 Task: Research Airbnb properties in Smolyan, Bulgaria from 12th December, 2023 to 16th December, 2023 for 8 adults.8 bedrooms having 8 beds and 8 bathrooms. Property type can be house. Amenities needed are: wifi, TV, free parkinig on premises, gym, breakfast. Look for 5 properties as per requirement.
Action: Mouse moved to (349, 120)
Screenshot: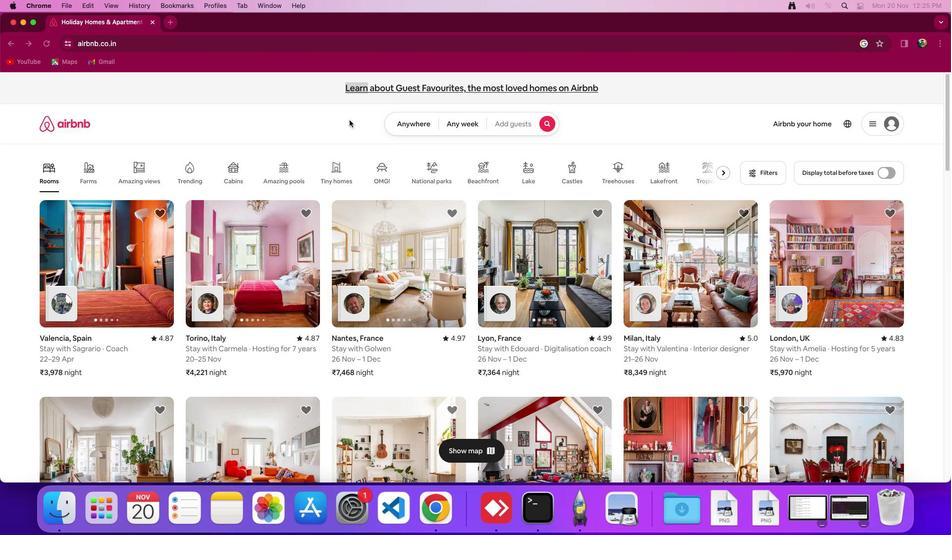 
Action: Mouse pressed left at (349, 120)
Screenshot: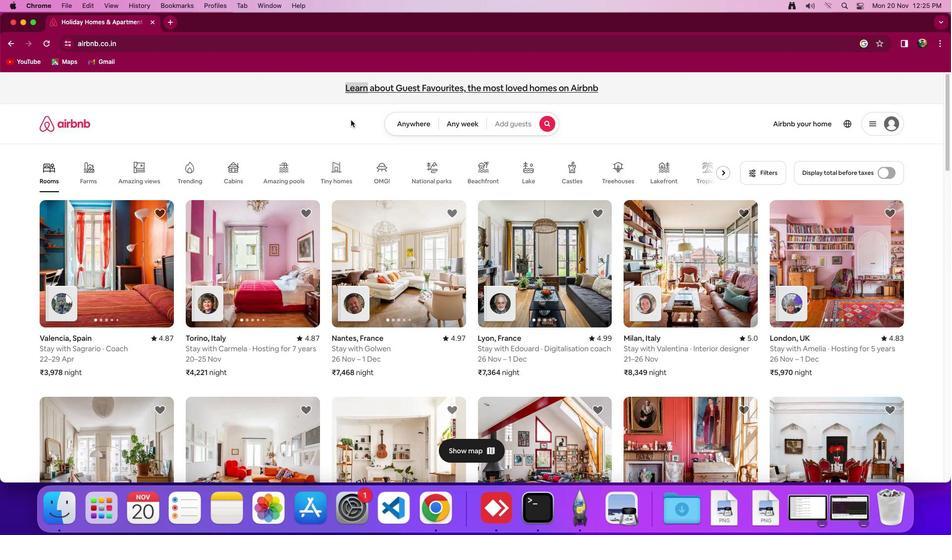 
Action: Mouse moved to (419, 125)
Screenshot: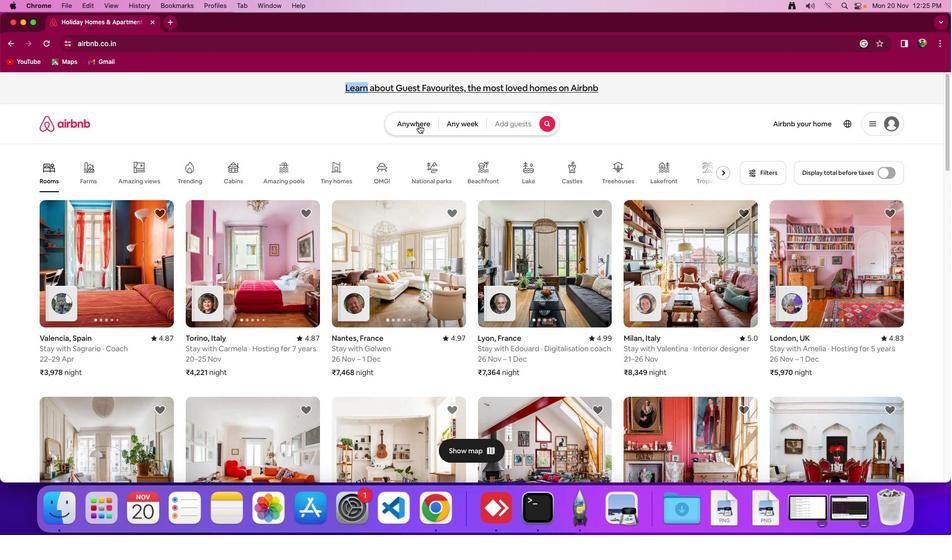 
Action: Mouse pressed left at (419, 125)
Screenshot: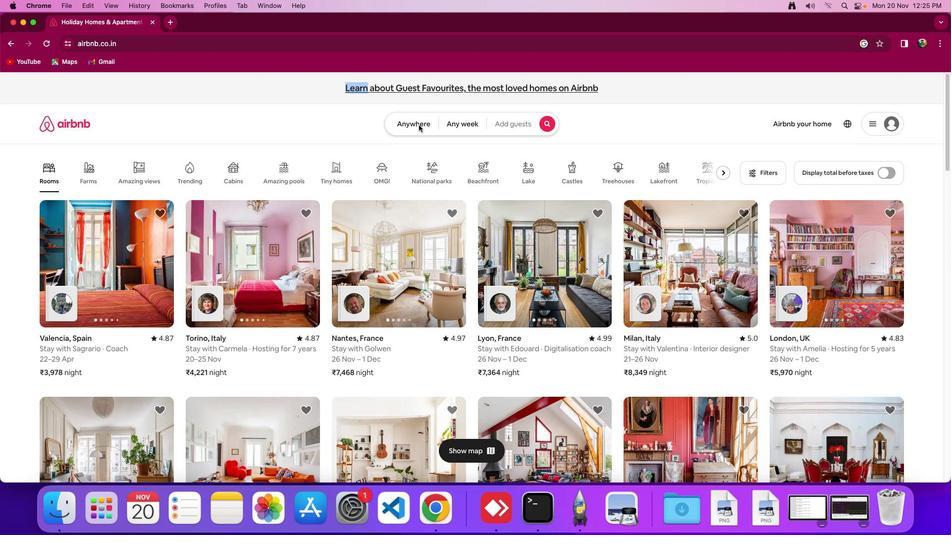 
Action: Mouse moved to (372, 158)
Screenshot: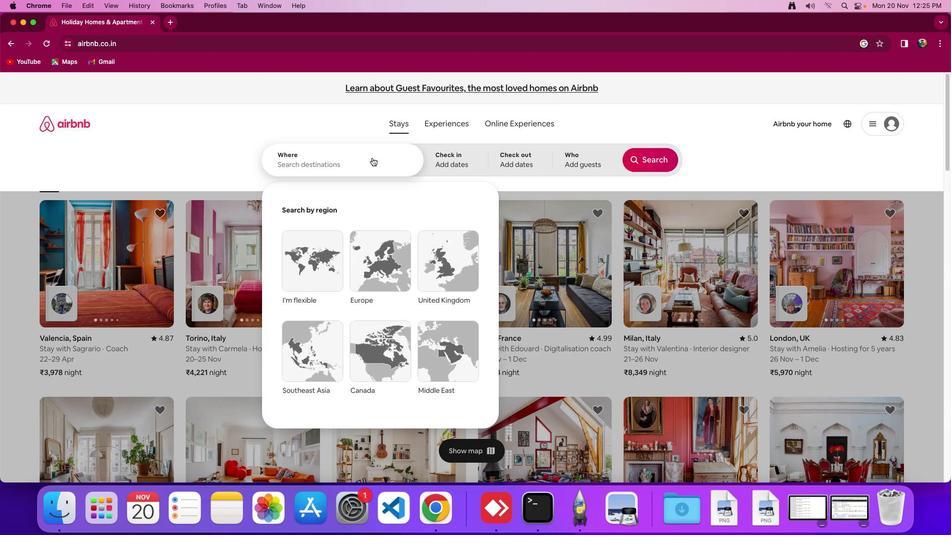 
Action: Mouse pressed left at (372, 158)
Screenshot: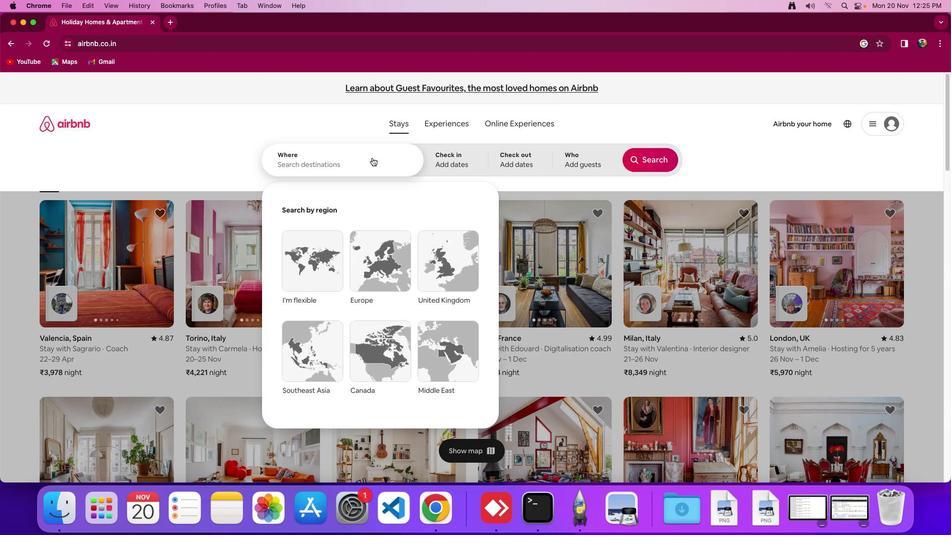 
Action: Mouse moved to (374, 160)
Screenshot: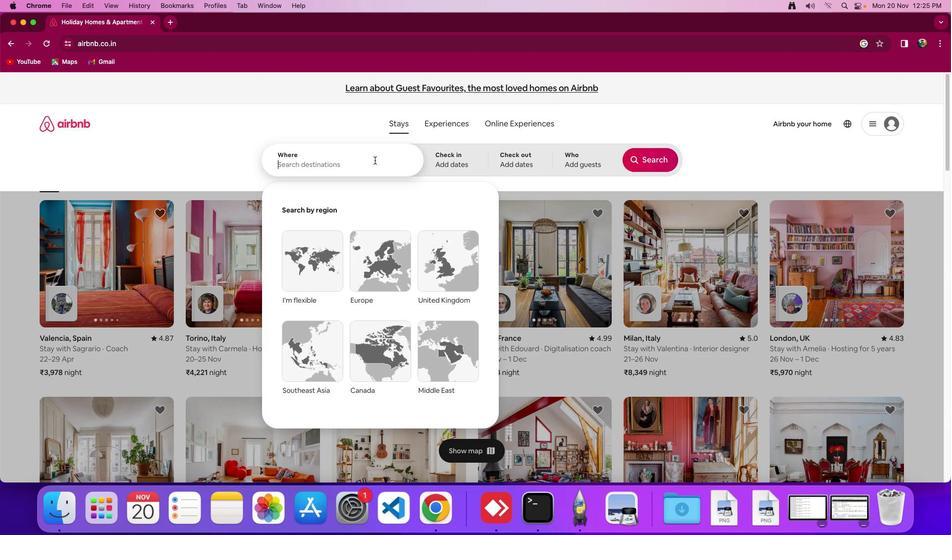 
Action: Key pressed Key.shift_r'S''m''o''l''y''a''n'','Key.spaceKey.shift_r'B''u''l''g''a''r''i''a'
Screenshot: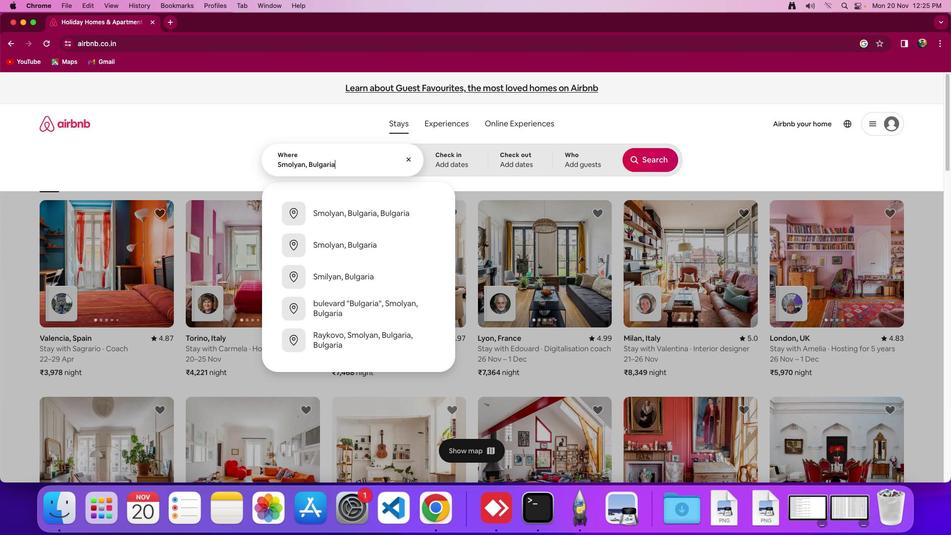 
Action: Mouse moved to (454, 166)
Screenshot: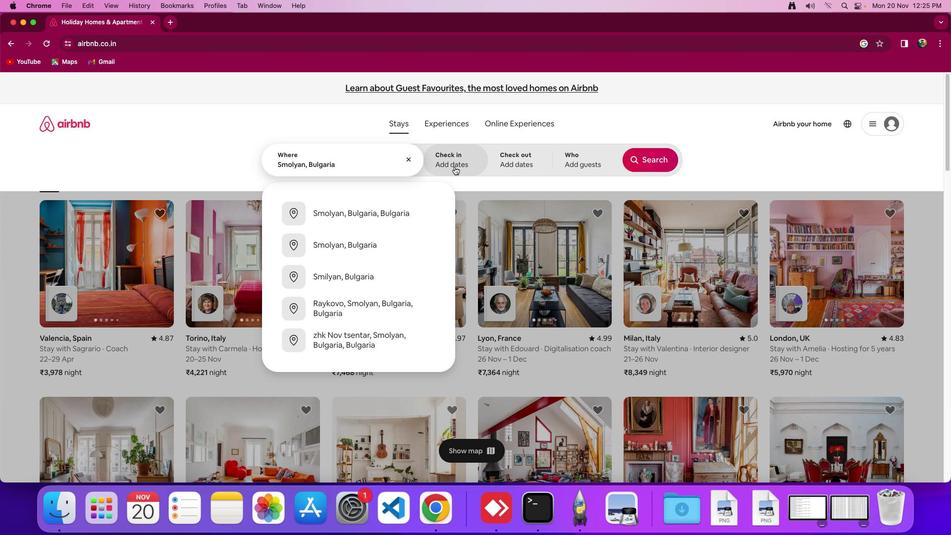 
Action: Mouse pressed left at (454, 166)
Screenshot: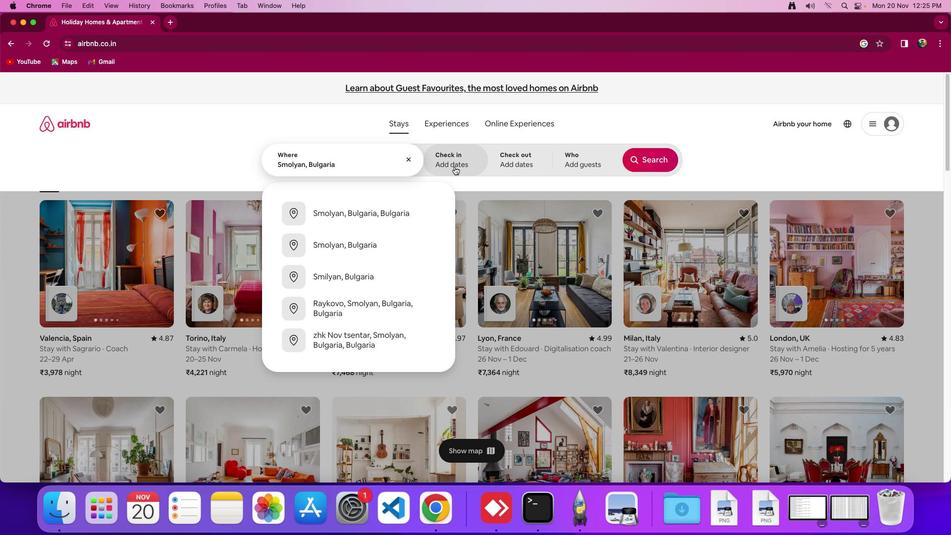 
Action: Mouse moved to (538, 329)
Screenshot: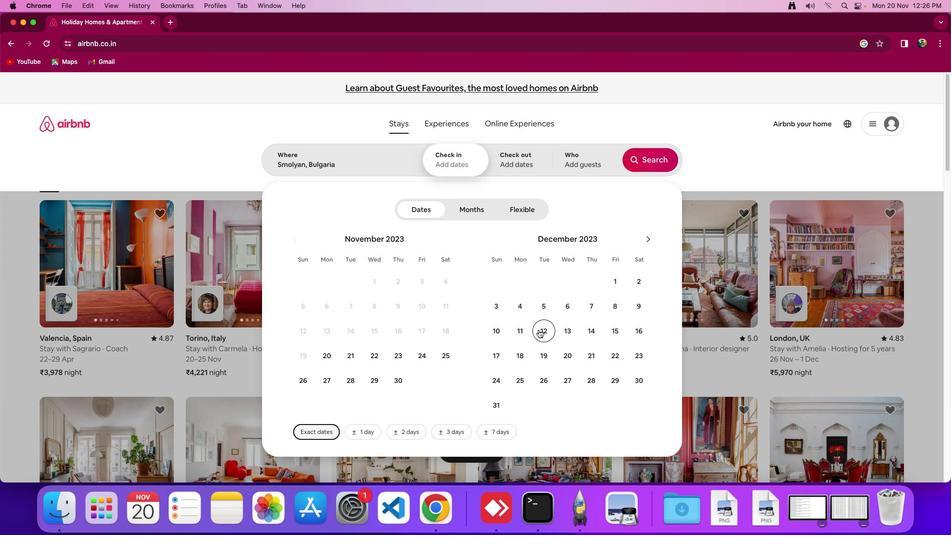 
Action: Mouse pressed left at (538, 329)
Screenshot: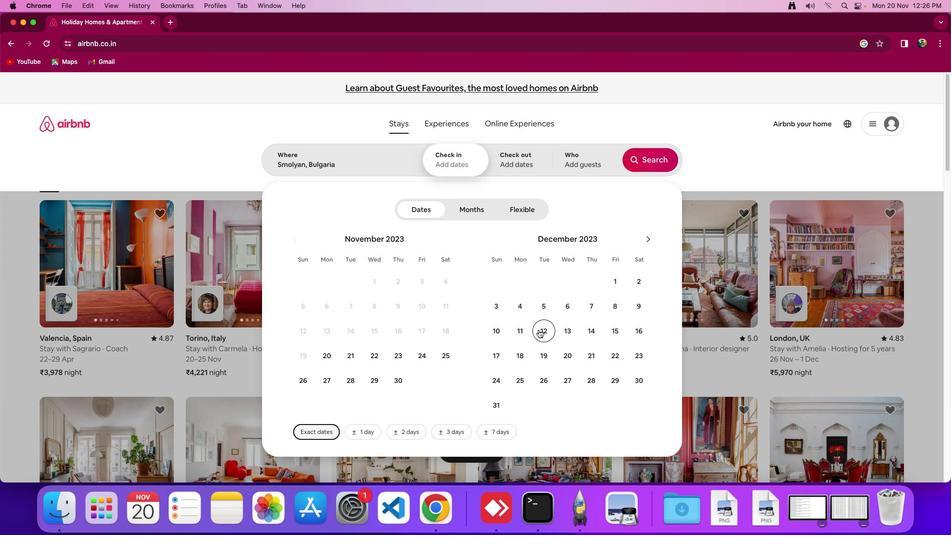
Action: Mouse moved to (635, 329)
Screenshot: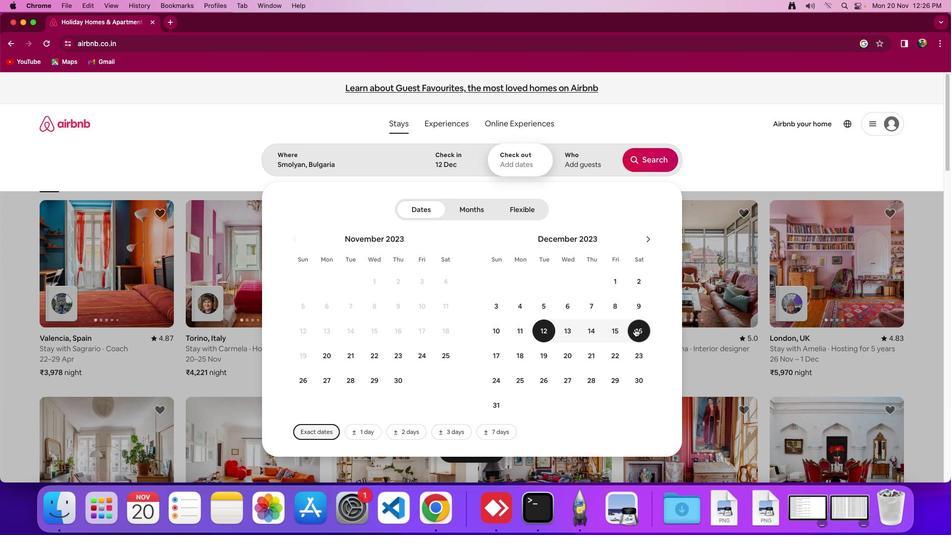 
Action: Mouse pressed left at (635, 329)
Screenshot: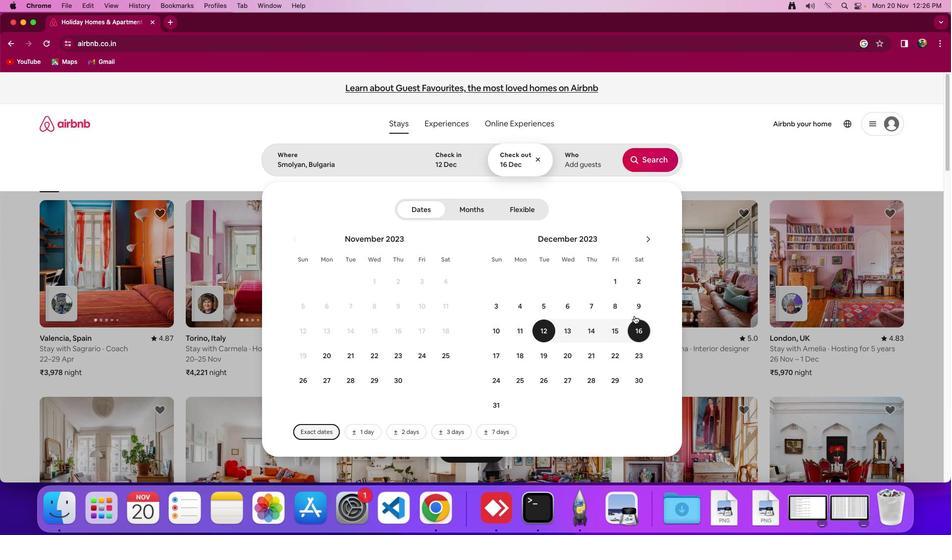 
Action: Mouse moved to (587, 154)
Screenshot: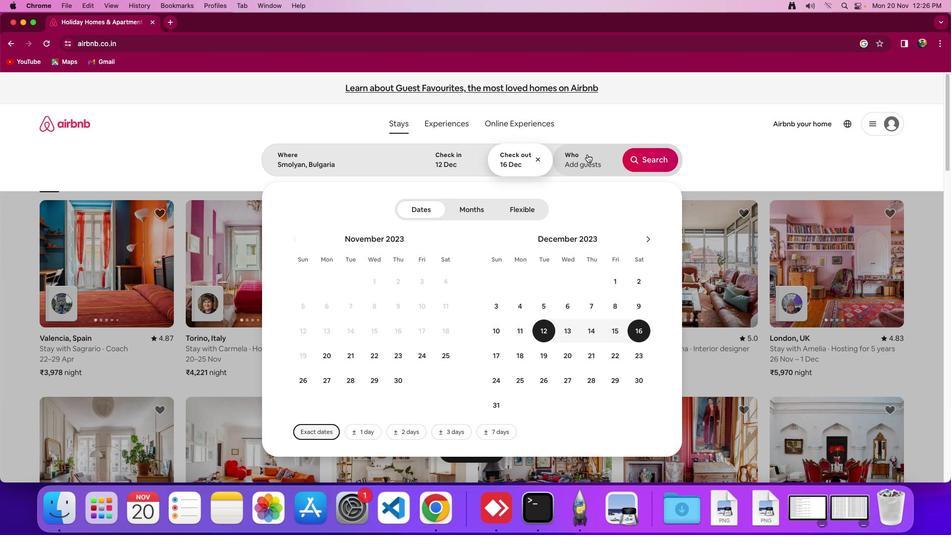 
Action: Mouse pressed left at (587, 154)
Screenshot: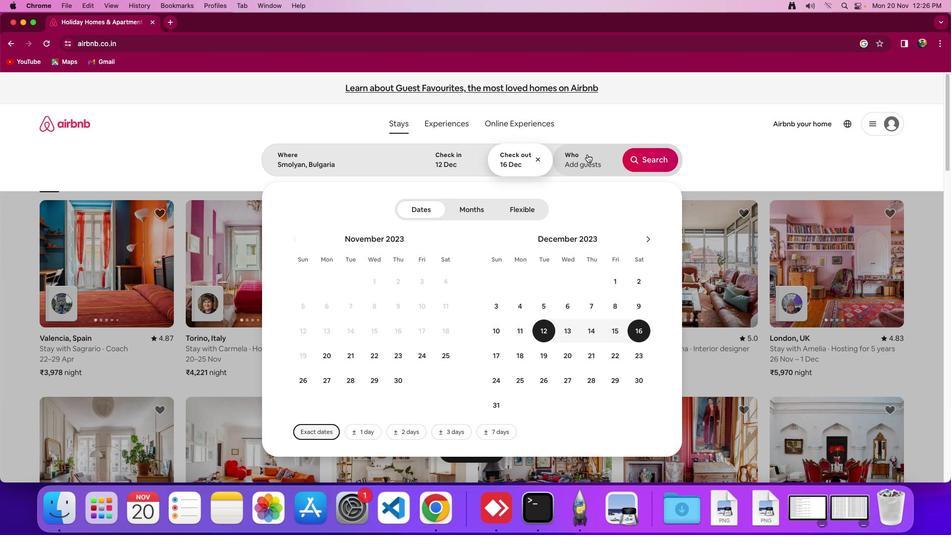 
Action: Mouse moved to (653, 211)
Screenshot: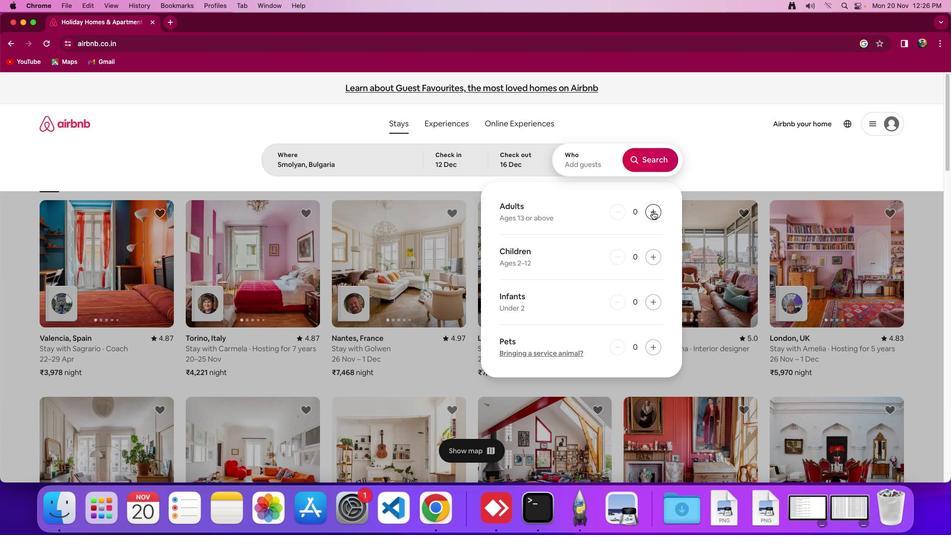 
Action: Mouse pressed left at (653, 211)
Screenshot: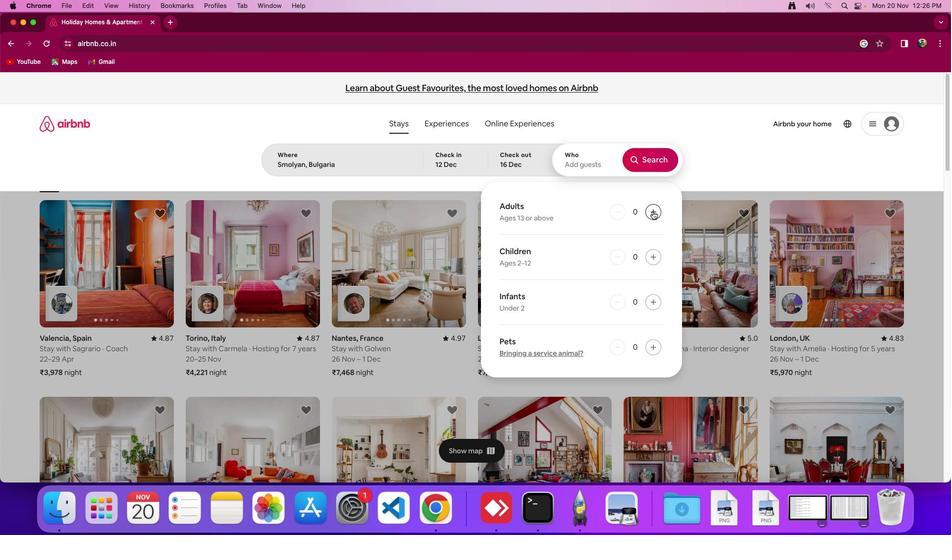 
Action: Mouse pressed left at (653, 211)
Screenshot: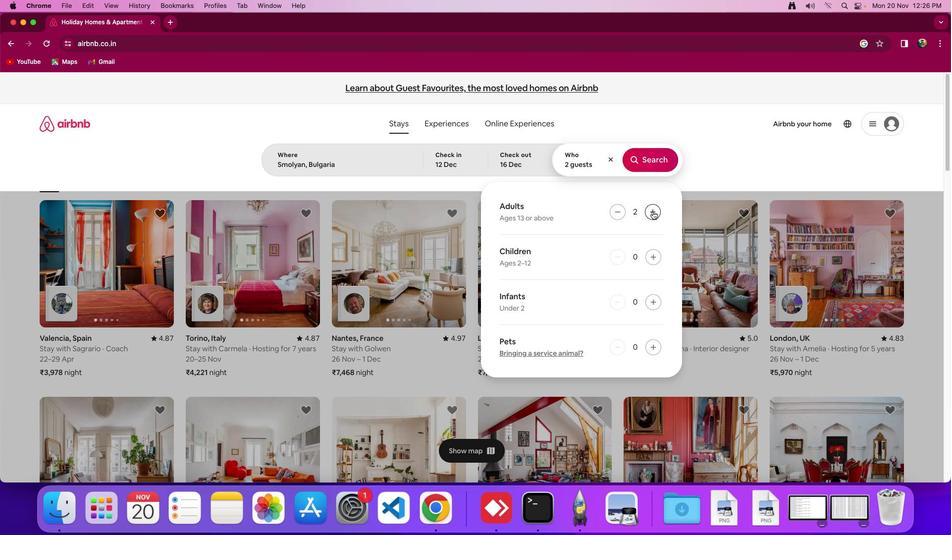 
Action: Mouse pressed left at (653, 211)
Screenshot: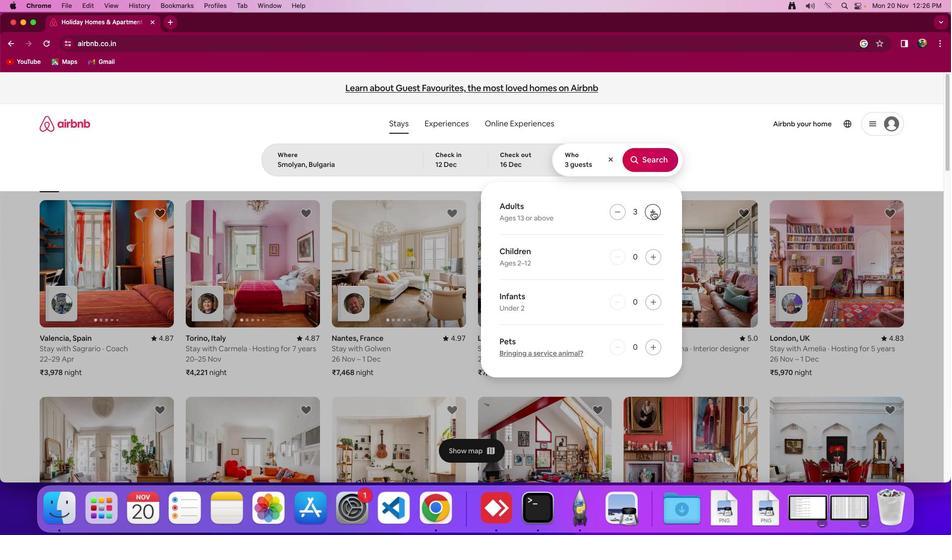 
Action: Mouse pressed left at (653, 211)
Screenshot: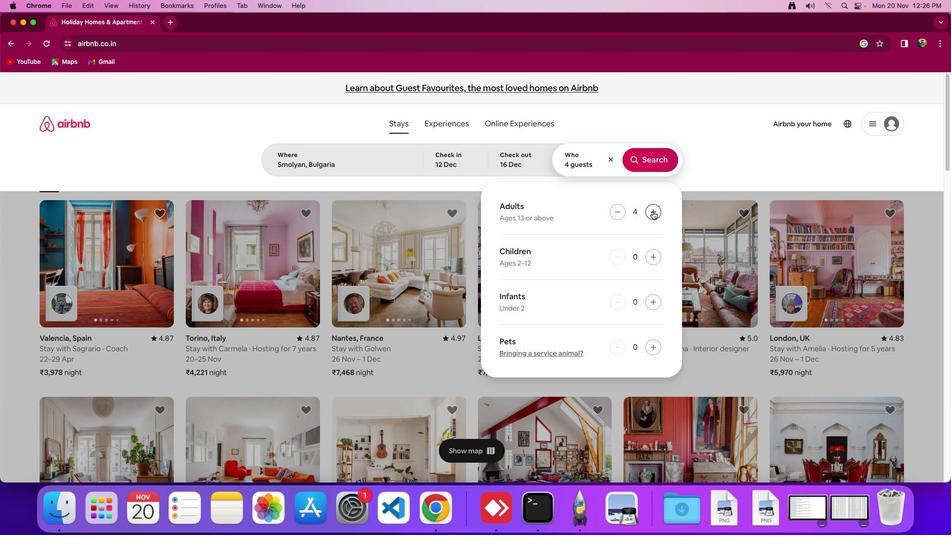 
Action: Mouse pressed left at (653, 211)
Screenshot: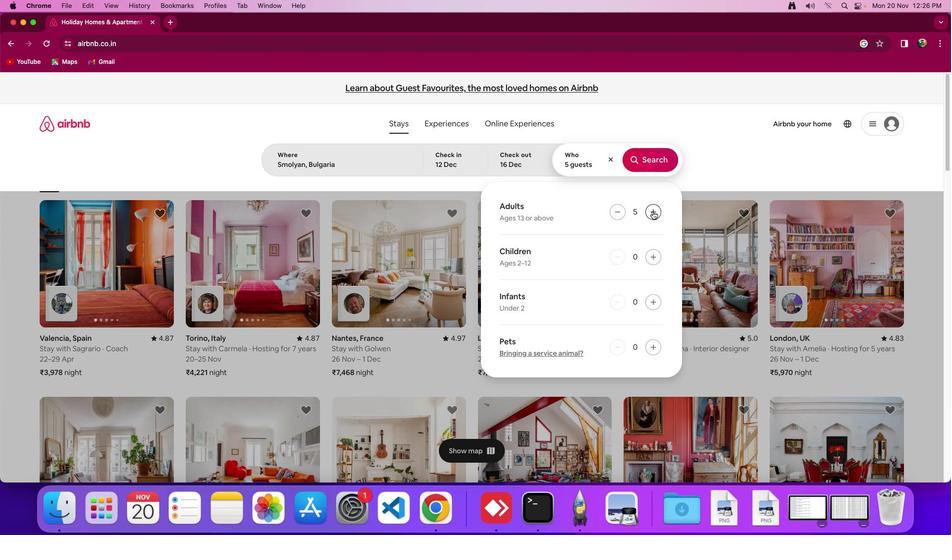
Action: Mouse pressed left at (653, 211)
Screenshot: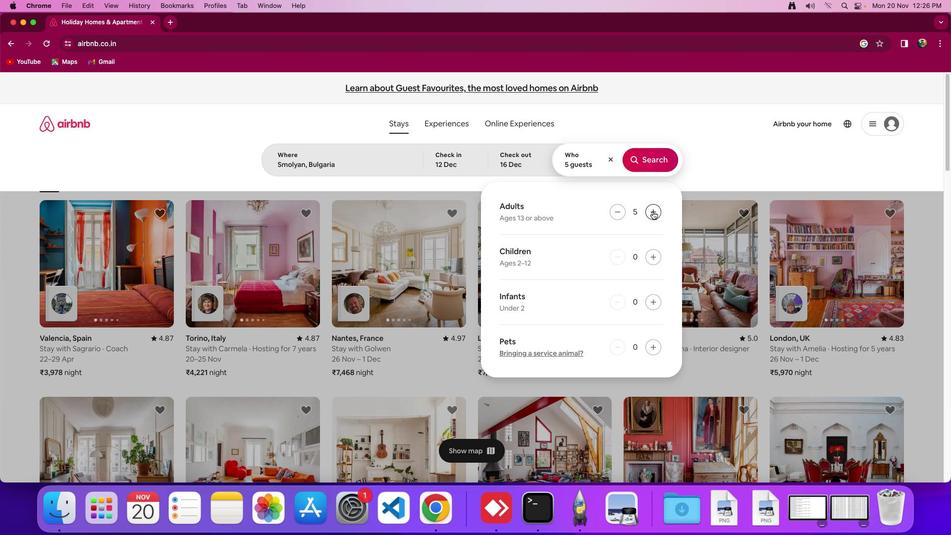 
Action: Mouse pressed left at (653, 211)
Screenshot: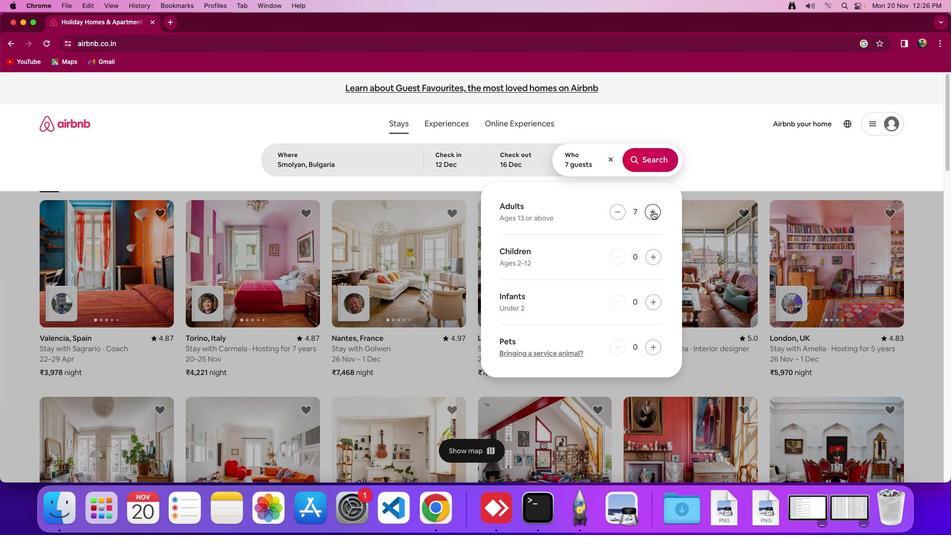 
Action: Mouse pressed left at (653, 211)
Screenshot: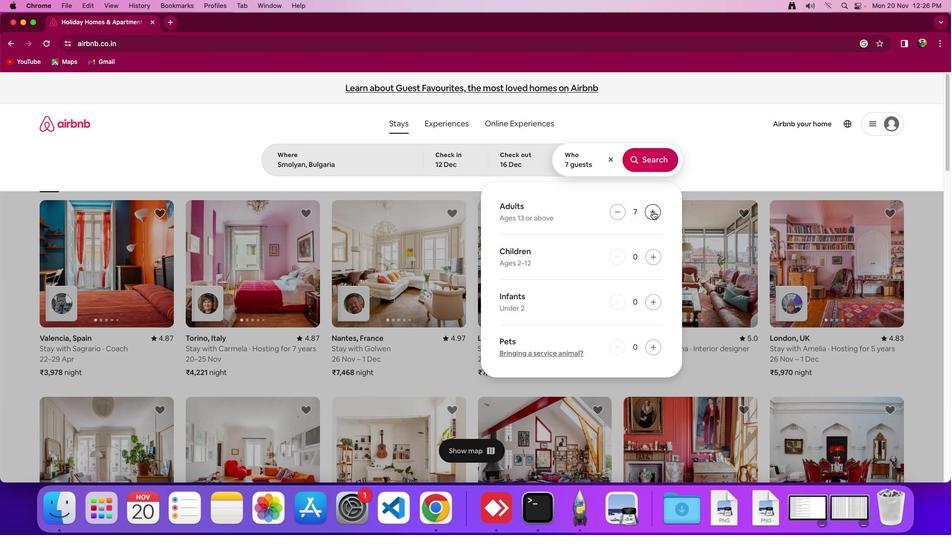 
Action: Mouse moved to (625, 154)
Screenshot: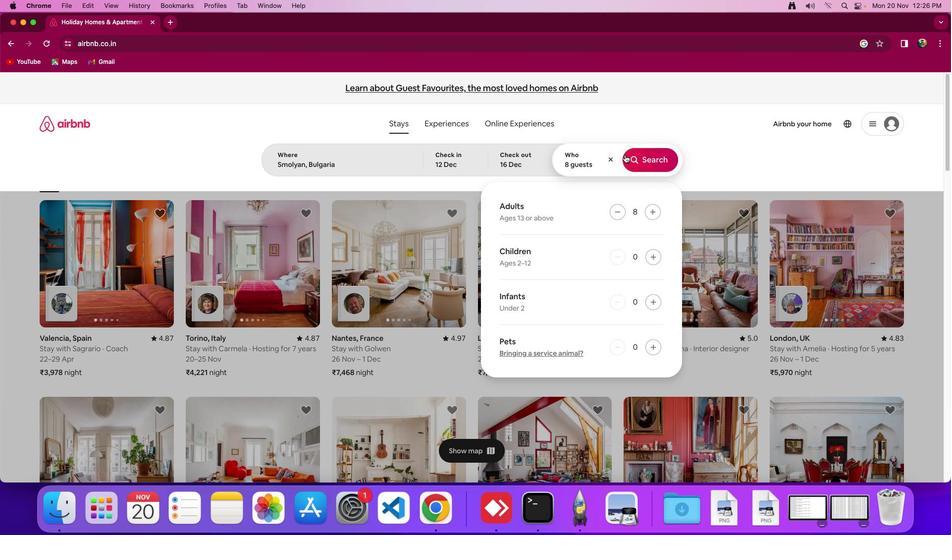 
Action: Mouse pressed left at (625, 154)
Screenshot: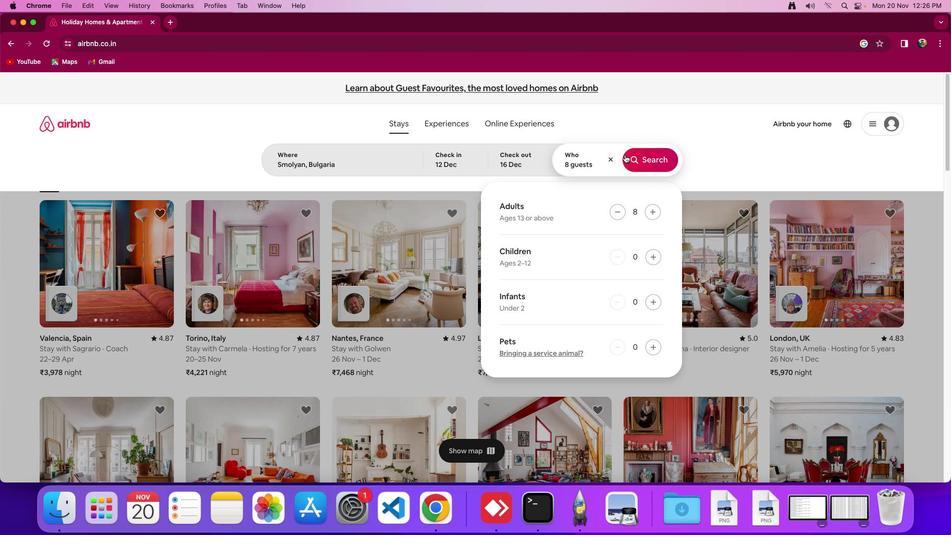 
Action: Mouse moved to (797, 132)
Screenshot: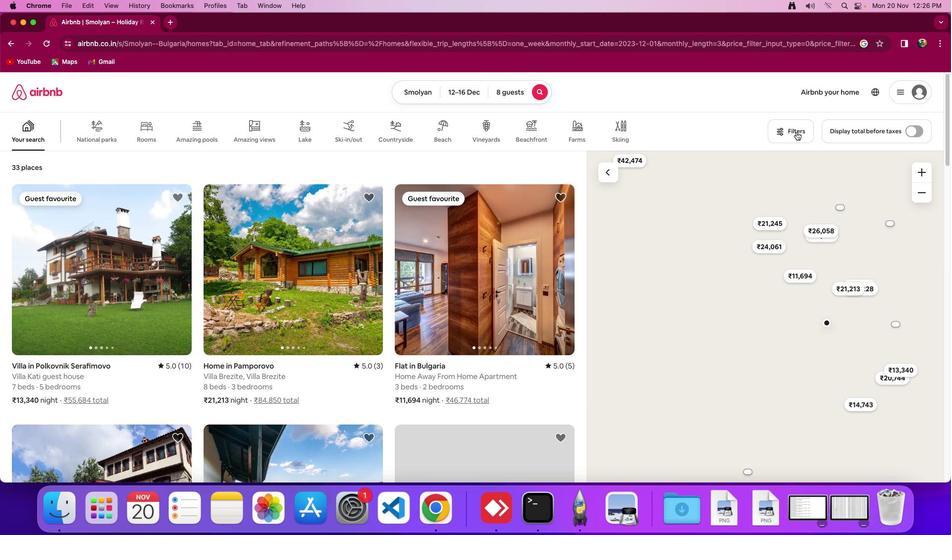 
Action: Mouse pressed left at (797, 132)
Screenshot: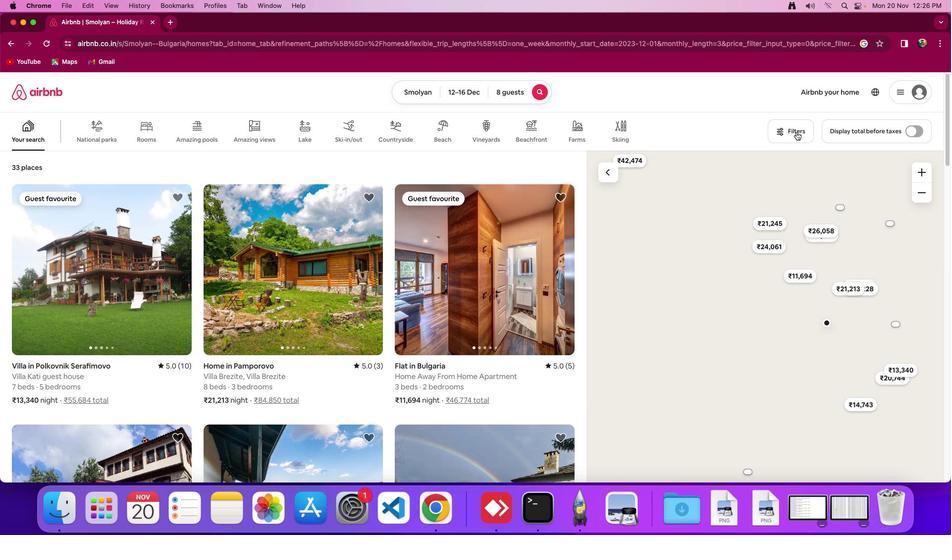 
Action: Mouse moved to (548, 258)
Screenshot: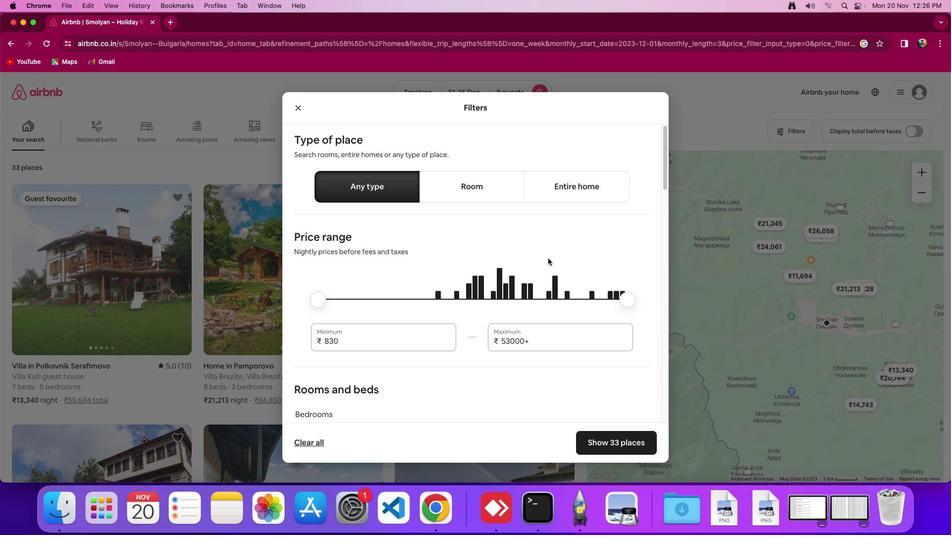 
Action: Mouse scrolled (548, 258) with delta (0, 0)
Screenshot: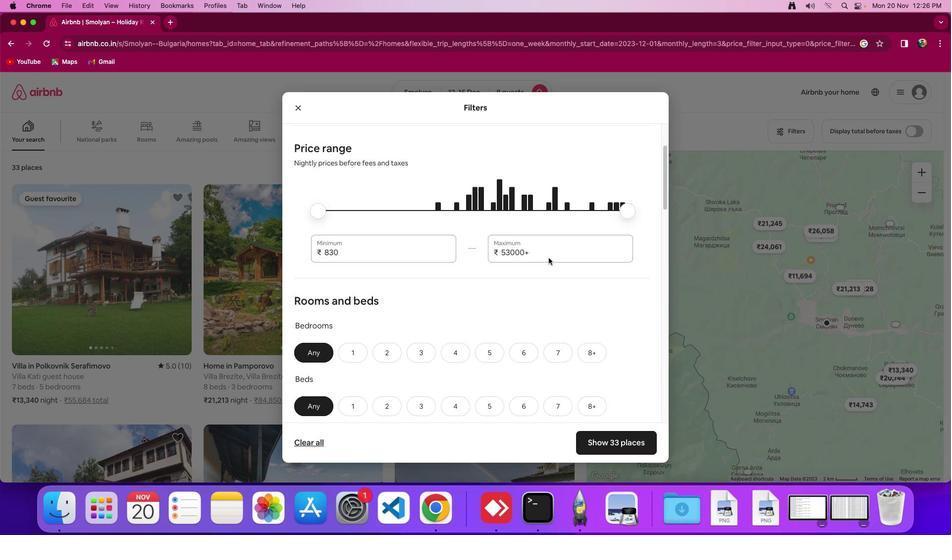 
Action: Mouse scrolled (548, 258) with delta (0, 0)
Screenshot: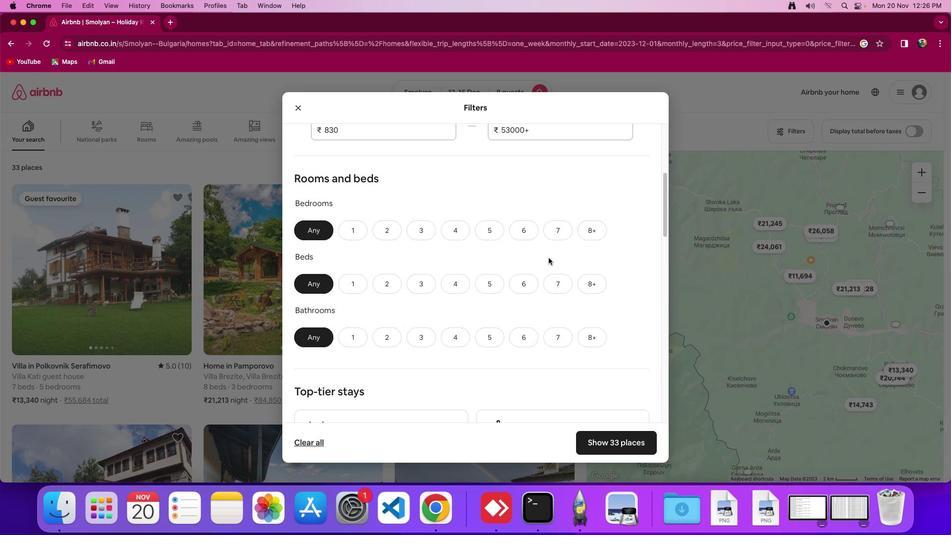 
Action: Mouse scrolled (548, 258) with delta (0, -1)
Screenshot: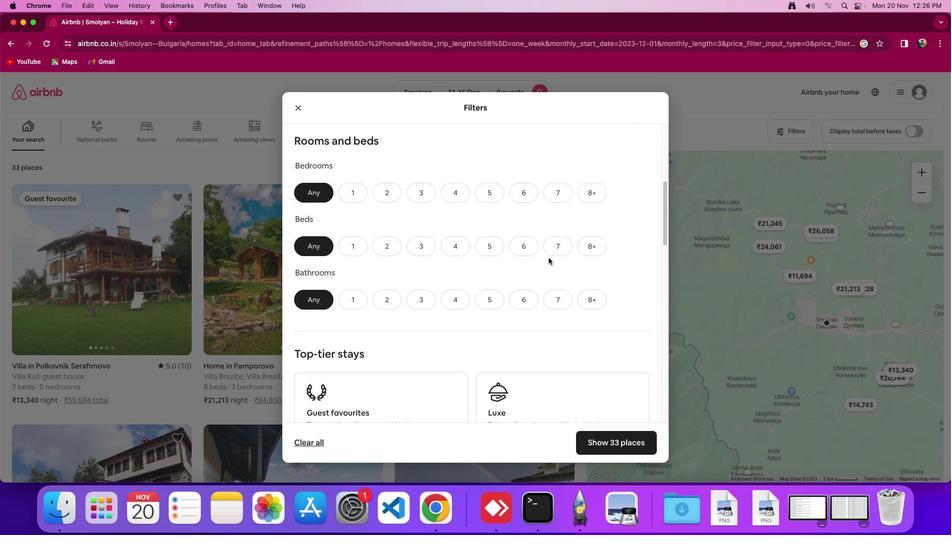 
Action: Mouse moved to (548, 258)
Screenshot: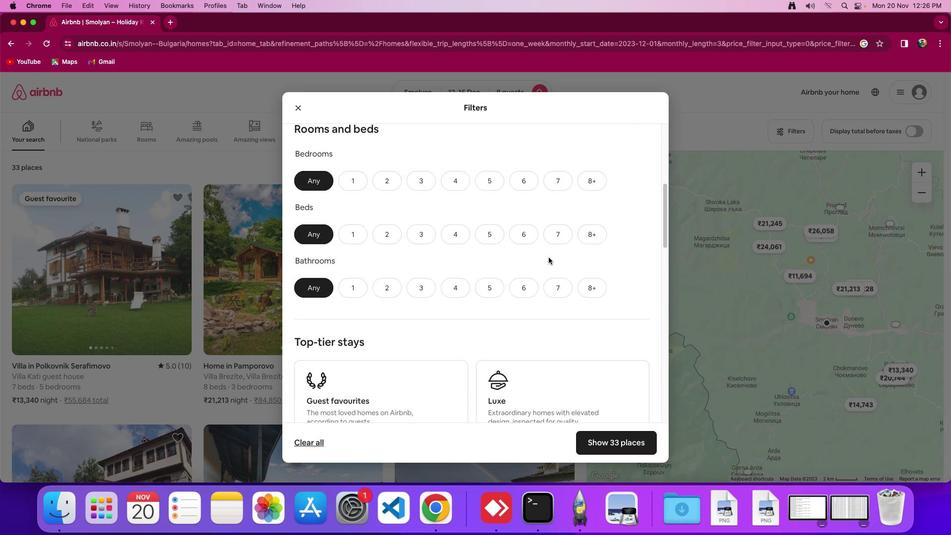 
Action: Mouse scrolled (548, 258) with delta (0, -2)
Screenshot: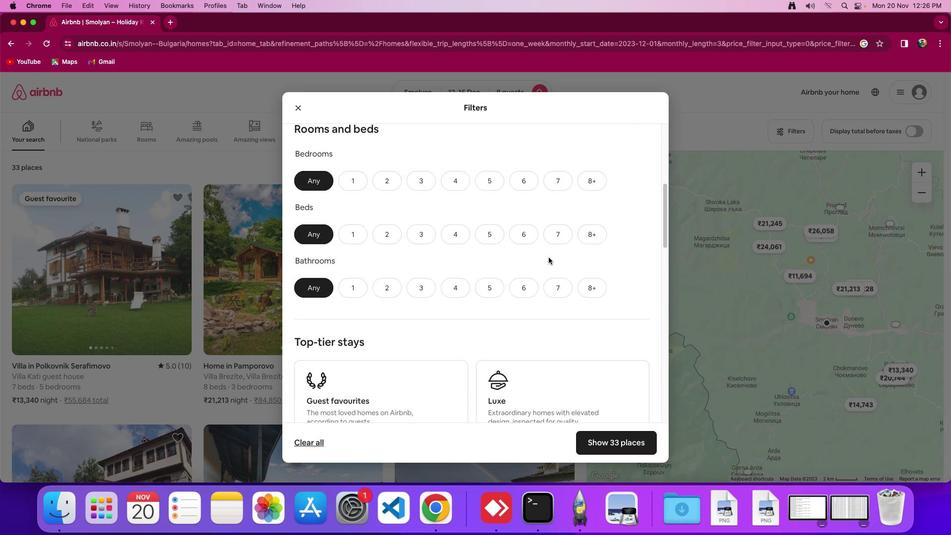 
Action: Mouse moved to (597, 180)
Screenshot: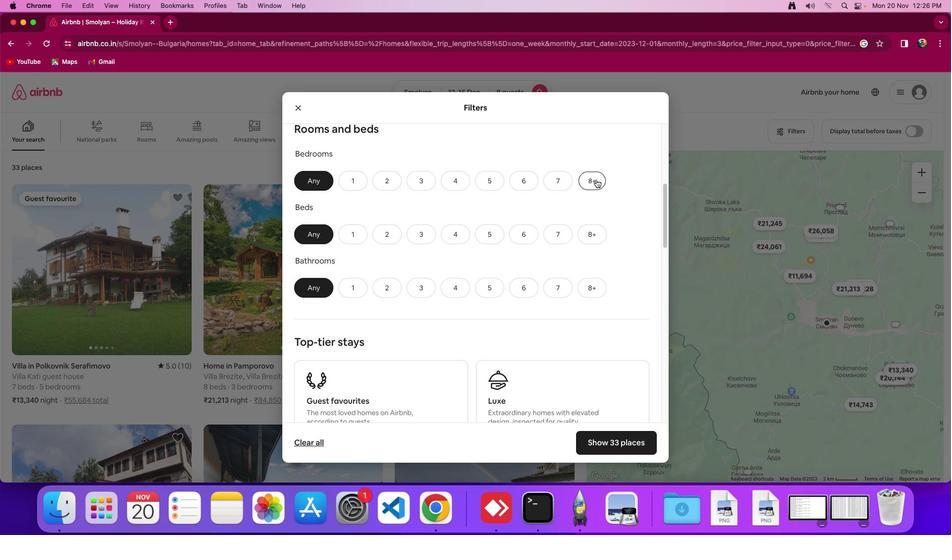 
Action: Mouse pressed left at (597, 180)
Screenshot: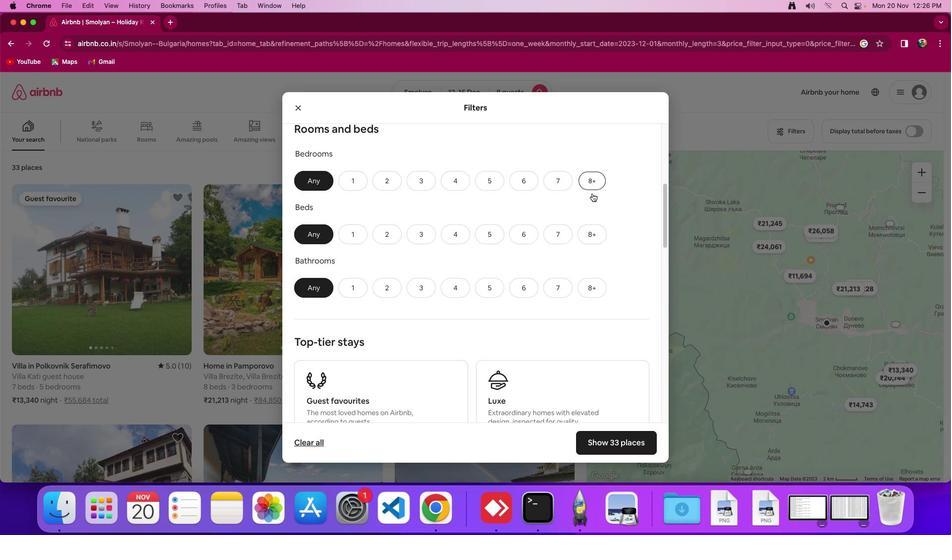 
Action: Mouse moved to (584, 234)
Screenshot: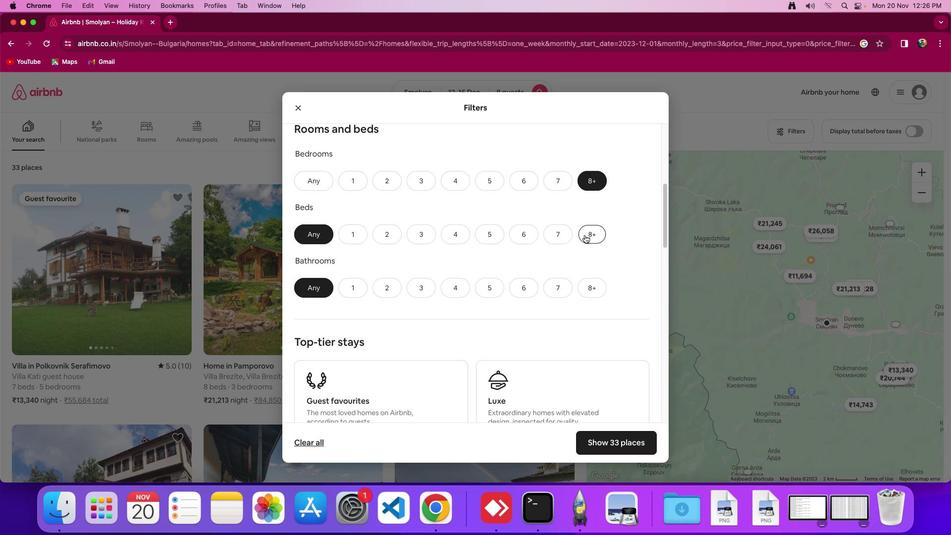 
Action: Mouse pressed left at (584, 234)
Screenshot: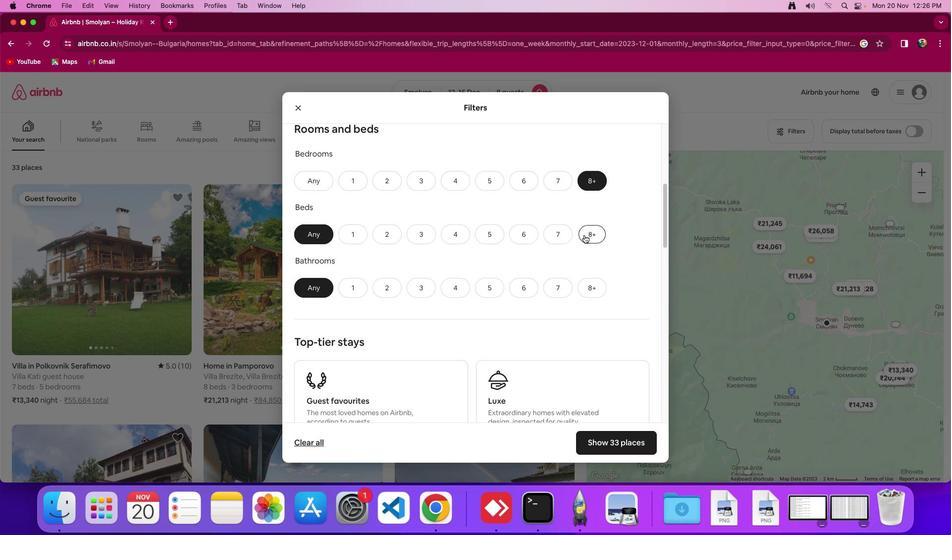
Action: Mouse moved to (582, 279)
Screenshot: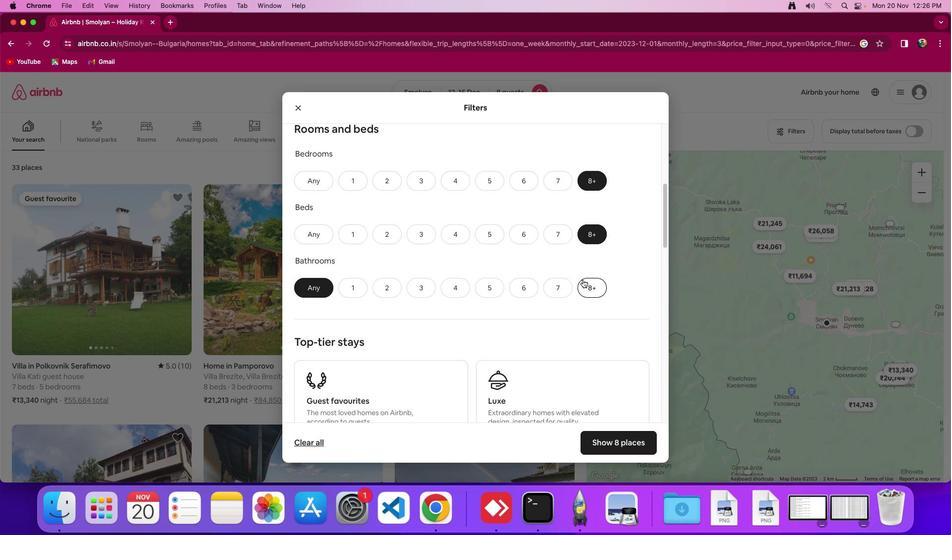 
Action: Mouse pressed left at (582, 279)
Screenshot: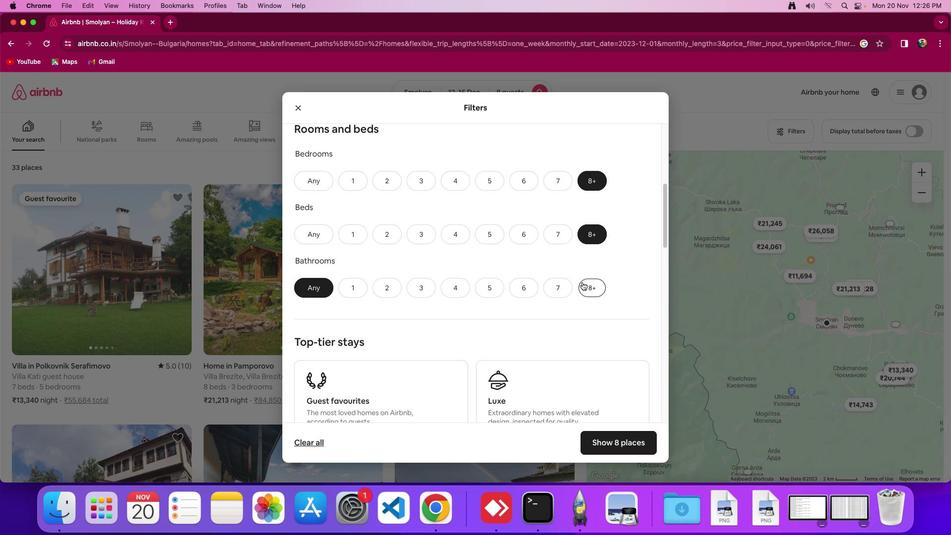 
Action: Mouse moved to (549, 284)
Screenshot: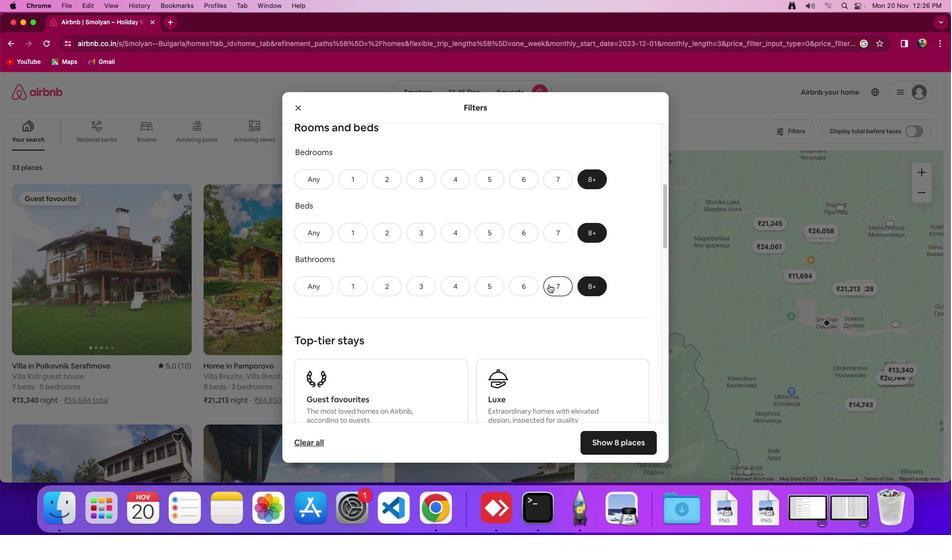 
Action: Mouse scrolled (549, 284) with delta (0, 0)
Screenshot: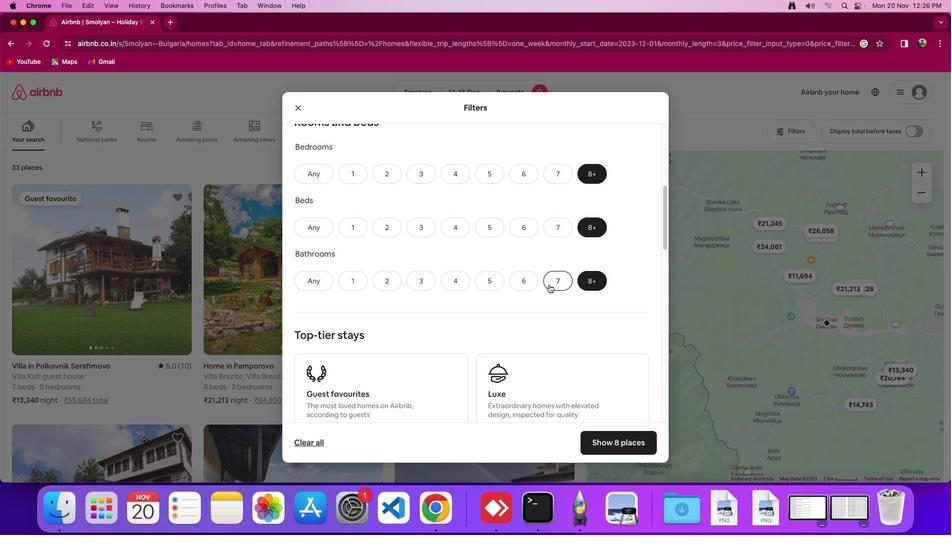 
Action: Mouse scrolled (549, 284) with delta (0, 0)
Screenshot: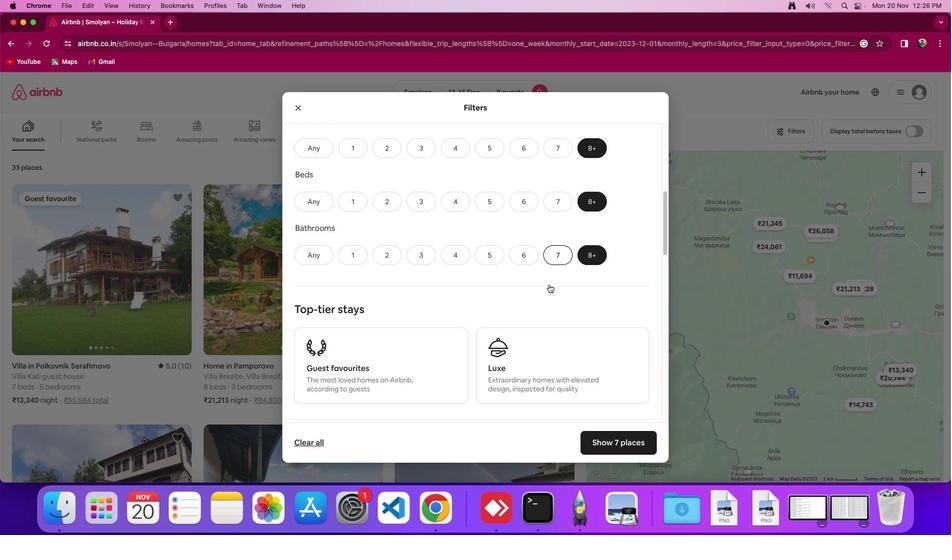 
Action: Mouse scrolled (549, 284) with delta (0, 0)
Screenshot: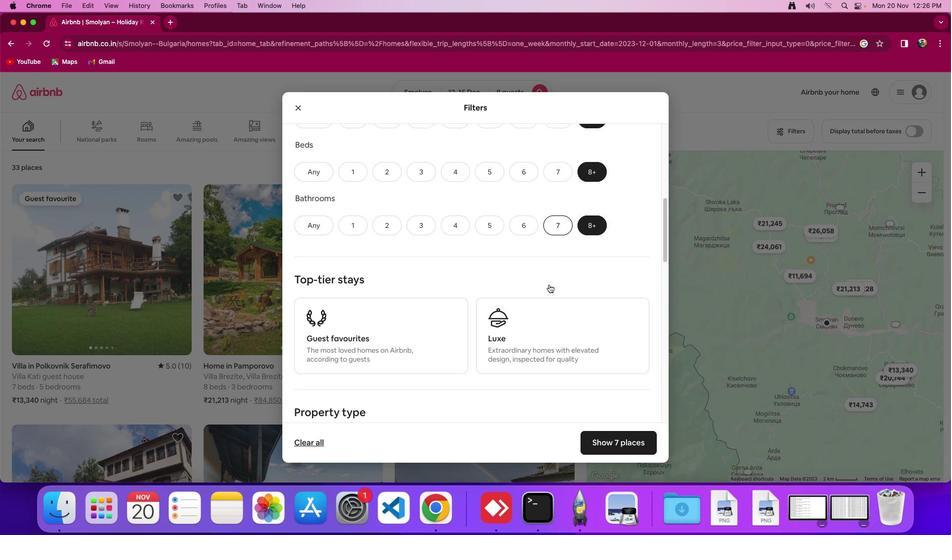 
Action: Mouse moved to (549, 284)
Screenshot: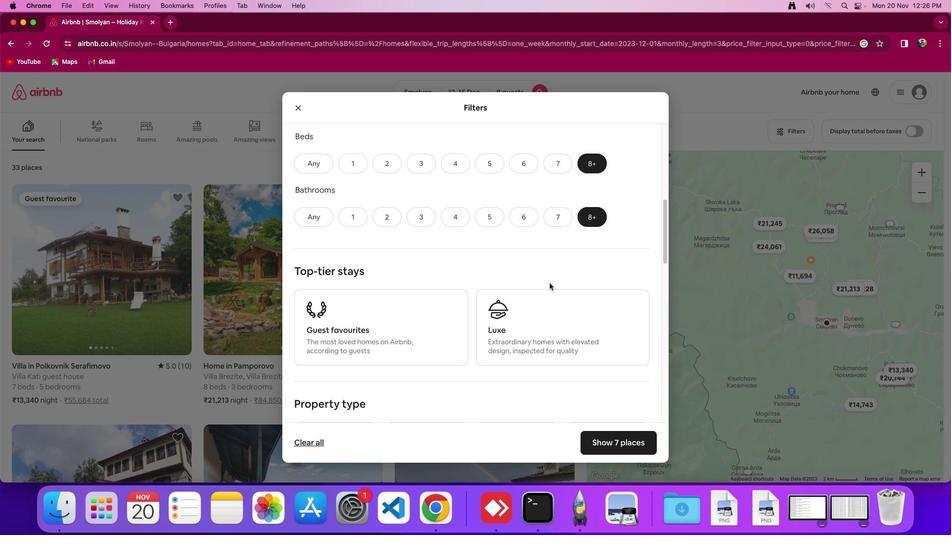 
Action: Mouse scrolled (549, 284) with delta (0, 0)
Screenshot: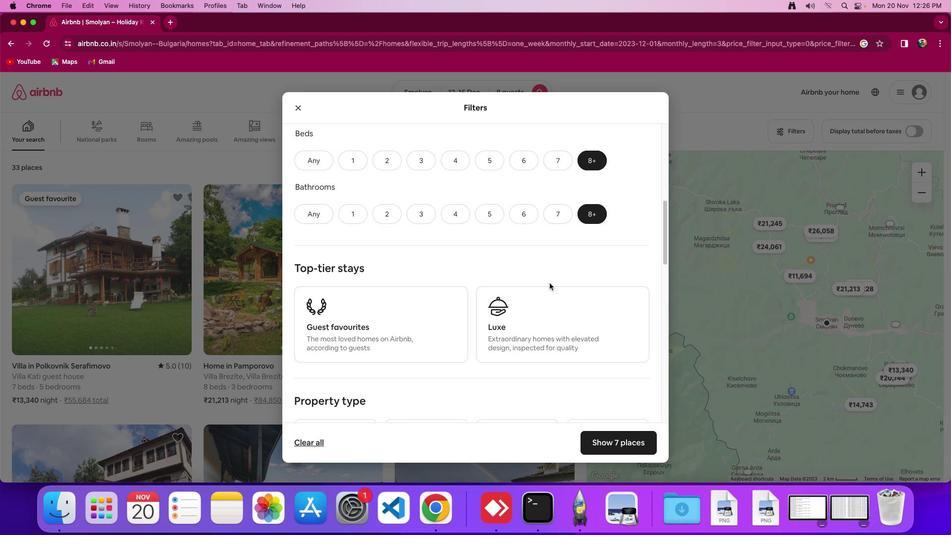 
Action: Mouse moved to (549, 283)
Screenshot: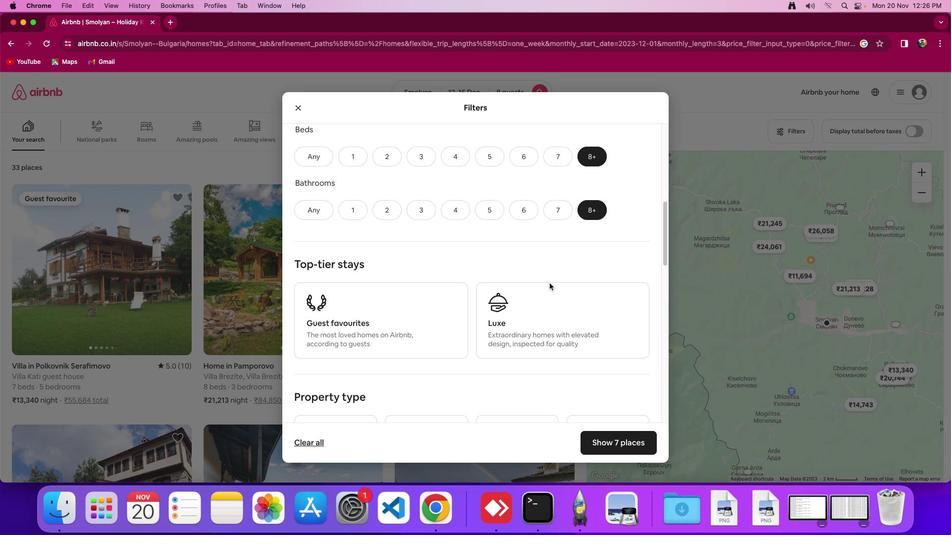 
Action: Mouse scrolled (549, 283) with delta (0, 0)
Screenshot: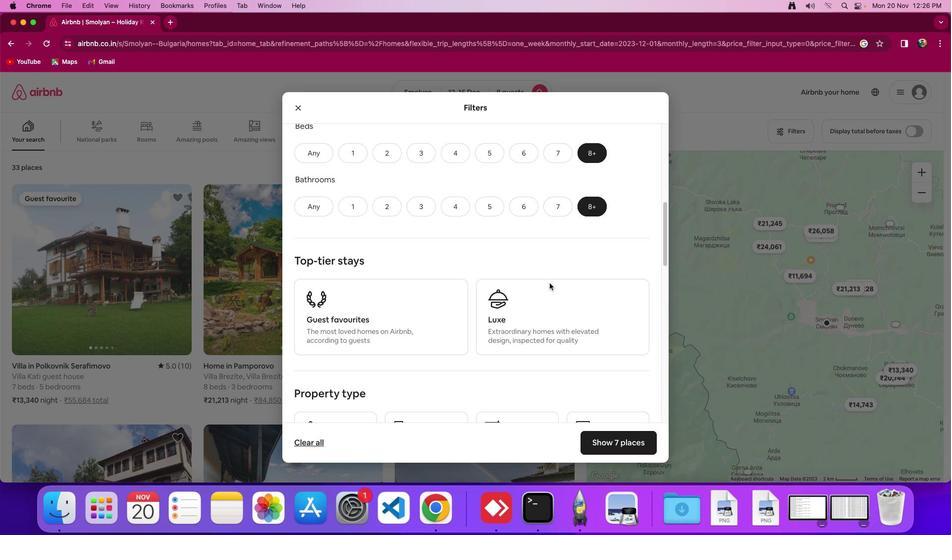 
Action: Mouse moved to (549, 283)
Screenshot: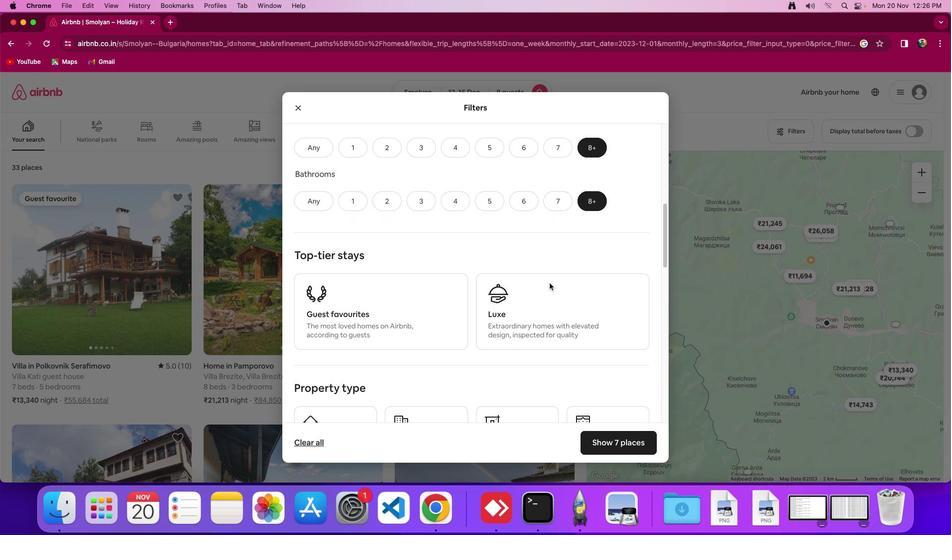 
Action: Mouse scrolled (549, 283) with delta (0, 0)
Screenshot: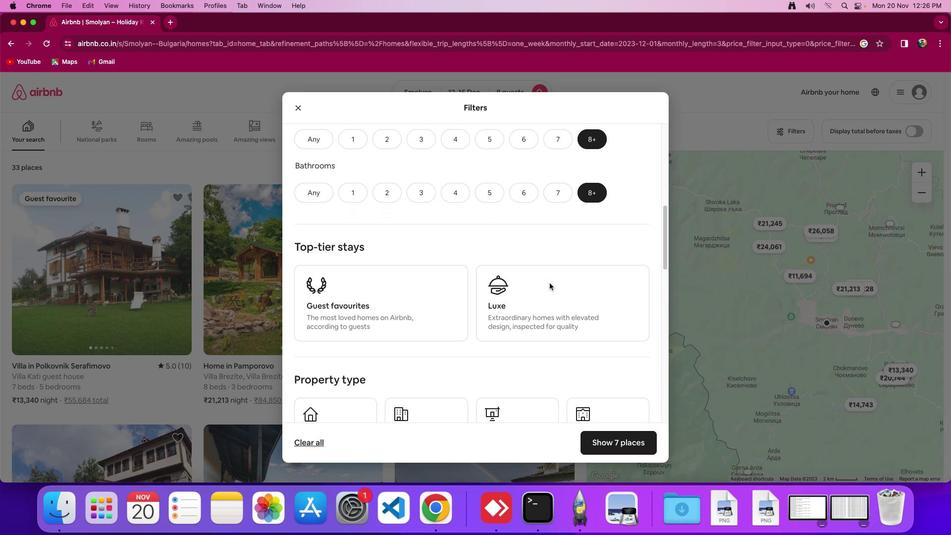 
Action: Mouse moved to (551, 282)
Screenshot: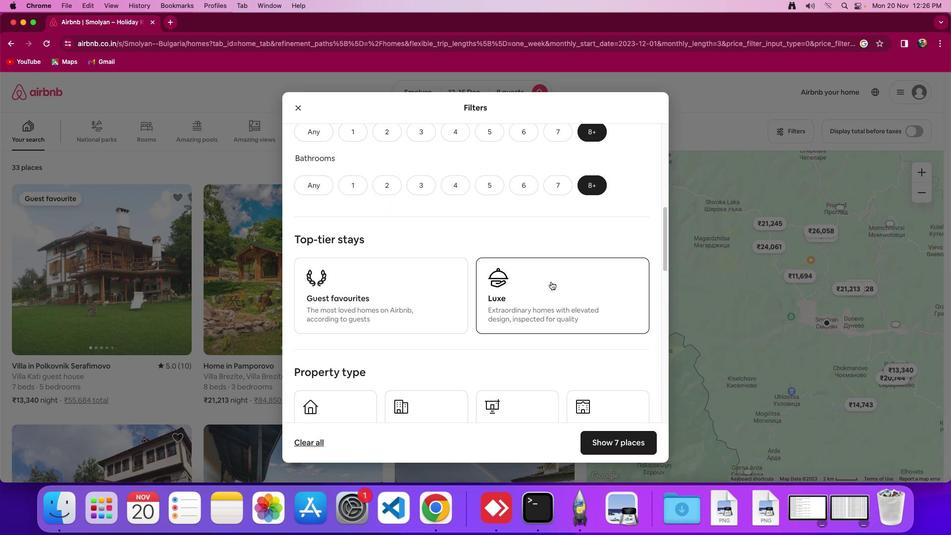 
Action: Mouse scrolled (551, 282) with delta (0, 0)
Screenshot: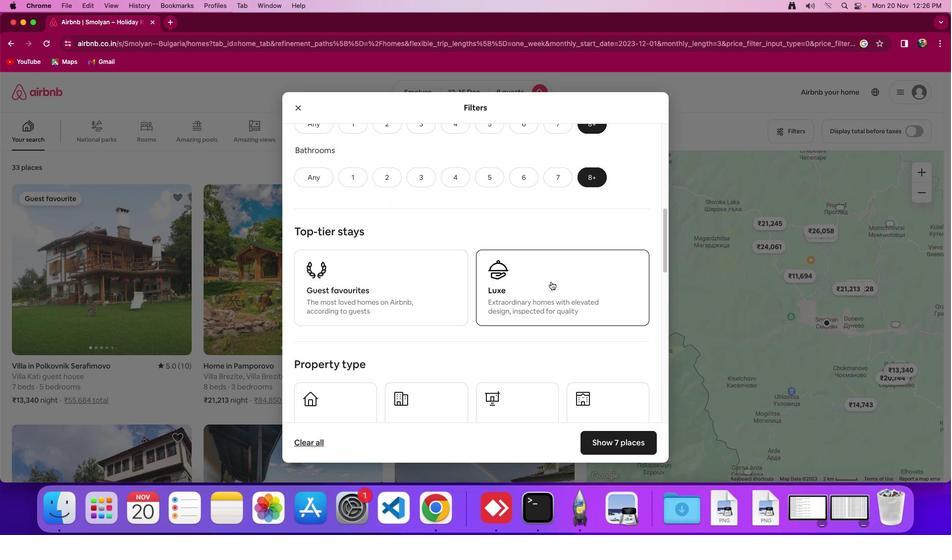 
Action: Mouse scrolled (551, 282) with delta (0, 0)
Screenshot: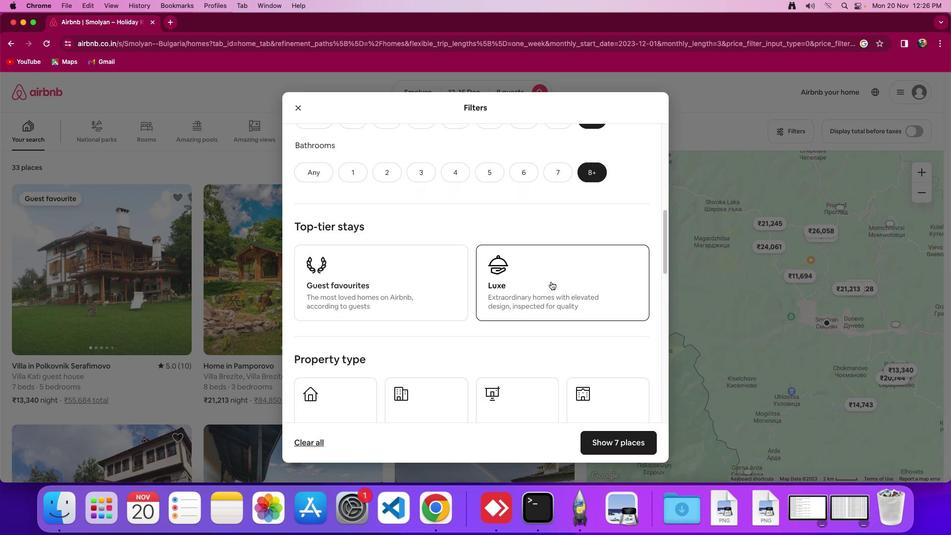 
Action: Mouse moved to (551, 281)
Screenshot: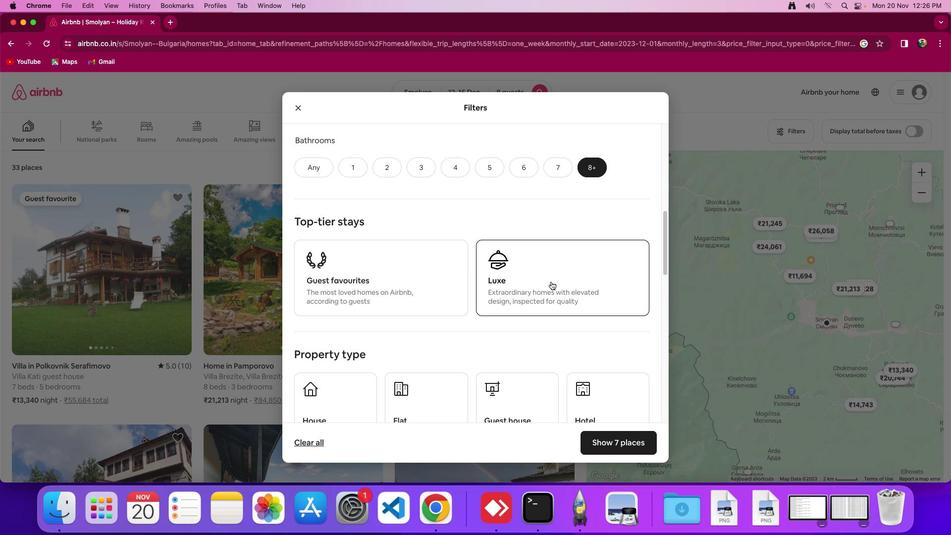 
Action: Mouse scrolled (551, 281) with delta (0, 0)
Screenshot: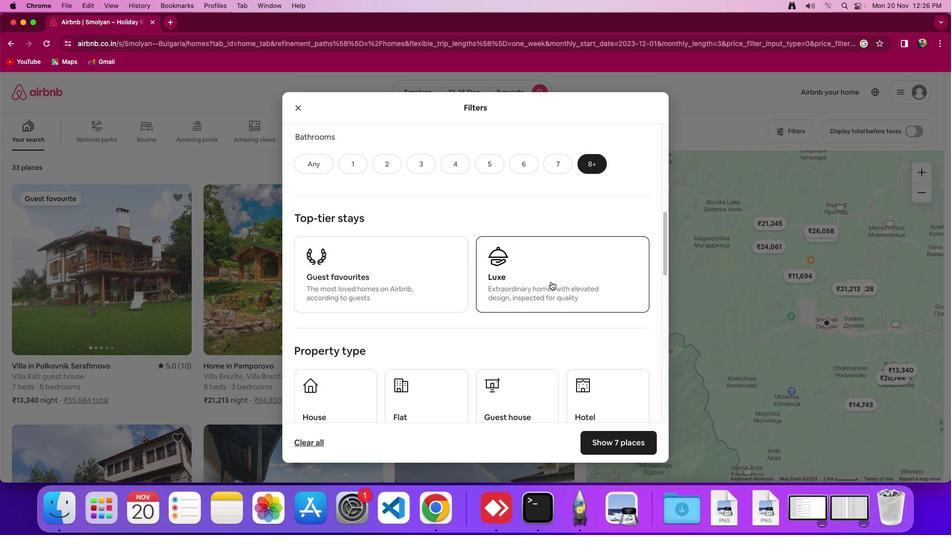 
Action: Mouse scrolled (551, 281) with delta (0, 0)
Screenshot: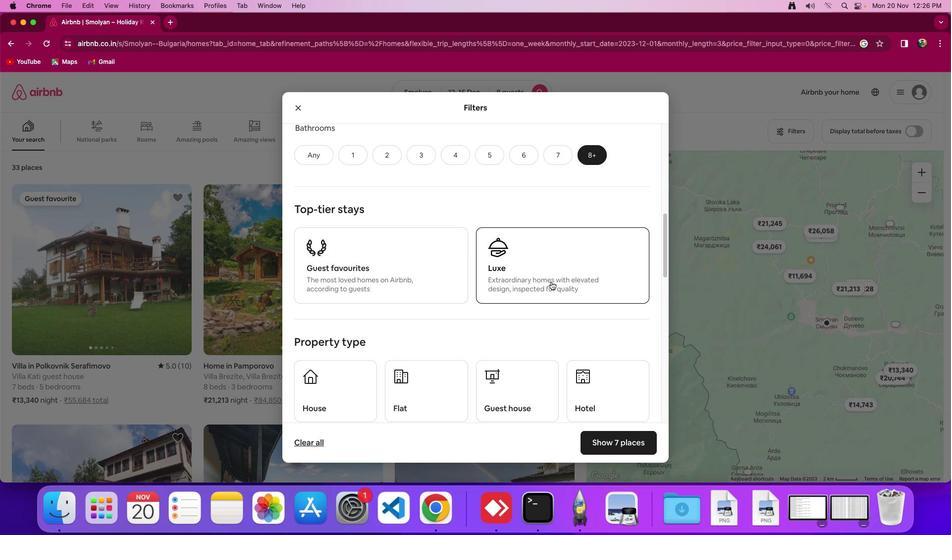
Action: Mouse moved to (551, 281)
Screenshot: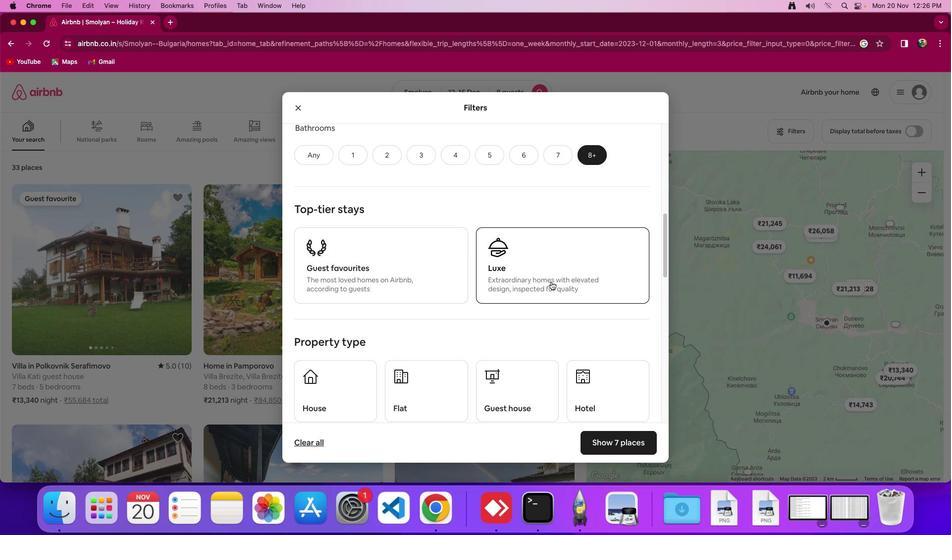 
Action: Mouse scrolled (551, 281) with delta (0, 0)
Screenshot: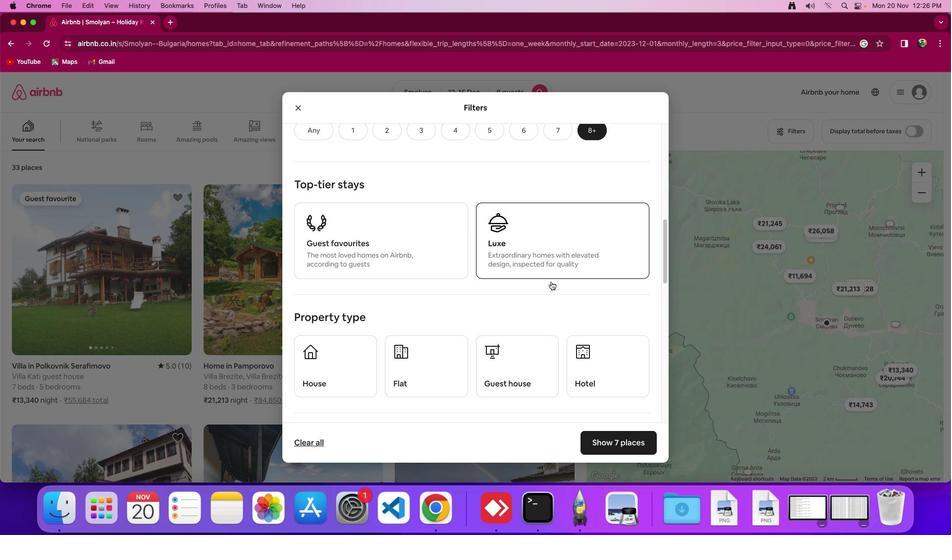 
Action: Mouse moved to (549, 282)
Screenshot: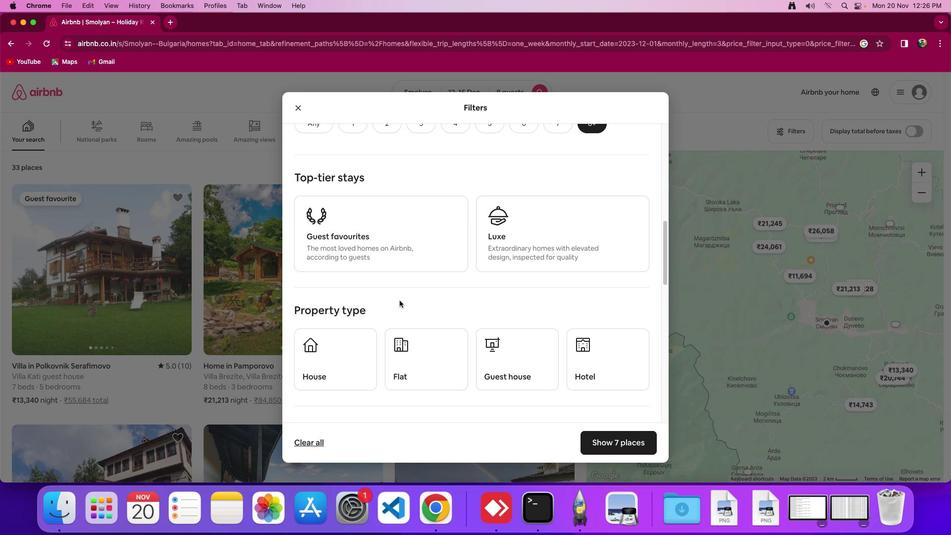 
Action: Mouse scrolled (549, 282) with delta (0, 0)
Screenshot: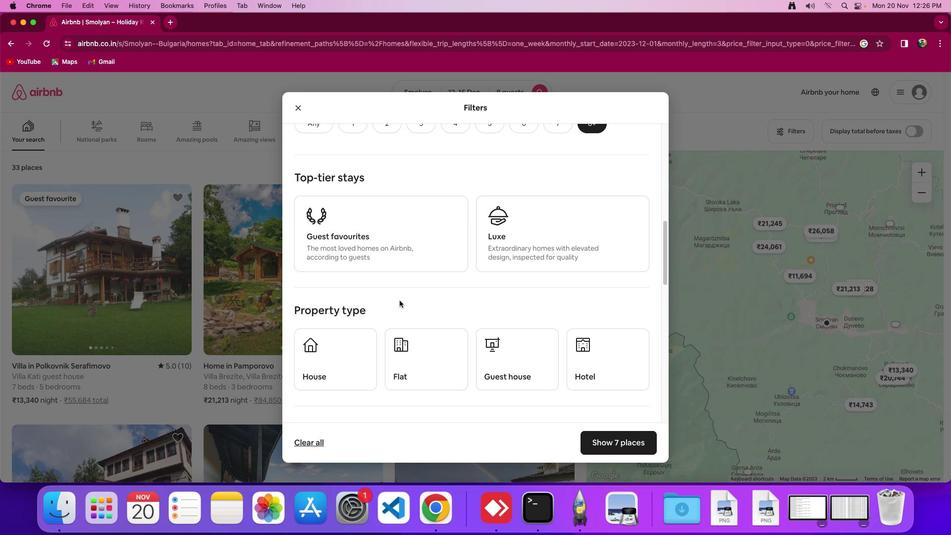 
Action: Mouse moved to (341, 338)
Screenshot: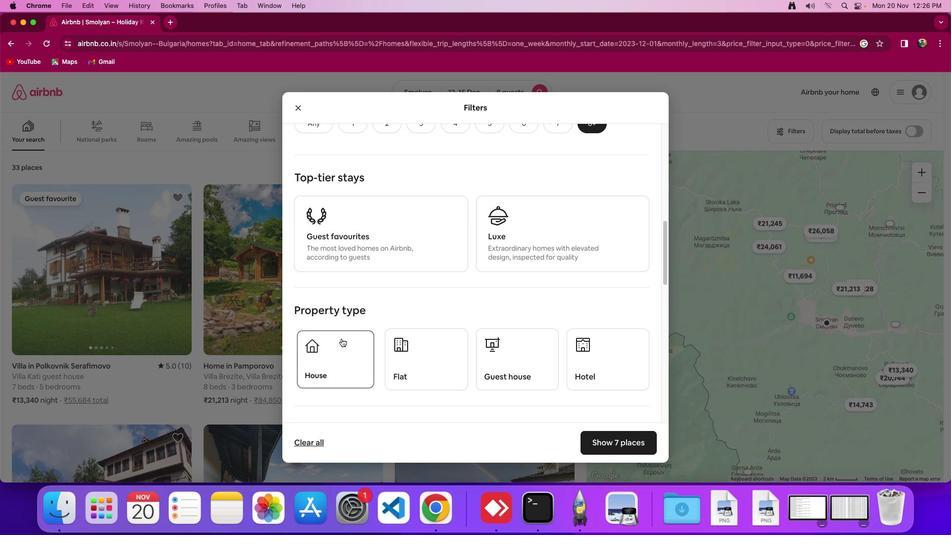 
Action: Mouse pressed left at (341, 338)
Screenshot: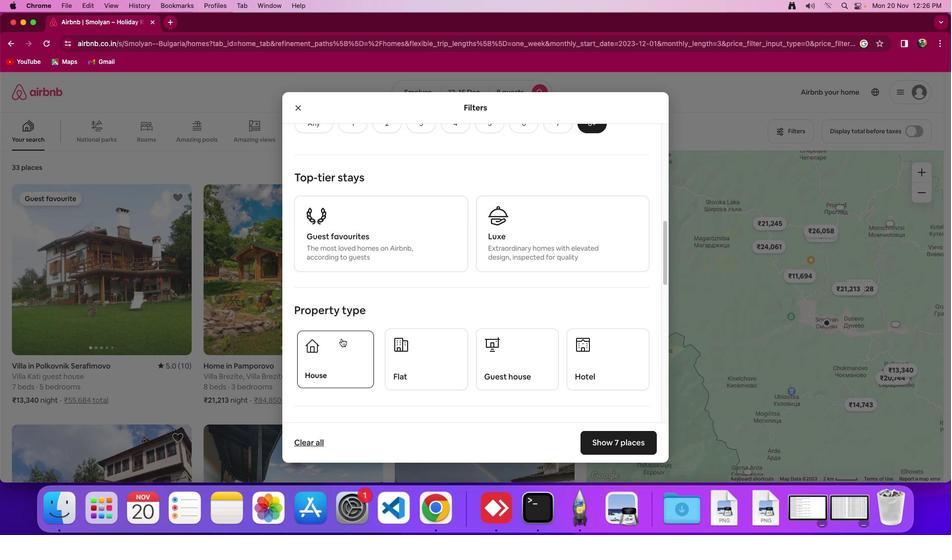 
Action: Mouse moved to (498, 294)
Screenshot: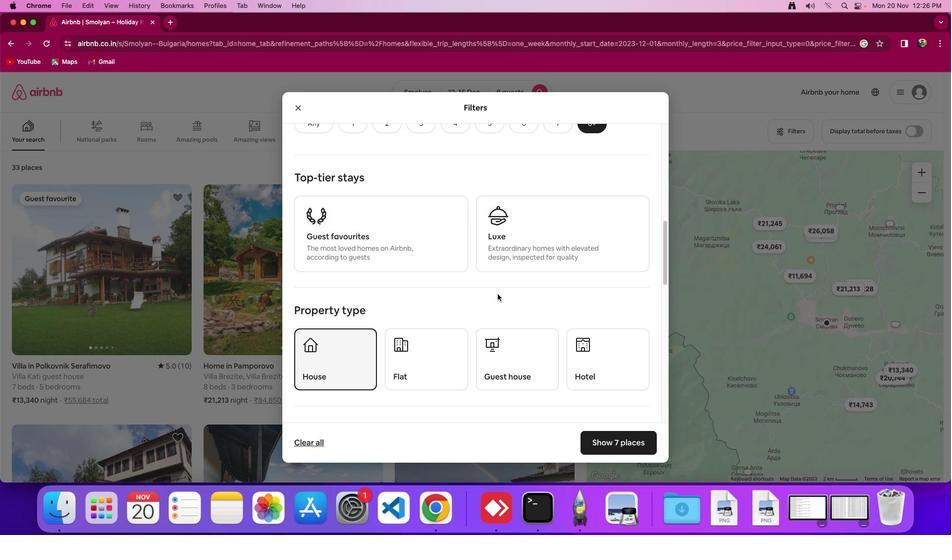 
Action: Mouse scrolled (498, 294) with delta (0, 0)
Screenshot: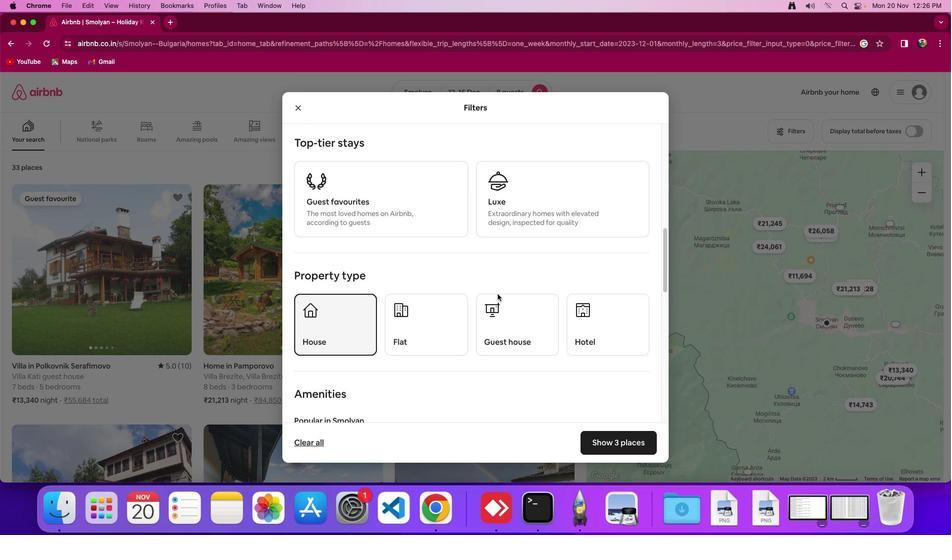 
Action: Mouse scrolled (498, 294) with delta (0, 0)
Screenshot: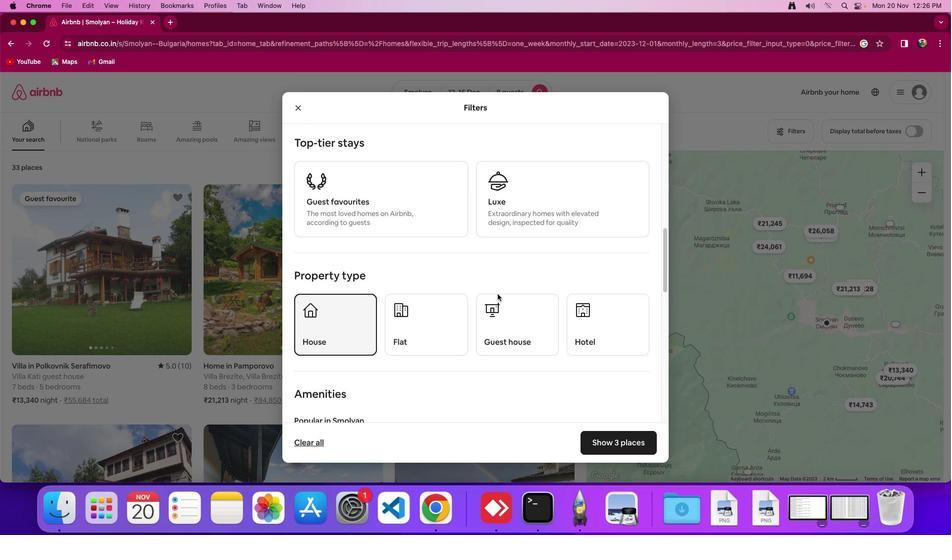 
Action: Mouse scrolled (498, 294) with delta (0, -1)
Screenshot: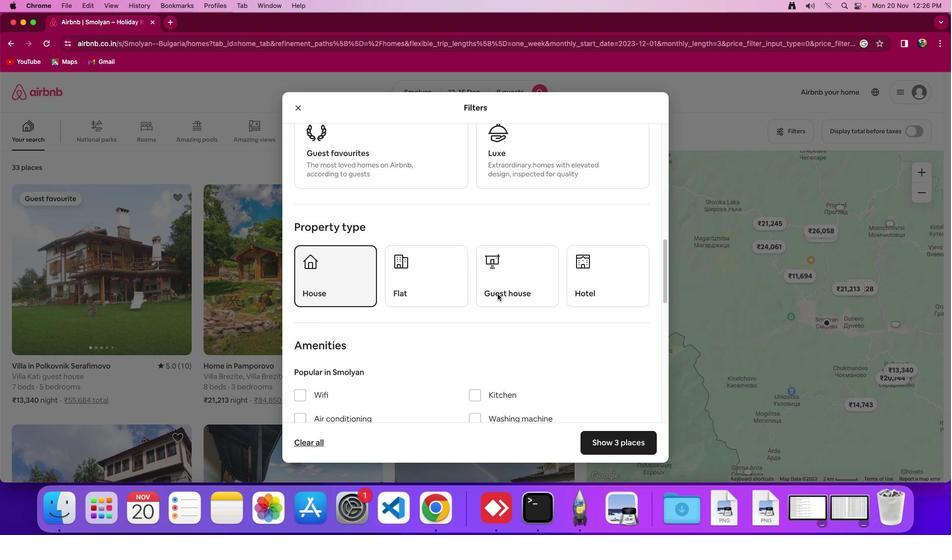
Action: Mouse scrolled (498, 294) with delta (0, 0)
Screenshot: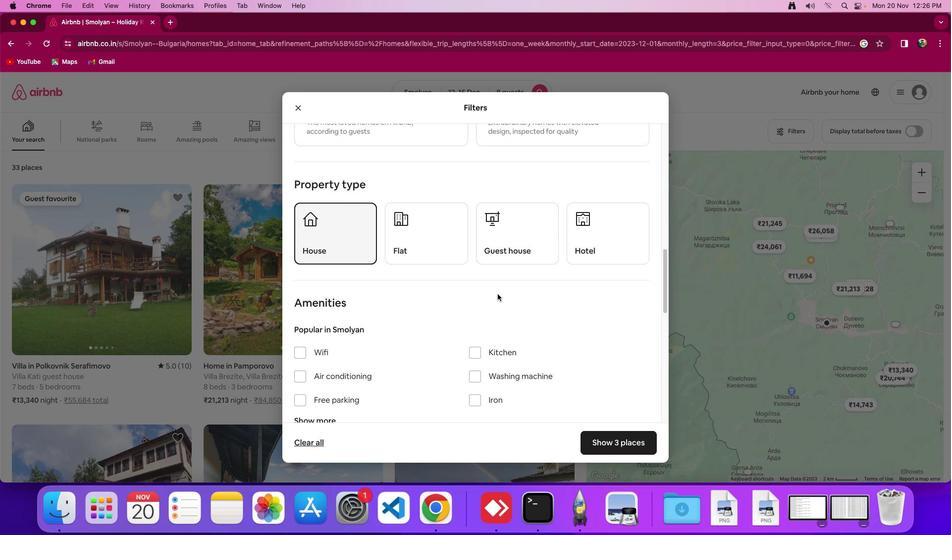 
Action: Mouse scrolled (498, 294) with delta (0, 0)
Screenshot: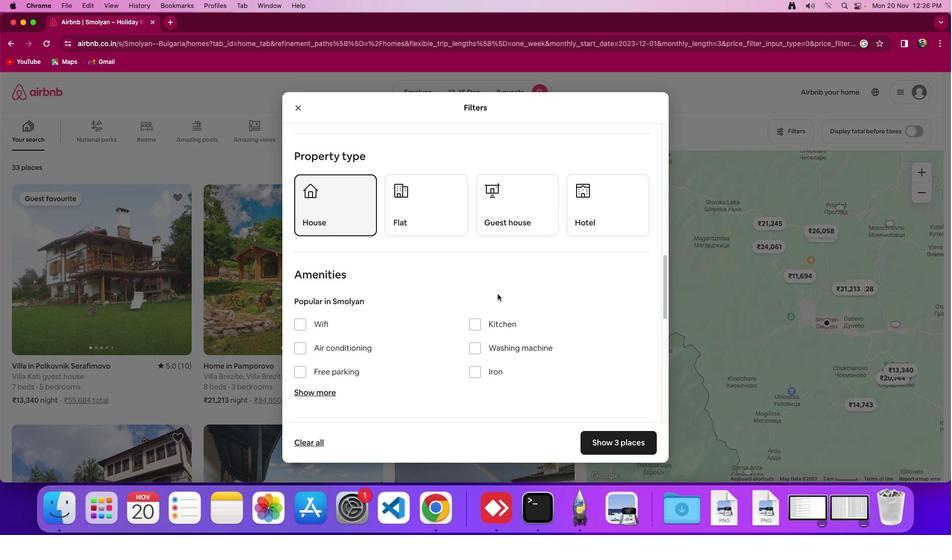 
Action: Mouse scrolled (498, 294) with delta (0, -1)
Screenshot: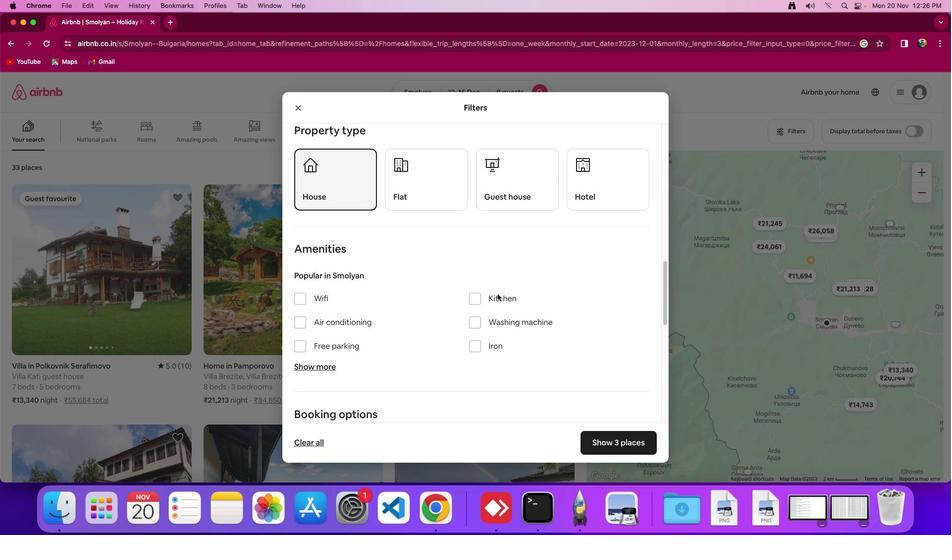 
Action: Mouse moved to (459, 297)
Screenshot: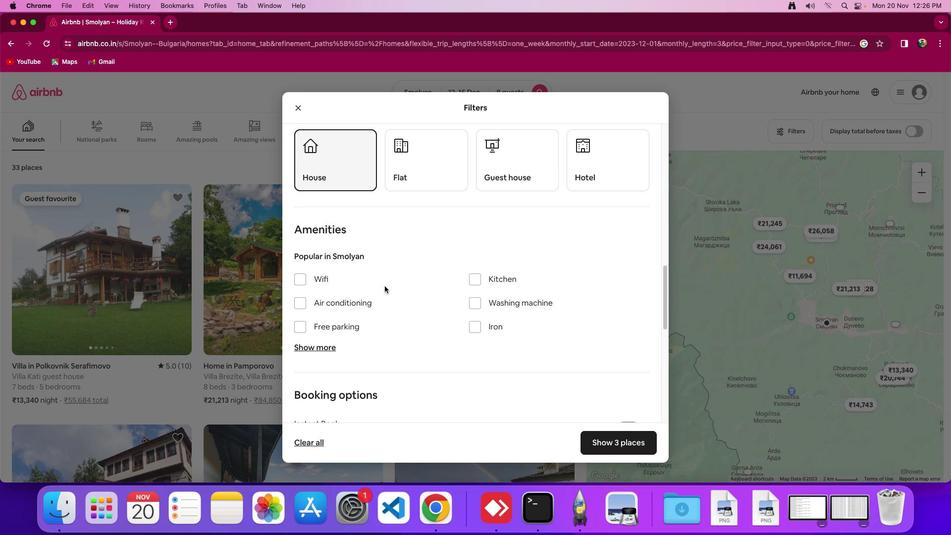 
Action: Mouse scrolled (459, 297) with delta (0, 0)
Screenshot: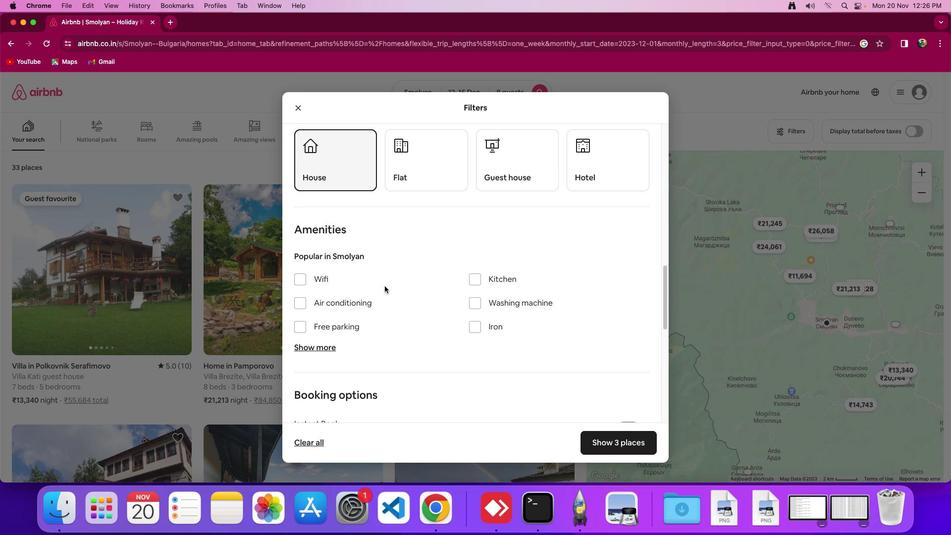 
Action: Mouse moved to (423, 290)
Screenshot: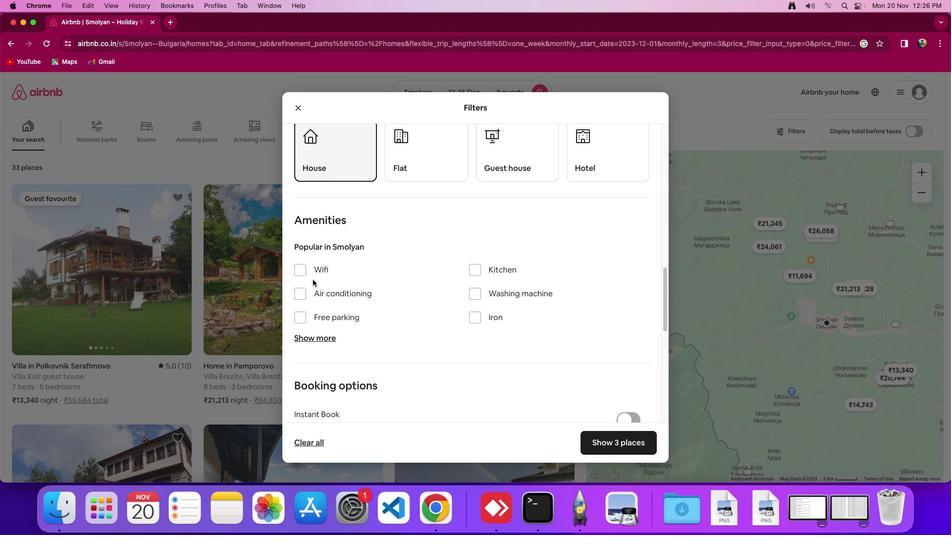 
Action: Mouse scrolled (423, 290) with delta (0, 0)
Screenshot: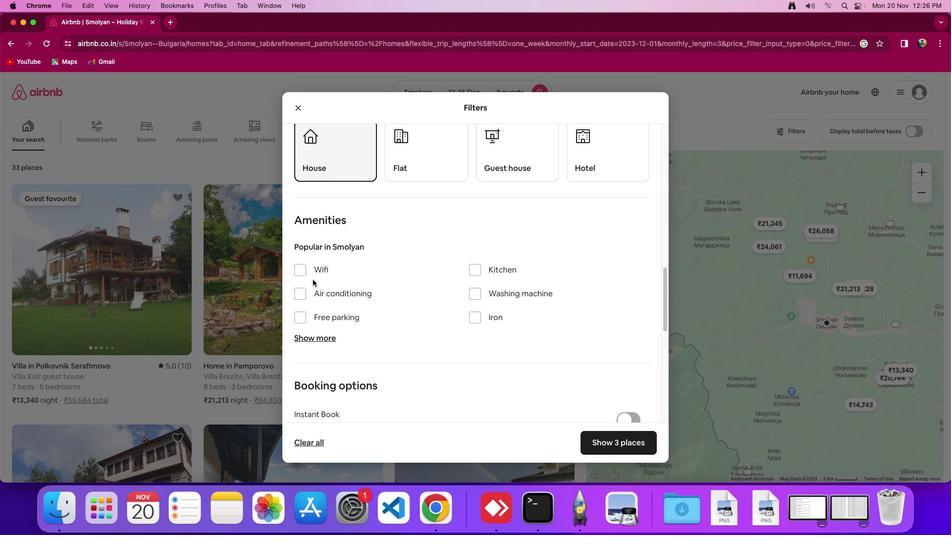 
Action: Mouse moved to (301, 266)
Screenshot: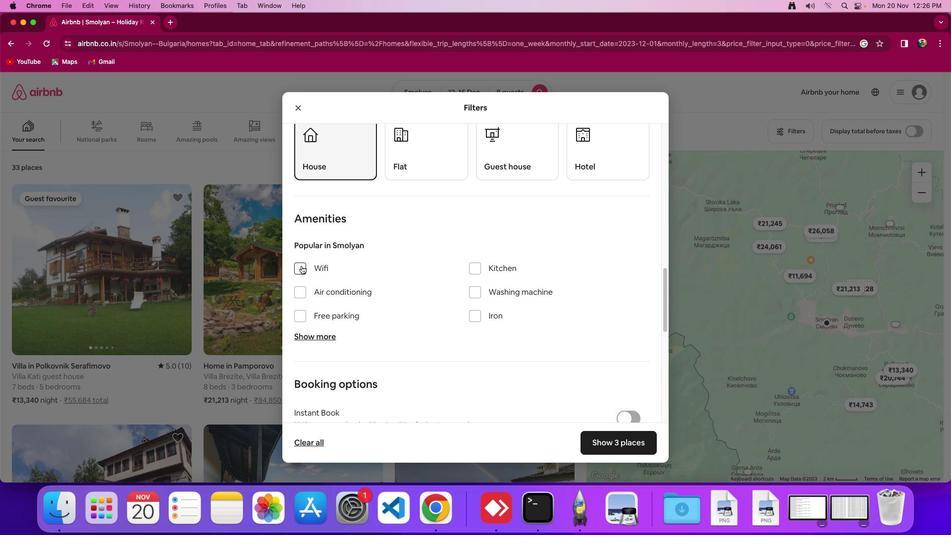 
Action: Mouse pressed left at (301, 266)
Screenshot: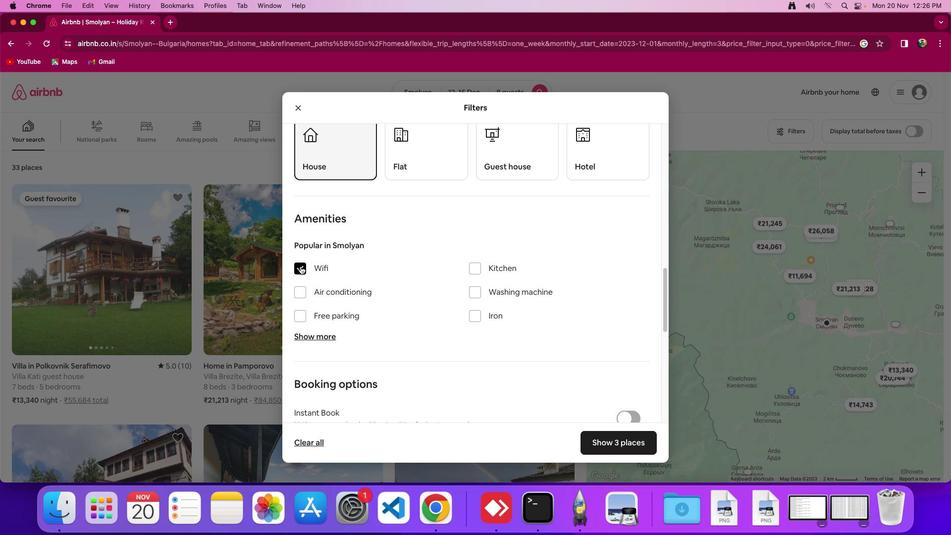 
Action: Mouse moved to (315, 336)
Screenshot: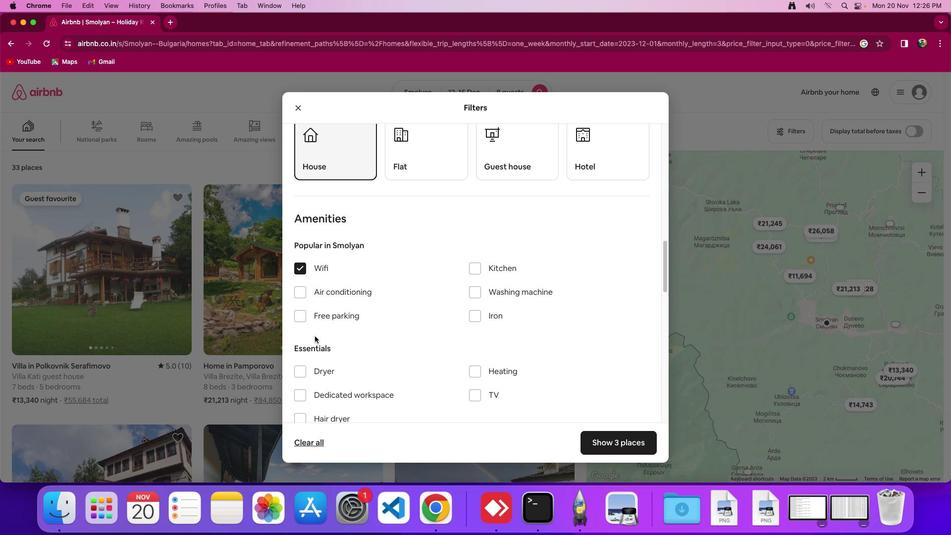 
Action: Mouse pressed left at (315, 336)
Screenshot: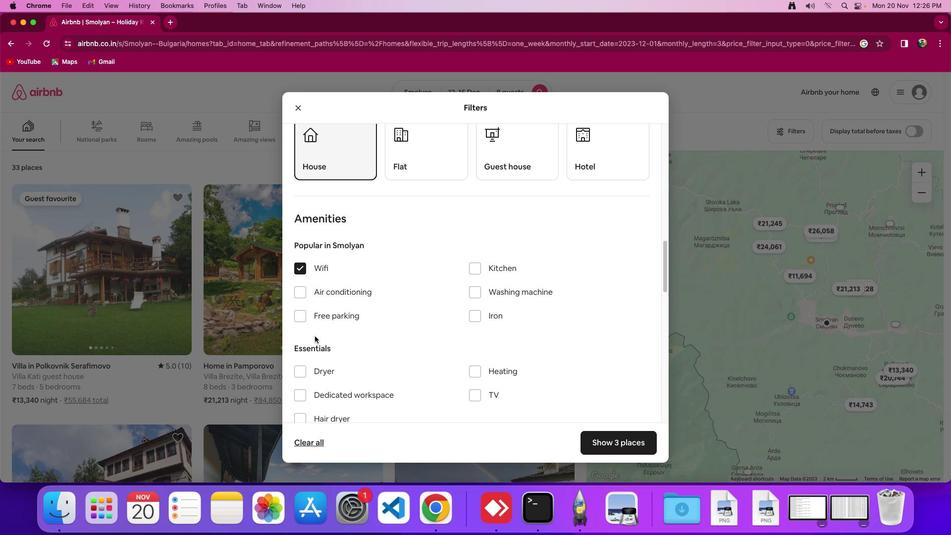 
Action: Mouse moved to (436, 274)
Screenshot: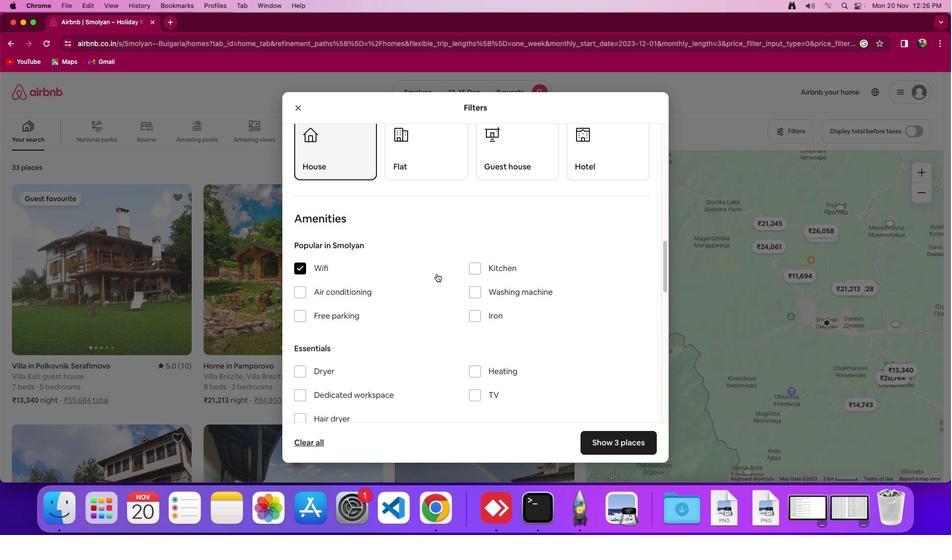 
Action: Mouse scrolled (436, 274) with delta (0, 0)
Screenshot: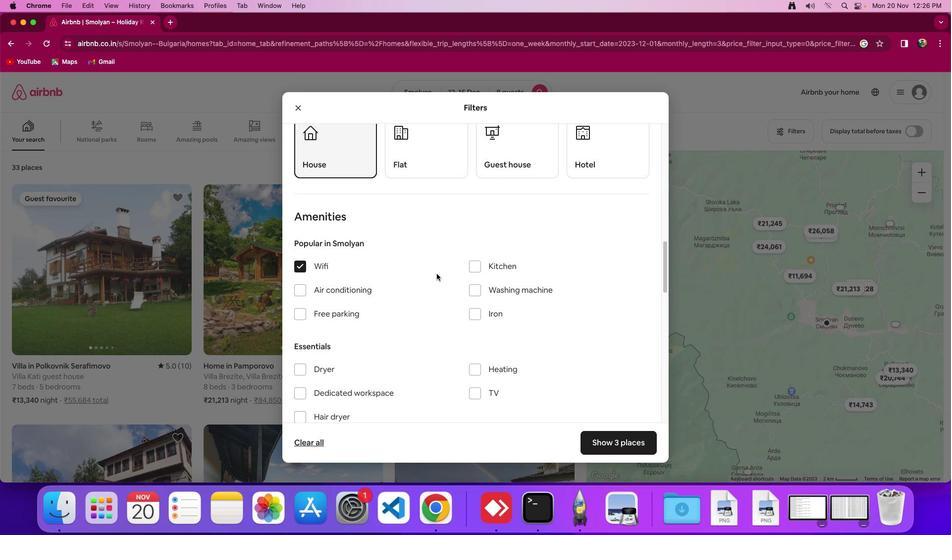 
Action: Mouse moved to (460, 271)
Screenshot: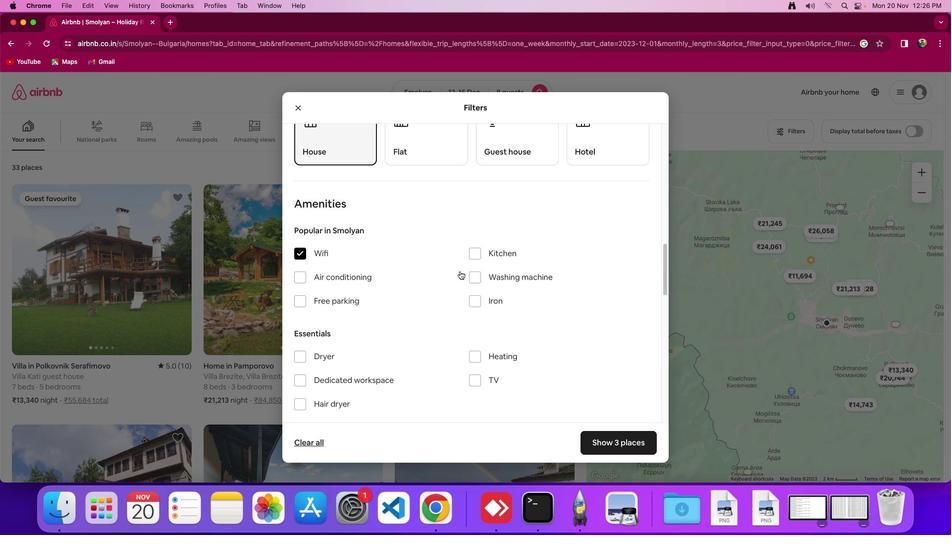 
Action: Mouse scrolled (460, 271) with delta (0, 0)
Screenshot: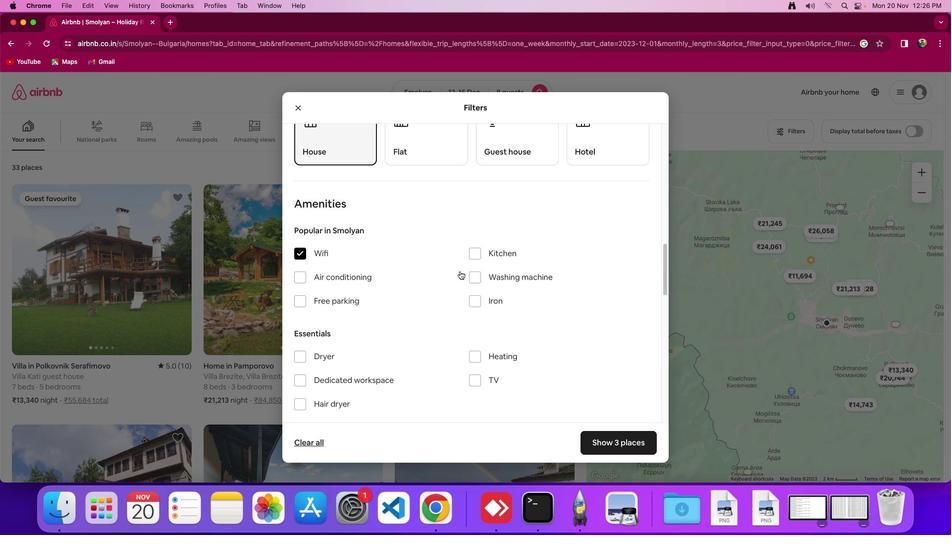 
Action: Mouse scrolled (460, 271) with delta (0, 0)
Screenshot: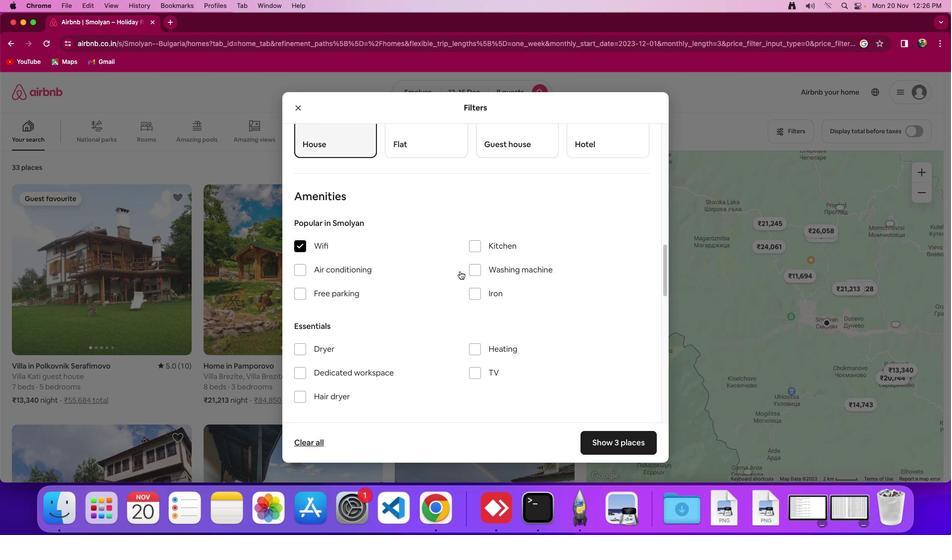
Action: Mouse scrolled (460, 271) with delta (0, 0)
Screenshot: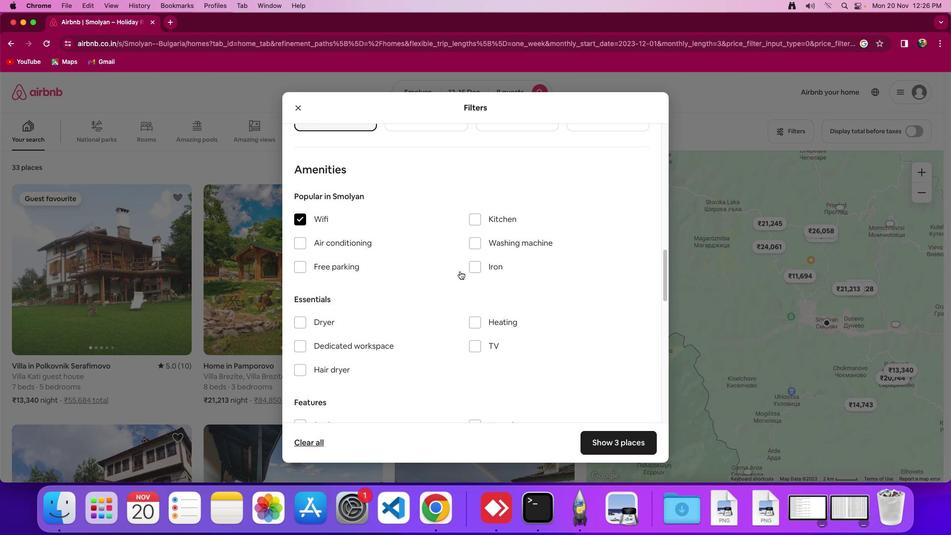 
Action: Mouse moved to (469, 321)
Screenshot: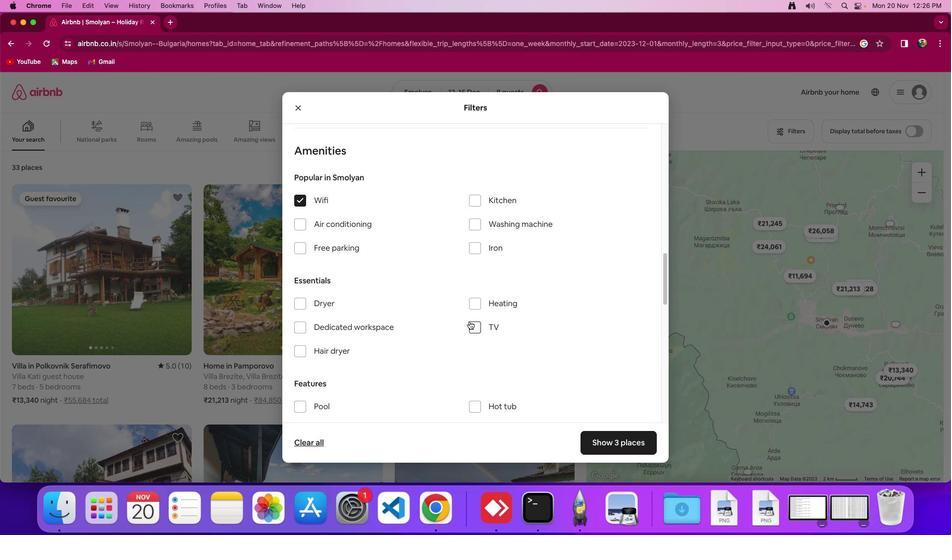 
Action: Mouse pressed left at (469, 321)
Screenshot: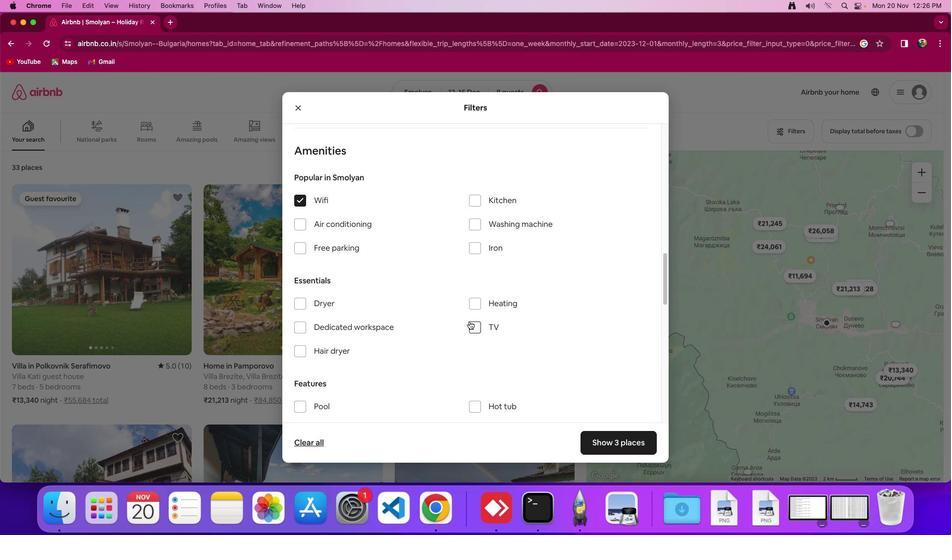 
Action: Mouse moved to (471, 322)
Screenshot: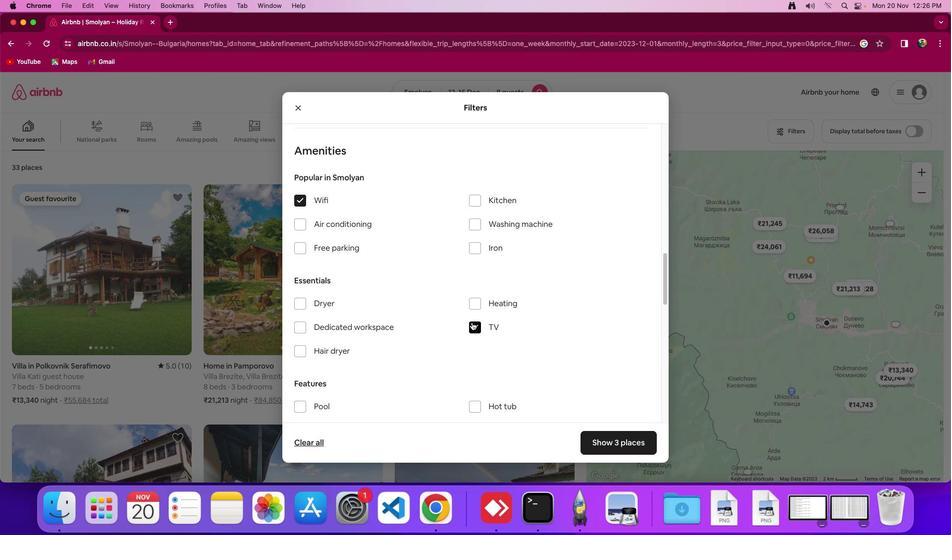 
Action: Mouse scrolled (471, 322) with delta (0, 0)
Screenshot: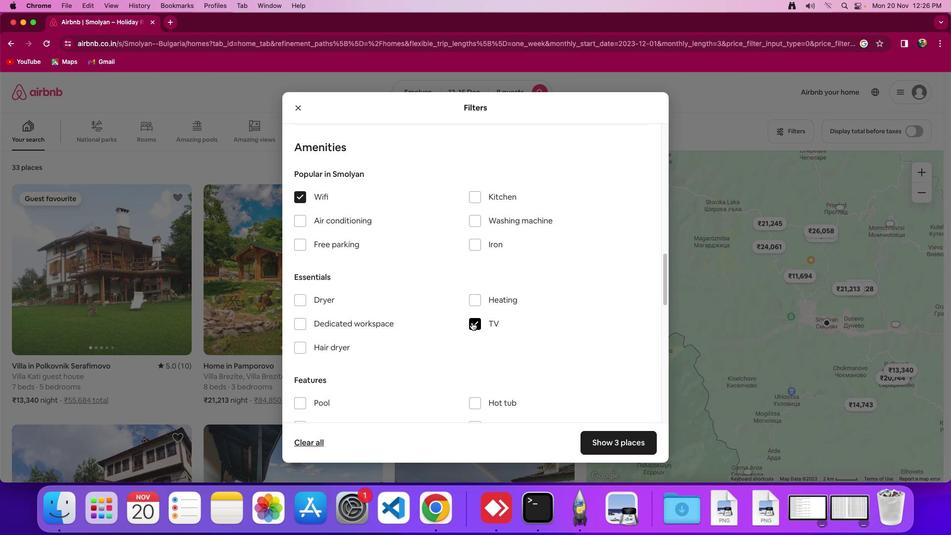 
Action: Mouse scrolled (471, 322) with delta (0, 0)
Screenshot: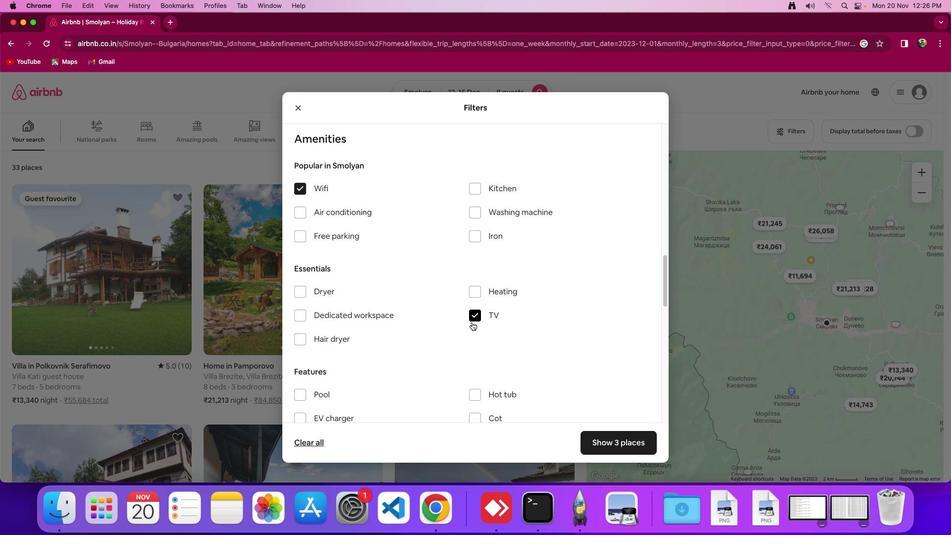 
Action: Mouse scrolled (471, 322) with delta (0, 0)
Screenshot: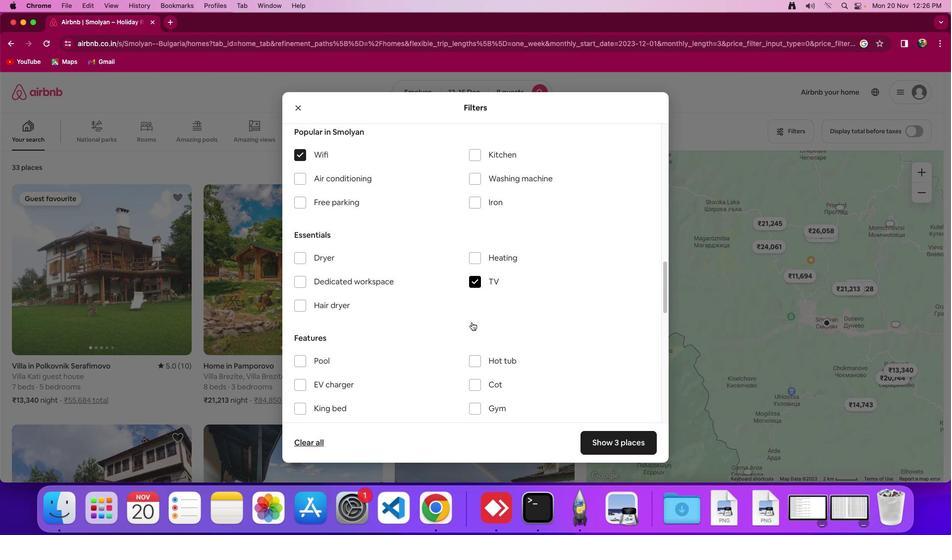
Action: Mouse scrolled (471, 322) with delta (0, 0)
Screenshot: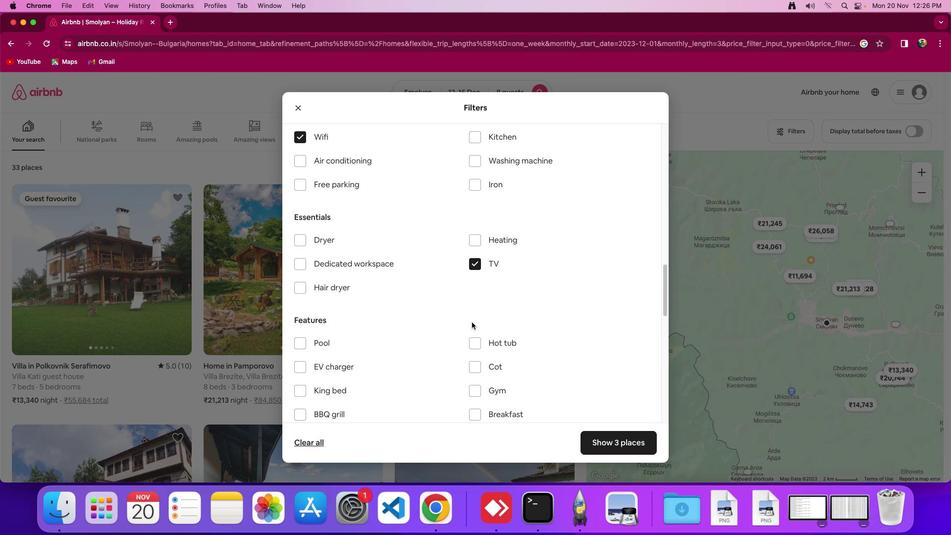 
Action: Mouse scrolled (471, 322) with delta (0, 0)
Screenshot: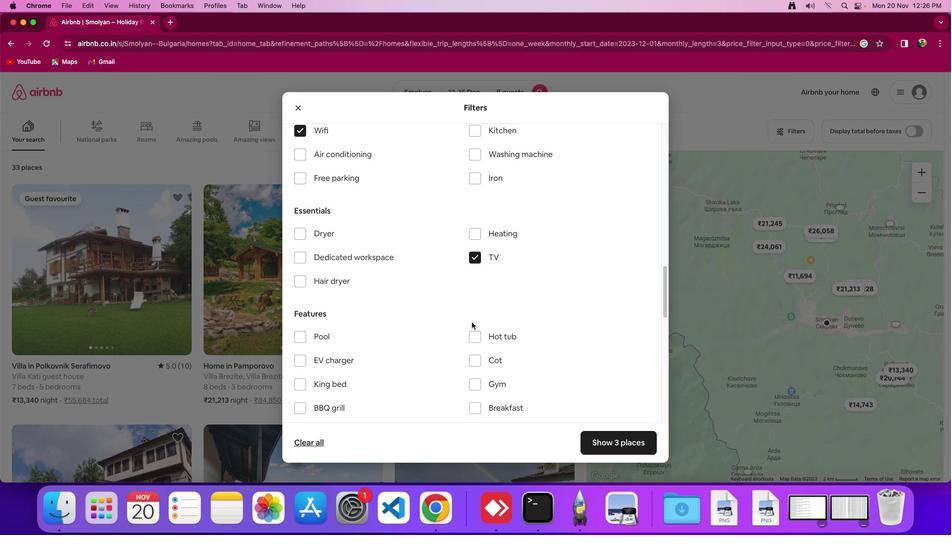 
Action: Mouse scrolled (471, 322) with delta (0, 0)
Screenshot: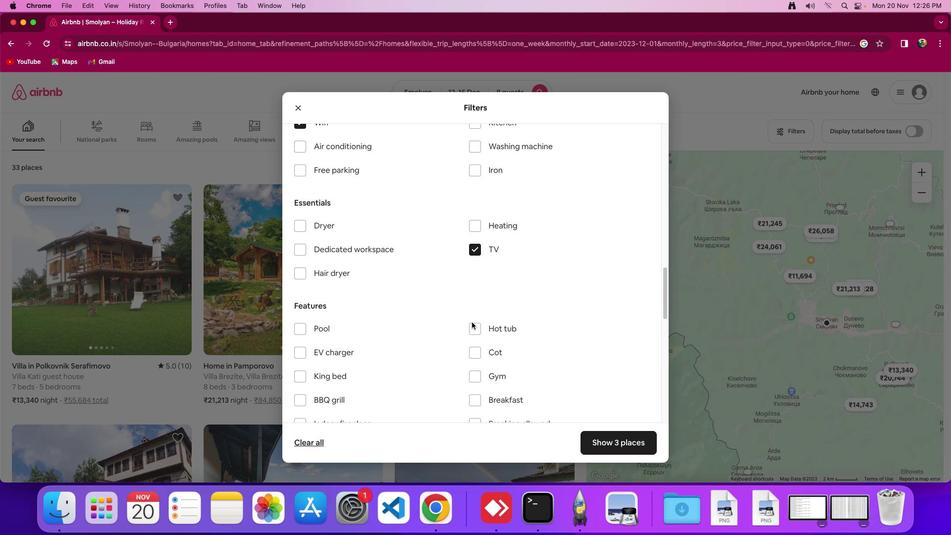 
Action: Mouse moved to (472, 321)
Screenshot: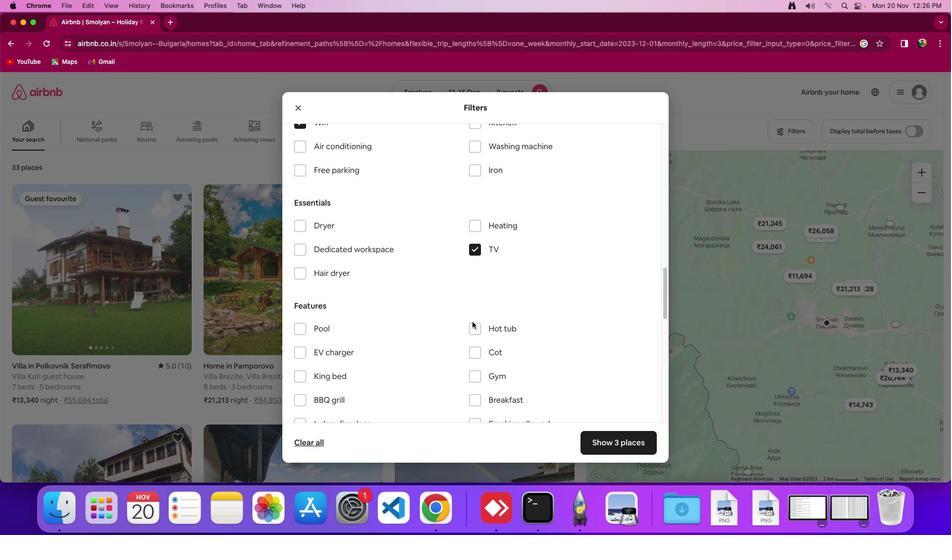 
Action: Mouse scrolled (472, 321) with delta (0, 0)
Screenshot: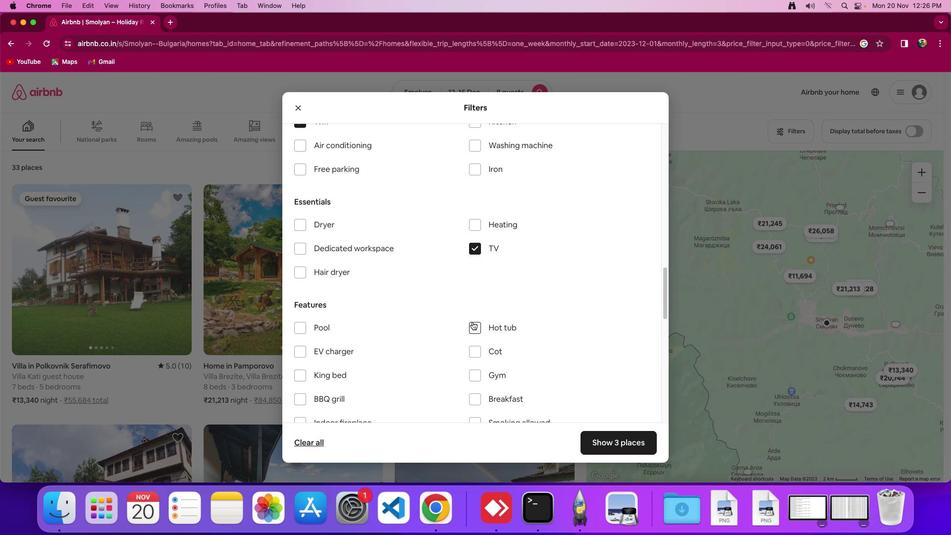 
Action: Mouse moved to (304, 169)
Screenshot: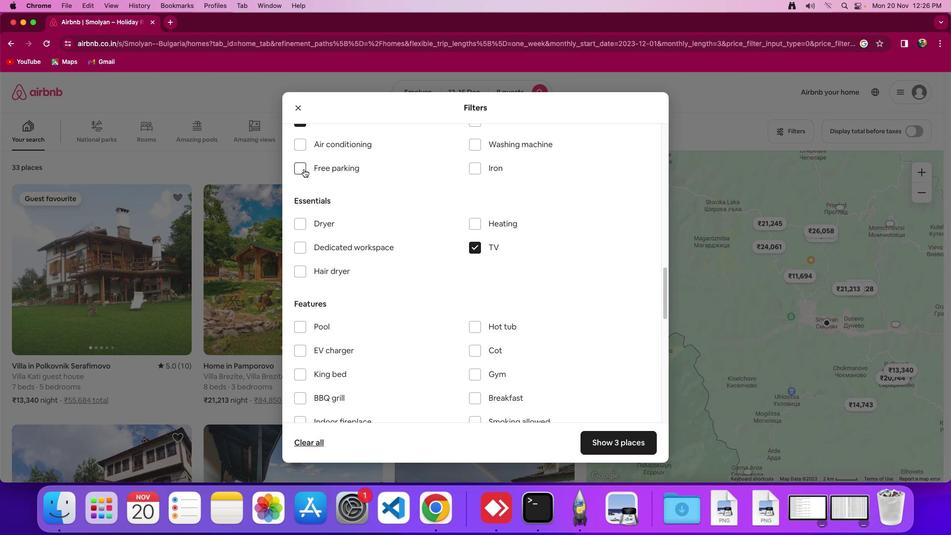 
Action: Mouse pressed left at (304, 169)
Screenshot: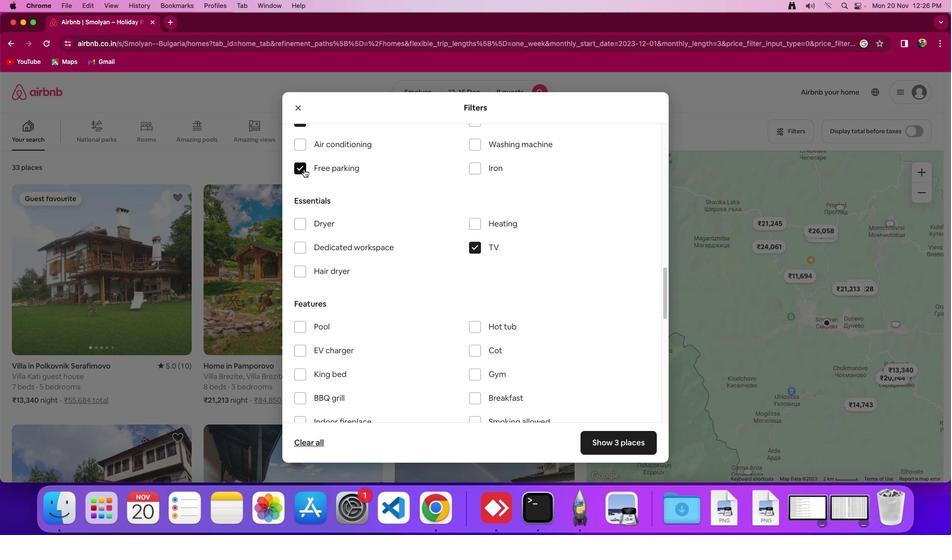 
Action: Mouse moved to (477, 372)
Screenshot: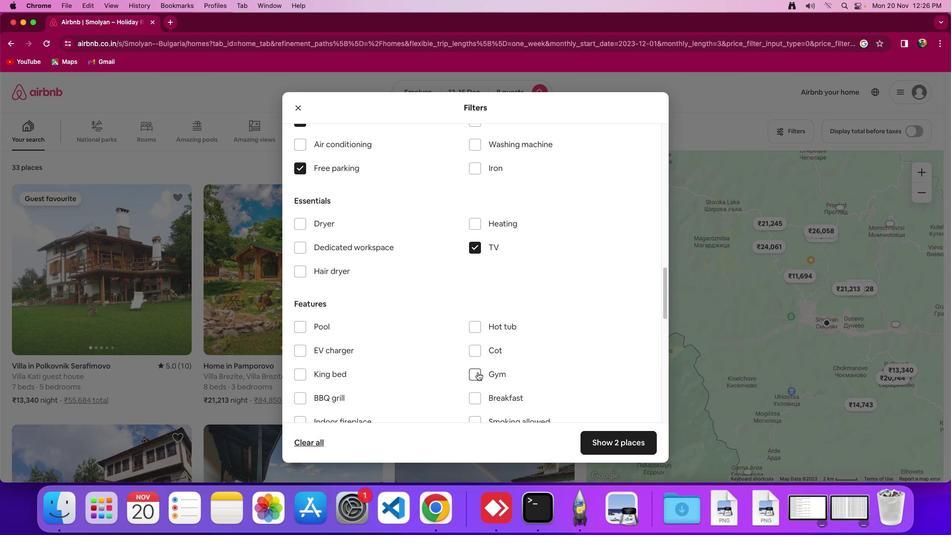 
Action: Mouse pressed left at (477, 372)
Screenshot: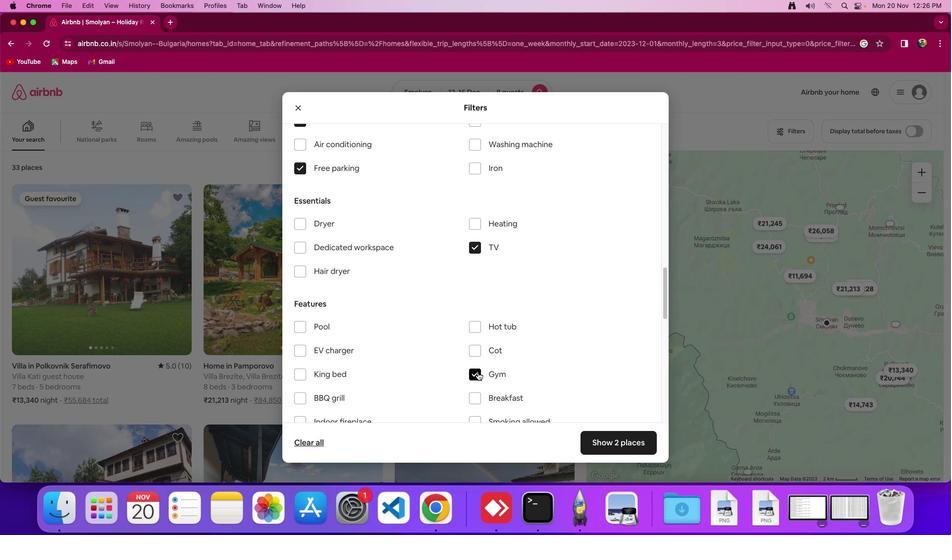 
Action: Mouse moved to (477, 399)
Screenshot: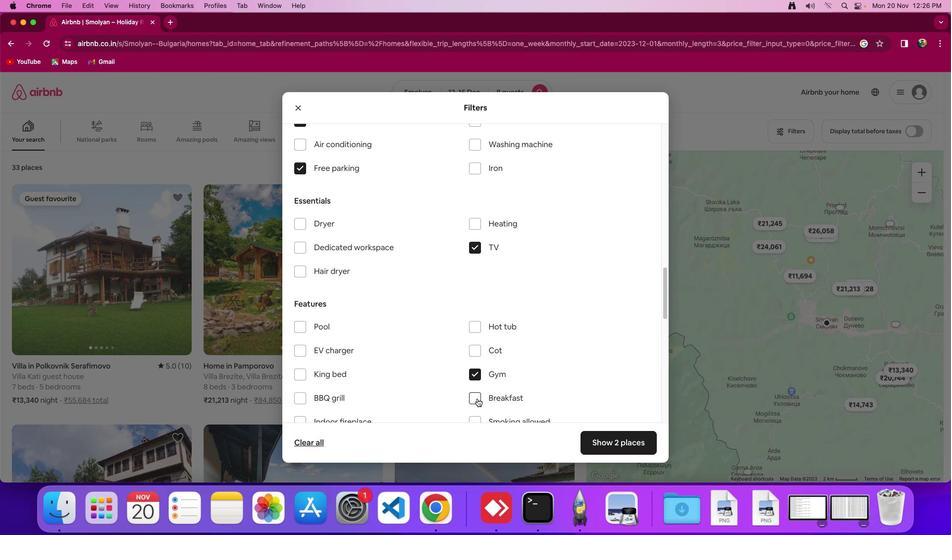 
Action: Mouse pressed left at (477, 399)
Screenshot: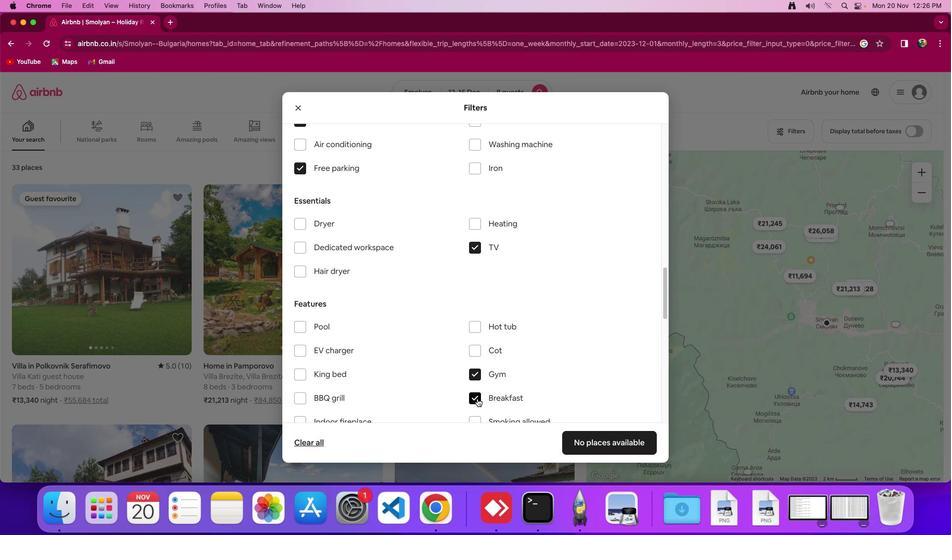 
Action: Mouse moved to (371, 191)
Screenshot: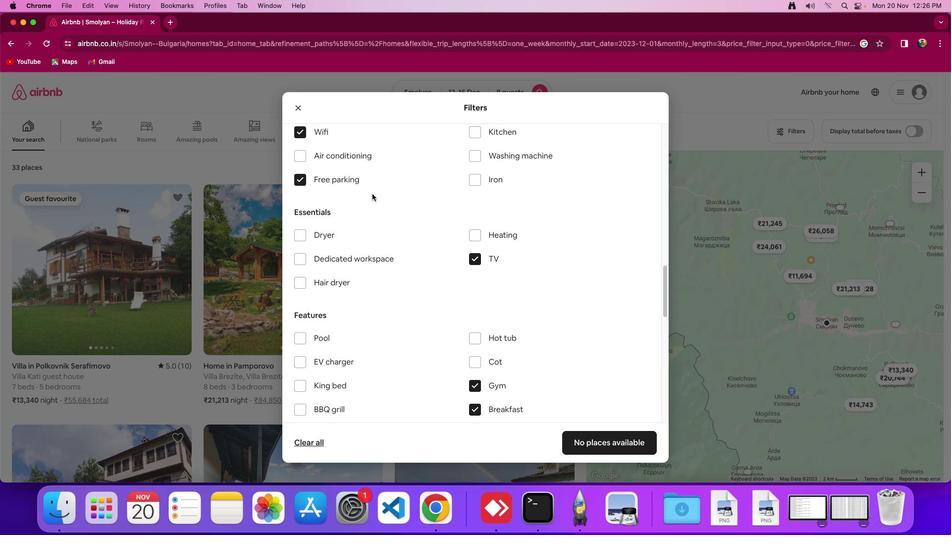 
Action: Mouse scrolled (371, 191) with delta (0, 0)
Screenshot: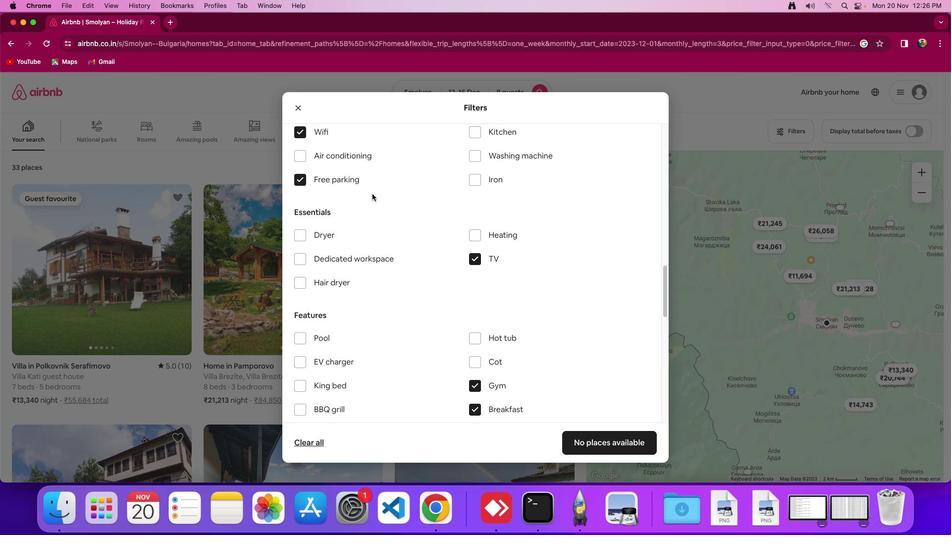 
Action: Mouse moved to (371, 192)
Screenshot: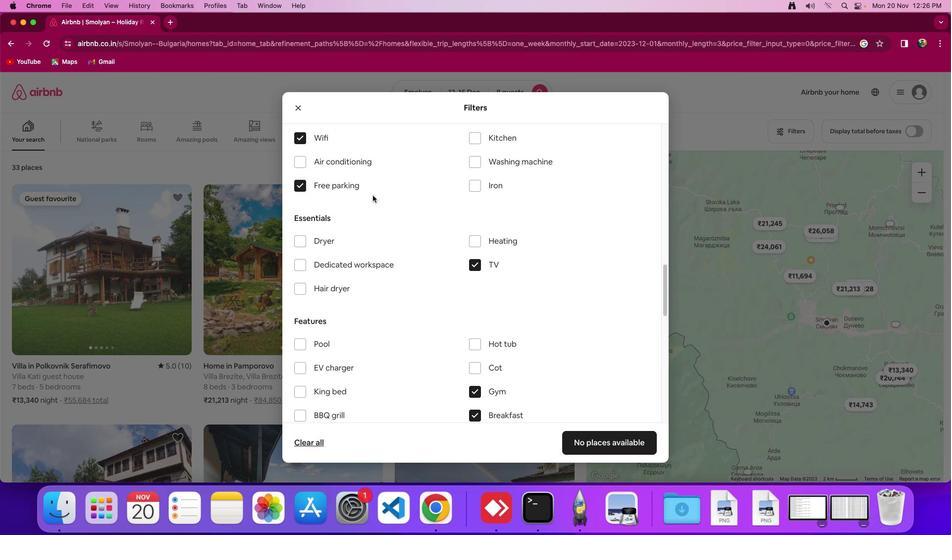 
Action: Mouse scrolled (371, 192) with delta (0, 0)
Screenshot: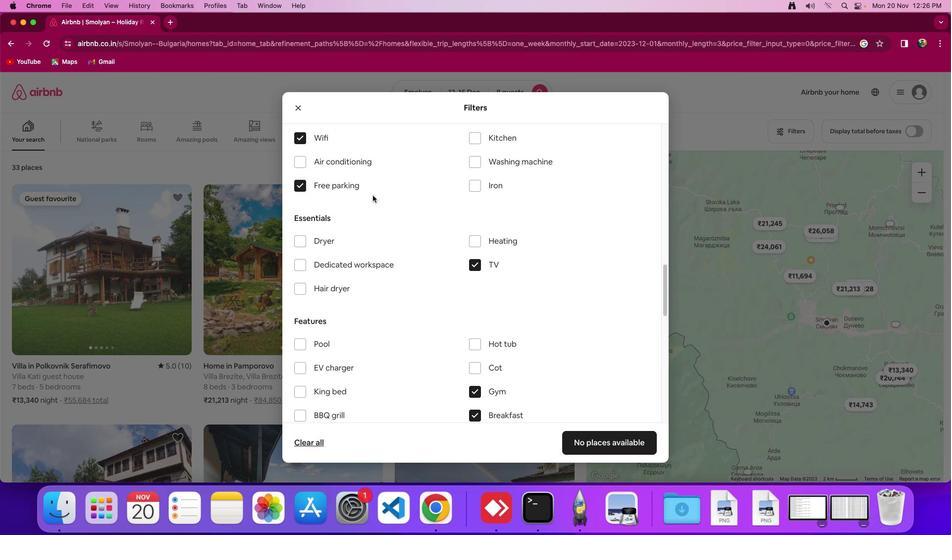 
Action: Mouse moved to (457, 242)
Screenshot: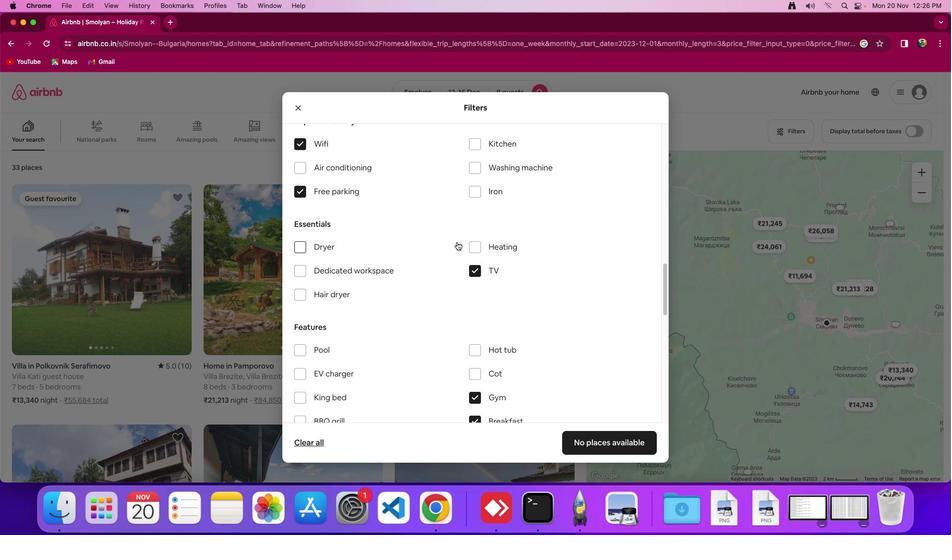 
Action: Mouse scrolled (457, 242) with delta (0, 0)
Screenshot: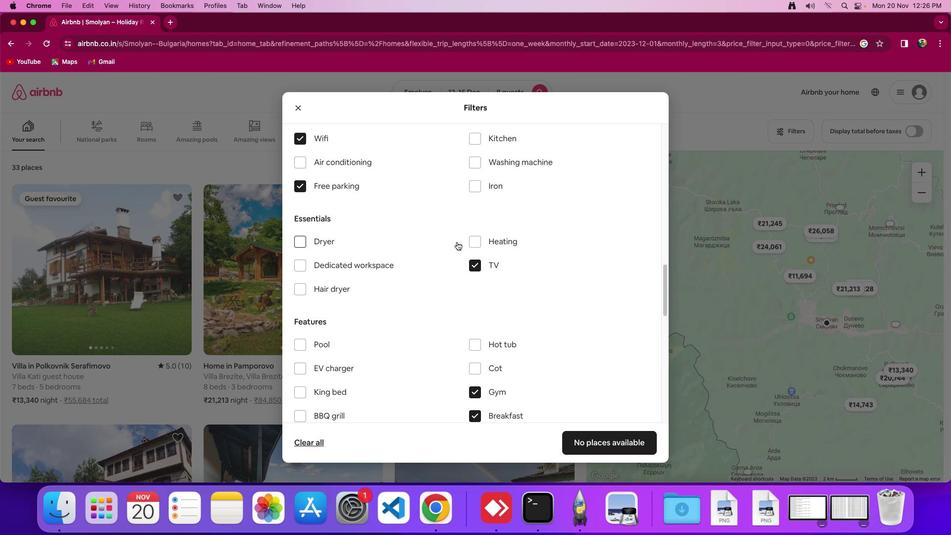 
Action: Mouse scrolled (457, 242) with delta (0, 0)
Screenshot: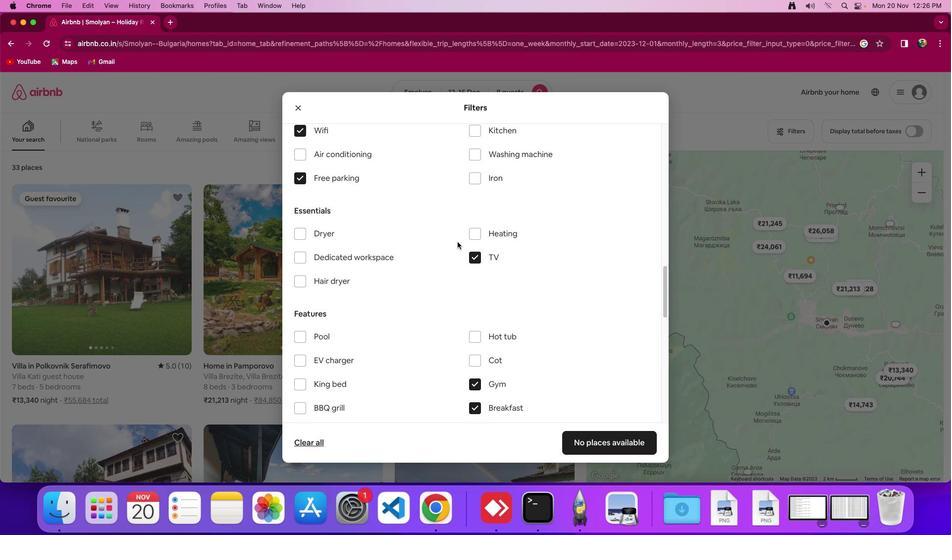 
Action: Mouse moved to (470, 357)
Screenshot: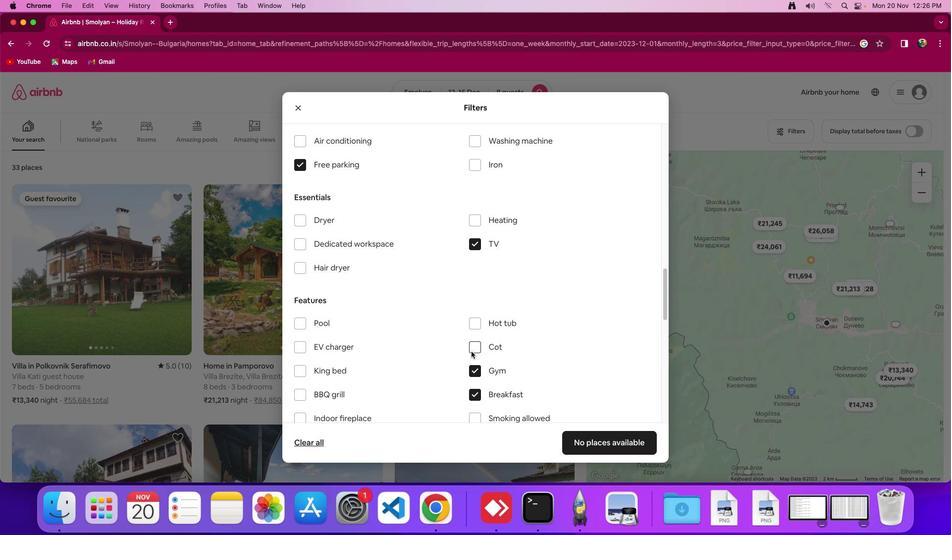 
Action: Mouse scrolled (470, 357) with delta (0, 0)
Screenshot: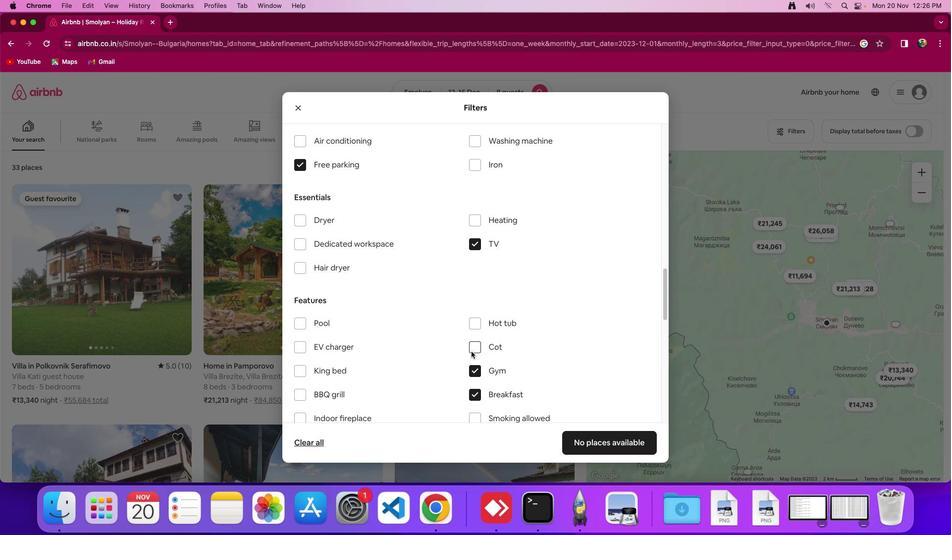 
Action: Mouse moved to (470, 356)
Screenshot: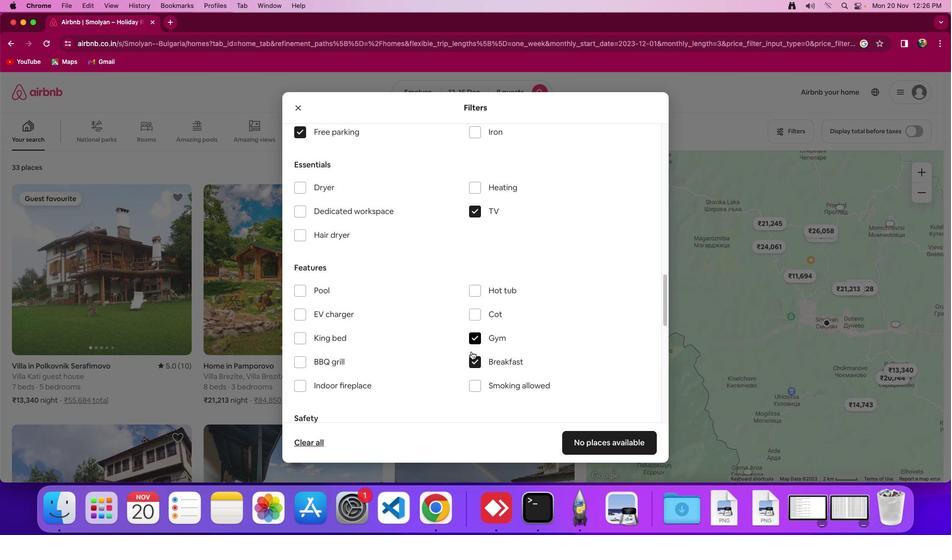 
Action: Mouse scrolled (470, 356) with delta (0, 0)
Screenshot: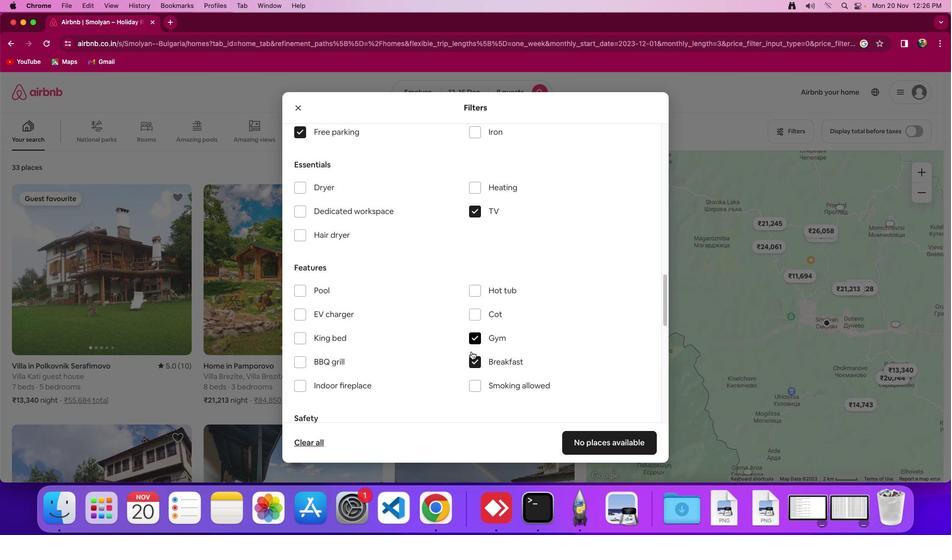 
Action: Mouse moved to (470, 353)
Screenshot: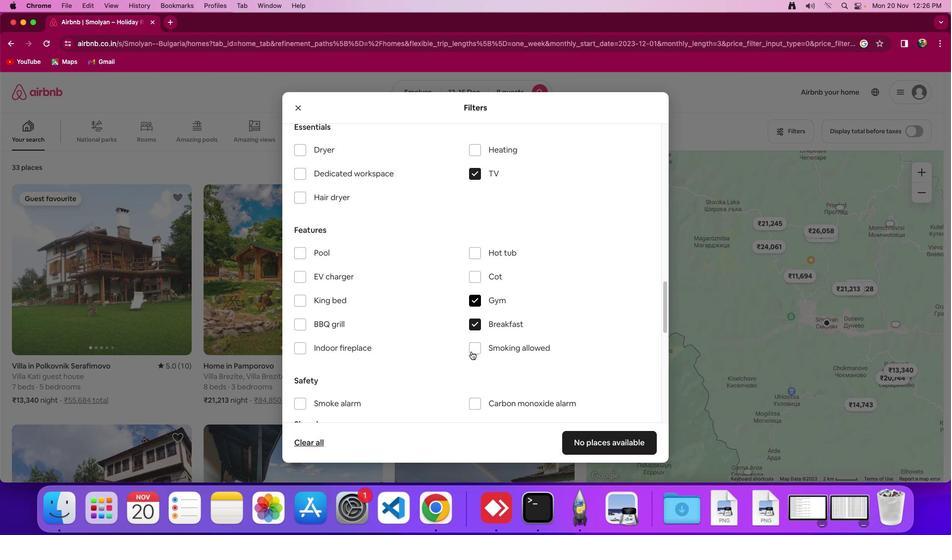 
Action: Mouse scrolled (470, 353) with delta (0, -1)
Screenshot: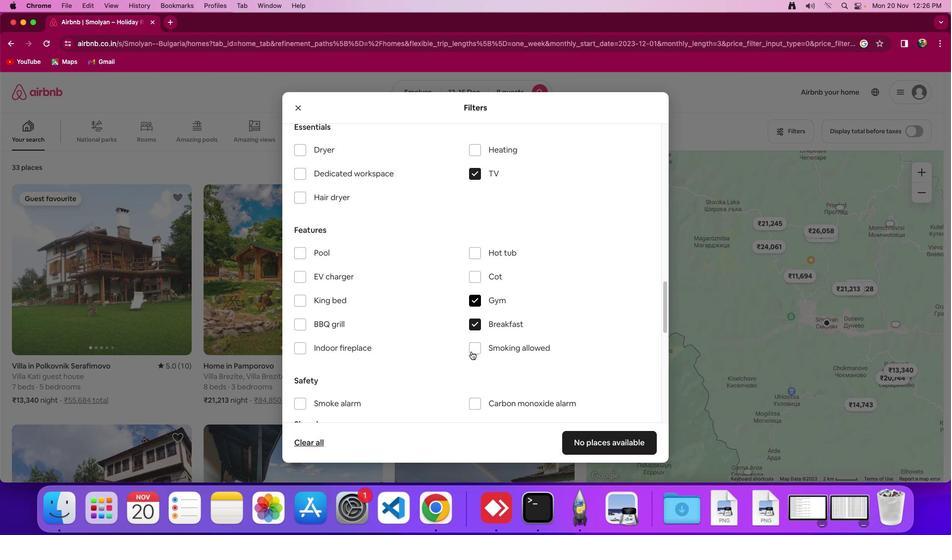 
Action: Mouse moved to (471, 351)
Screenshot: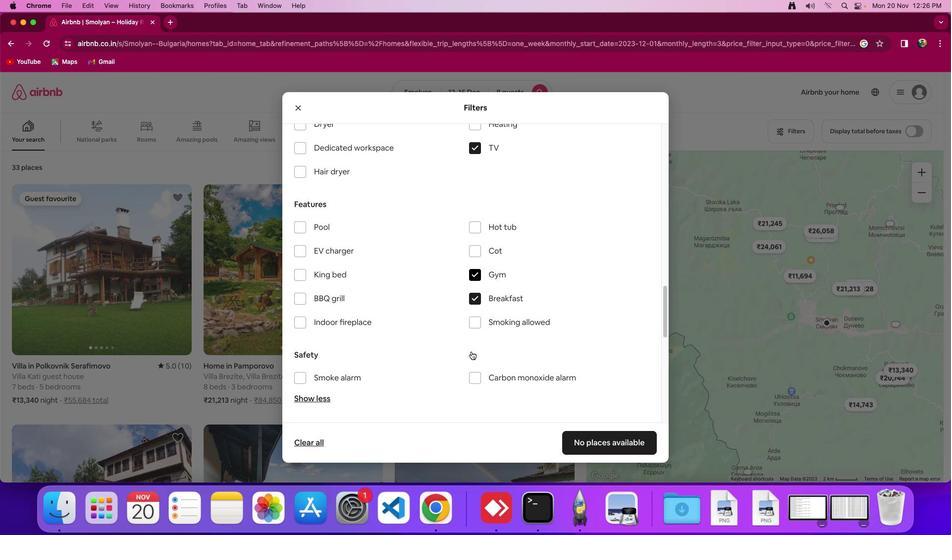
Action: Mouse scrolled (471, 351) with delta (0, -1)
Screenshot: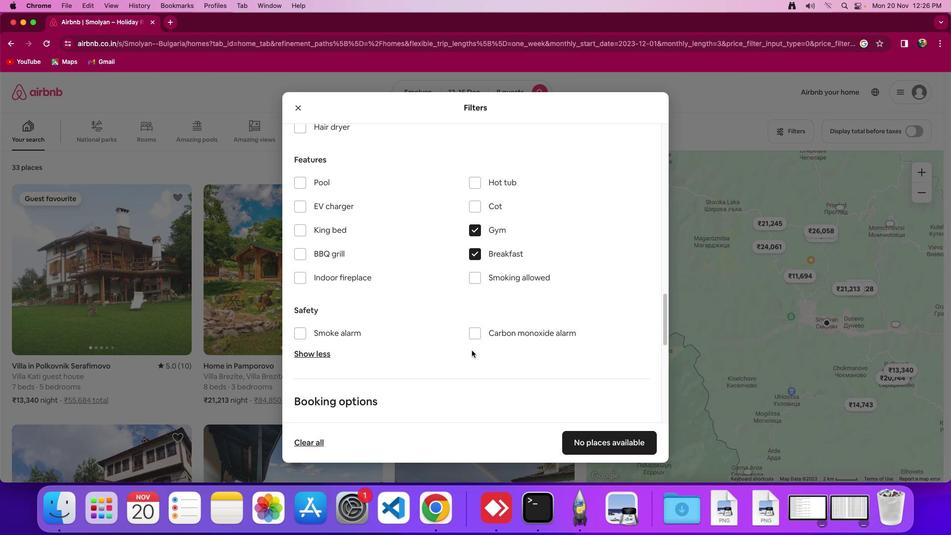 
Action: Mouse moved to (478, 317)
Screenshot: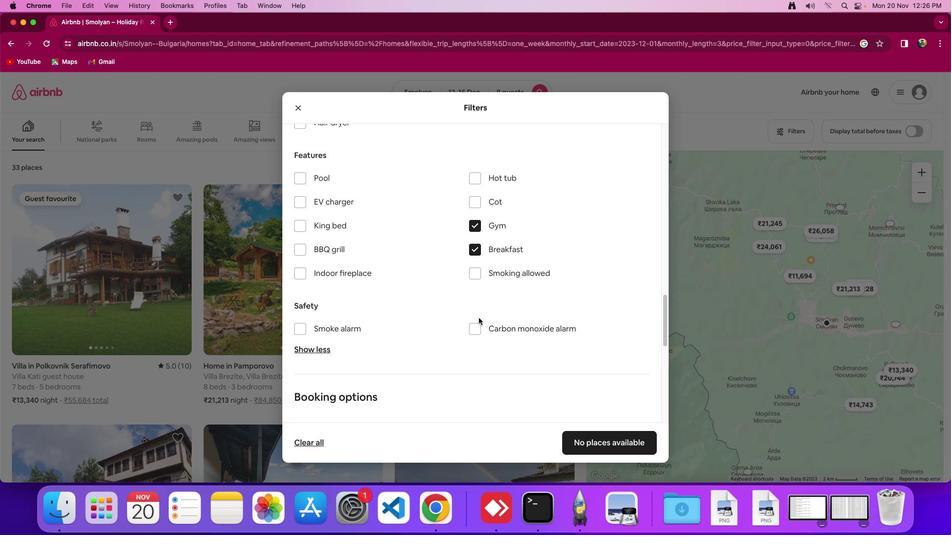 
Action: Mouse scrolled (478, 317) with delta (0, 0)
Screenshot: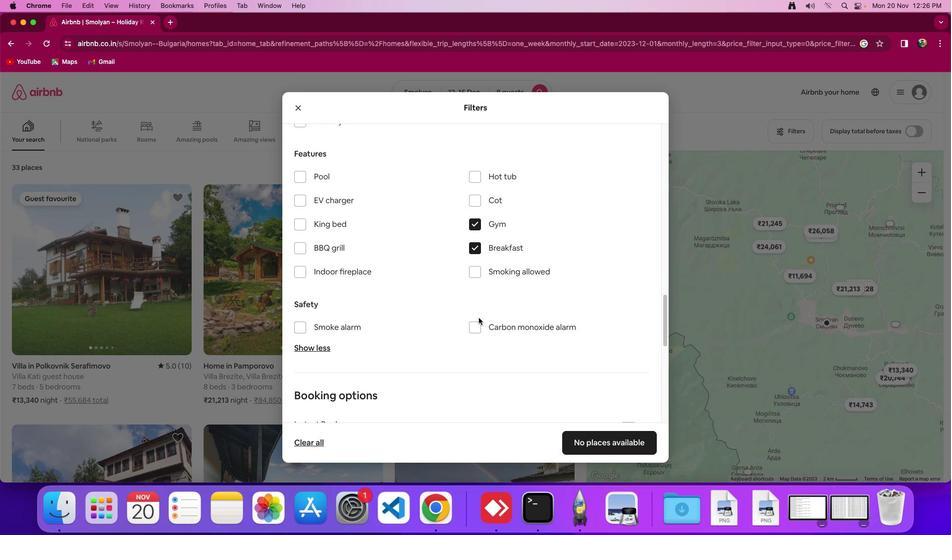 
Action: Mouse scrolled (478, 317) with delta (0, 0)
Screenshot: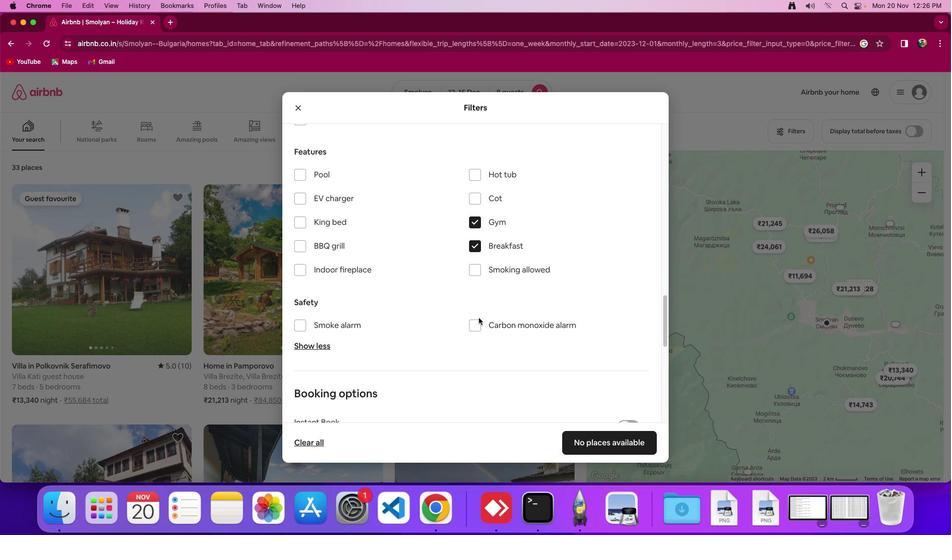 
Action: Mouse scrolled (478, 317) with delta (0, 0)
Screenshot: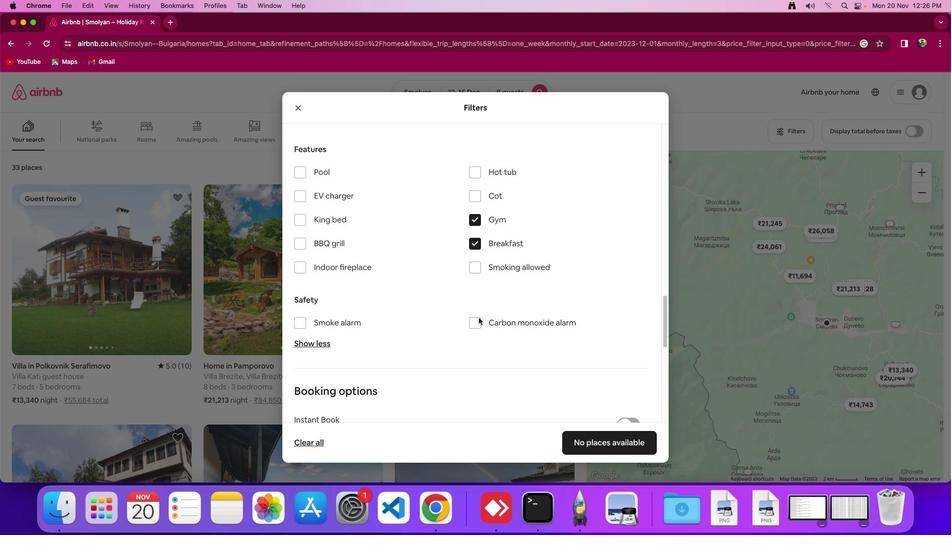 
Action: Mouse scrolled (478, 317) with delta (0, 0)
Screenshot: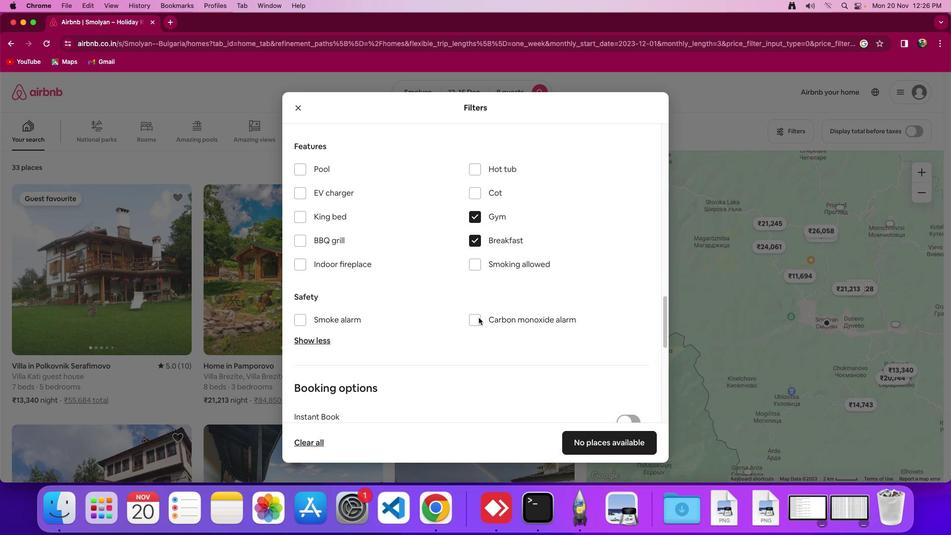 
Action: Mouse scrolled (478, 317) with delta (0, 0)
Screenshot: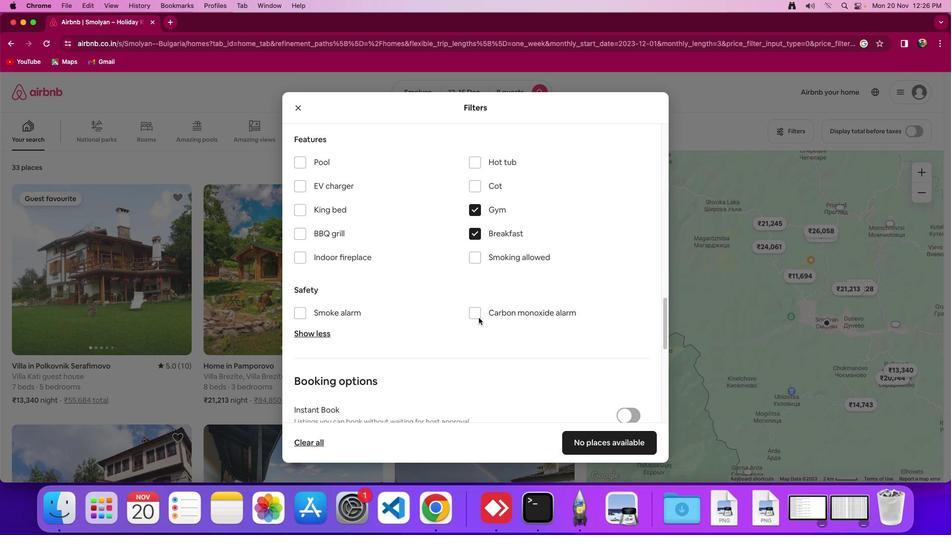 
Action: Mouse moved to (527, 393)
Screenshot: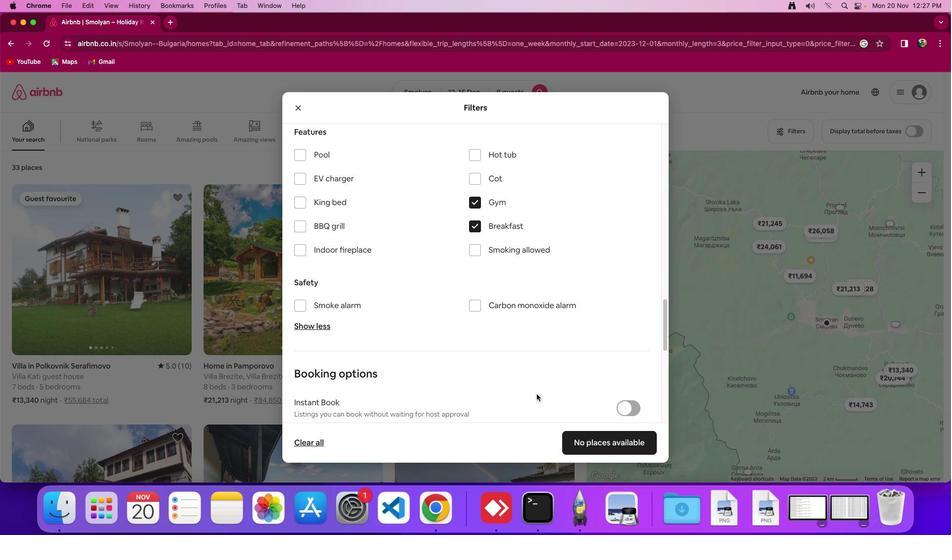 
Action: Mouse scrolled (527, 393) with delta (0, 0)
Screenshot: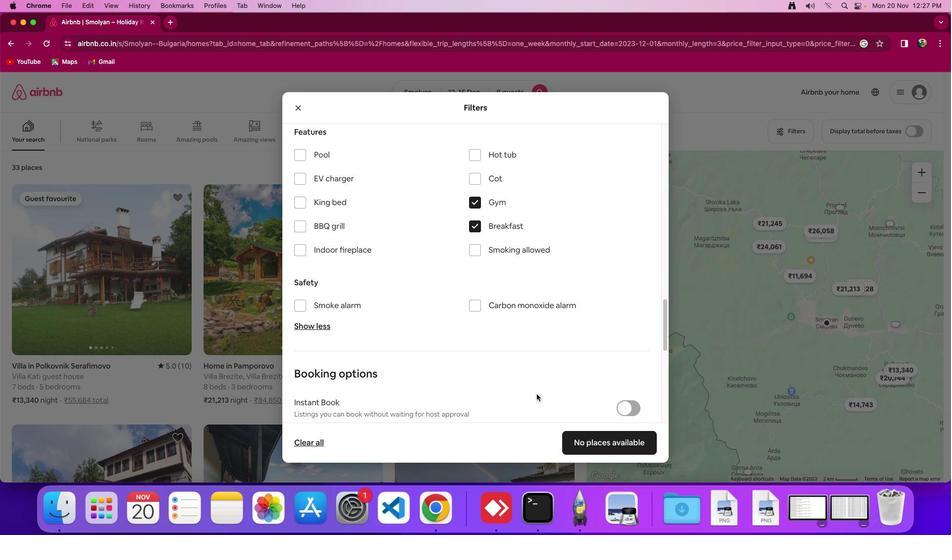 
Action: Mouse moved to (528, 393)
Screenshot: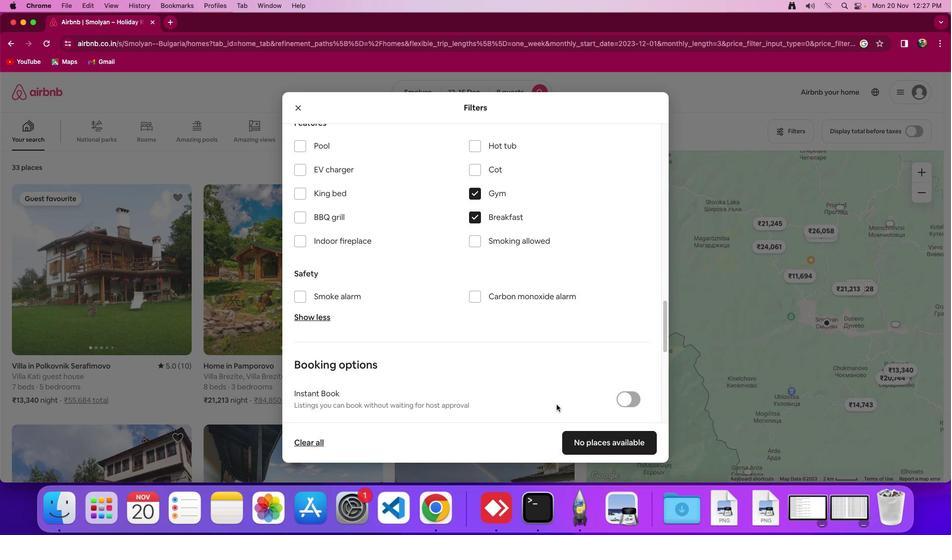 
Action: Mouse scrolled (528, 393) with delta (0, 0)
Screenshot: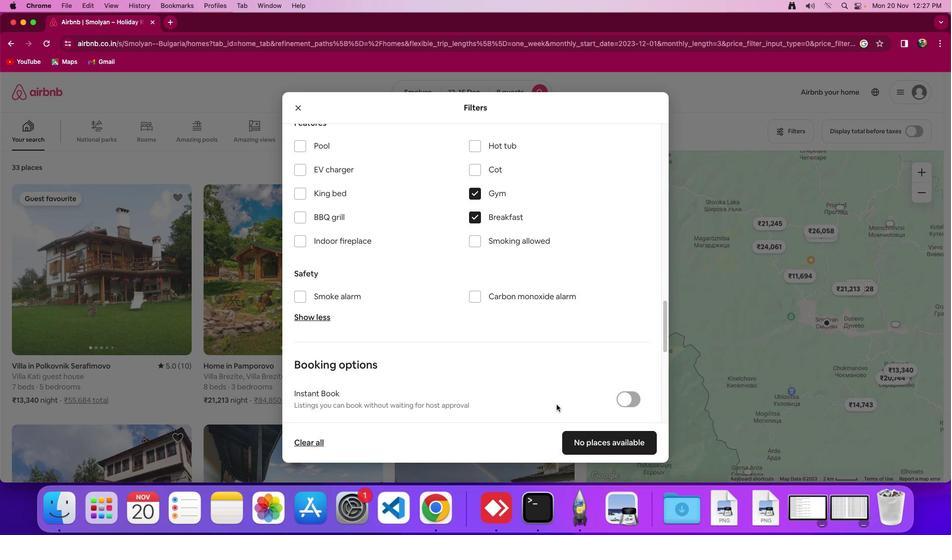 
Action: Mouse moved to (587, 439)
Screenshot: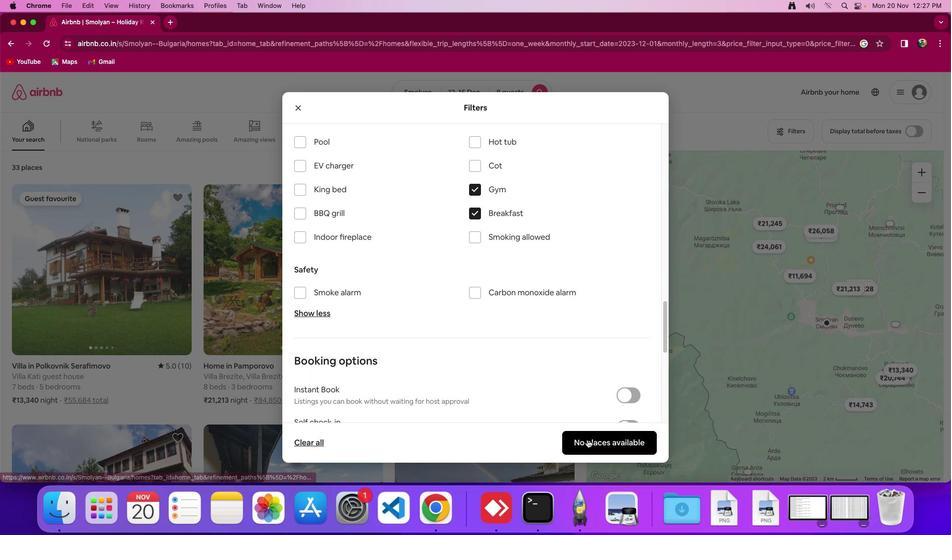 
Action: Mouse pressed left at (587, 439)
Screenshot: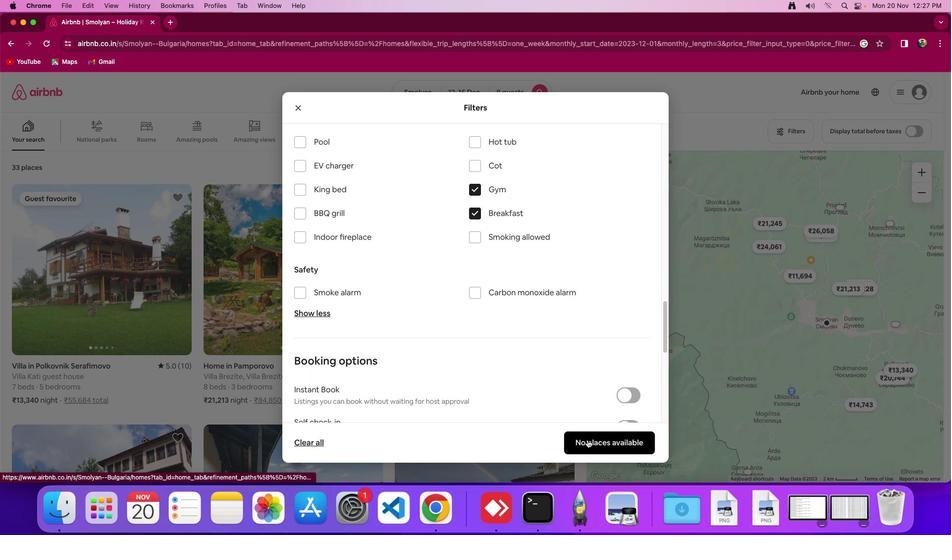 
Action: Mouse moved to (527, 384)
Screenshot: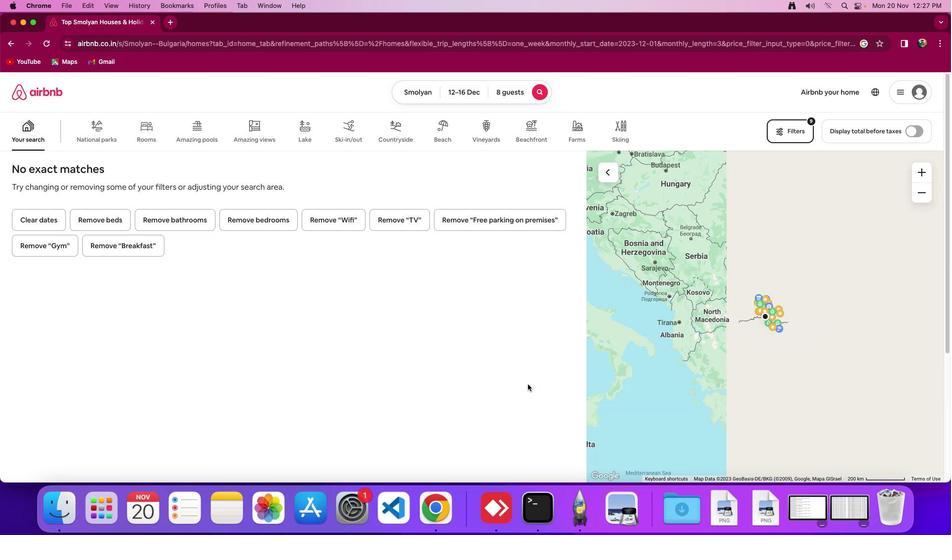 
Action: Mouse pressed left at (527, 384)
Screenshot: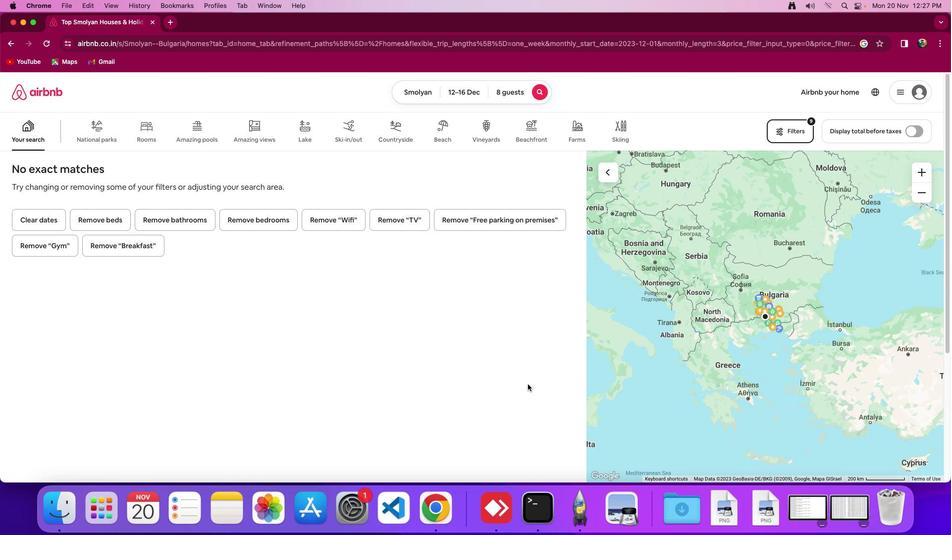 
Action: Mouse moved to (528, 384)
Screenshot: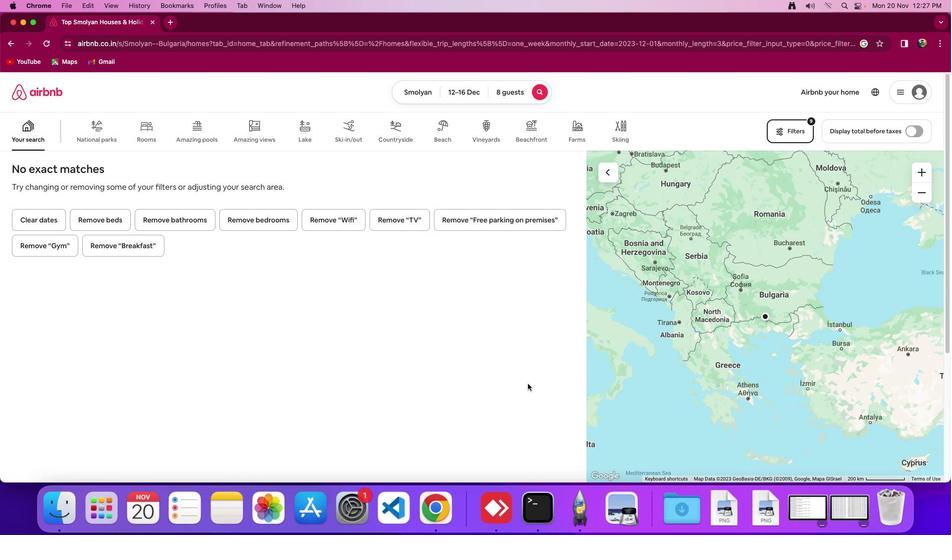 
Action: Mouse pressed left at (528, 384)
Screenshot: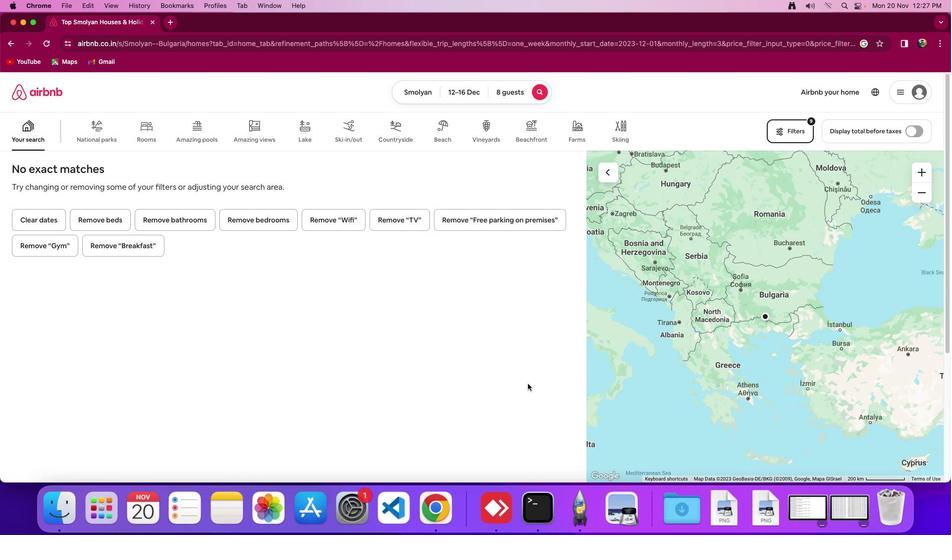 
Action: Mouse moved to (528, 382)
Screenshot: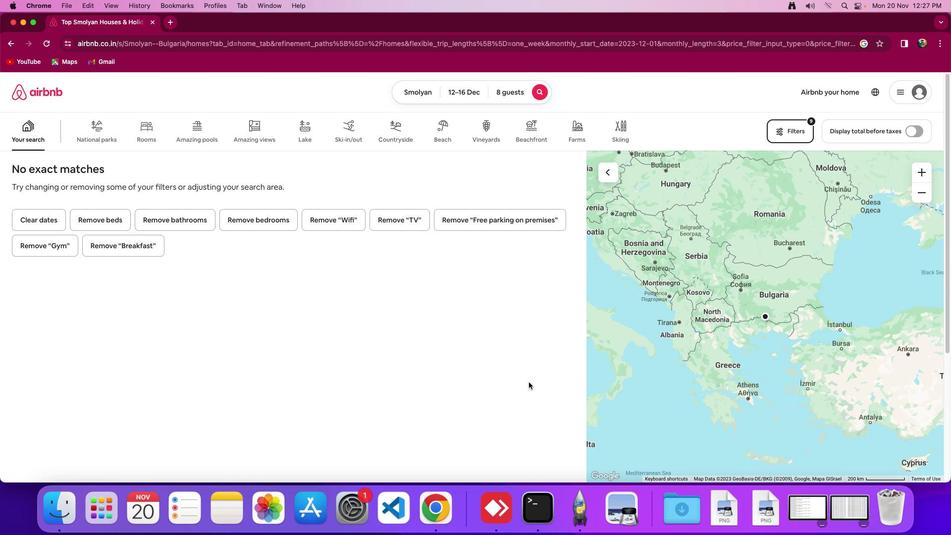 
